 Task: Find connections with filter location Petroúpolis with filter topic #brandingwith filter profile language Spanish with filter current company Ease My Job Search with filter school College of Commerce with filter industry Computer Hardware Manufacturing with filter service category Negotiation with filter keywords title Doctor
Action: Mouse moved to (354, 267)
Screenshot: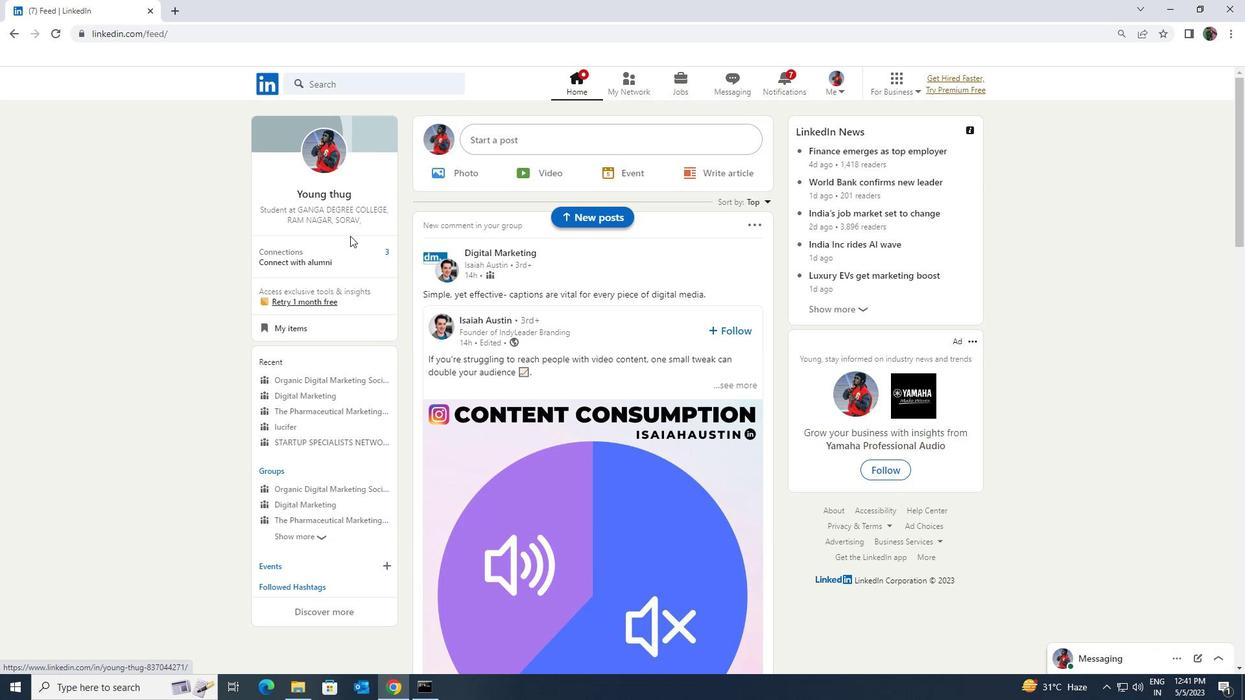 
Action: Mouse pressed left at (354, 267)
Screenshot: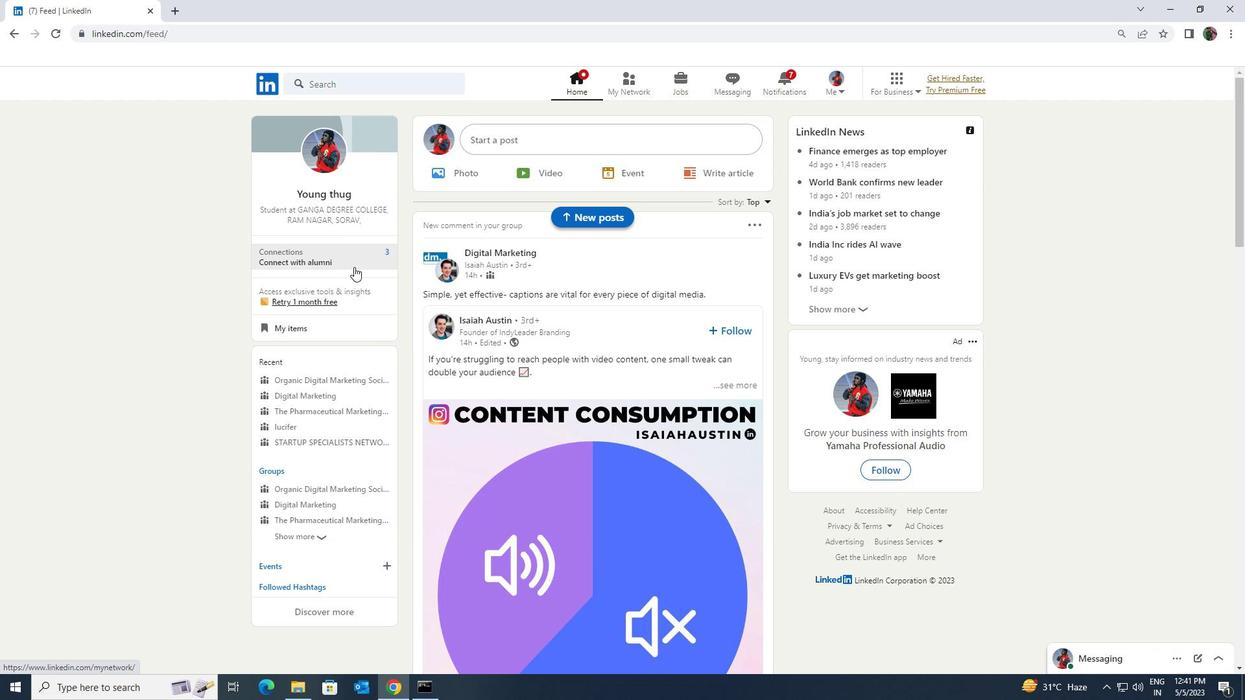 
Action: Mouse moved to (360, 160)
Screenshot: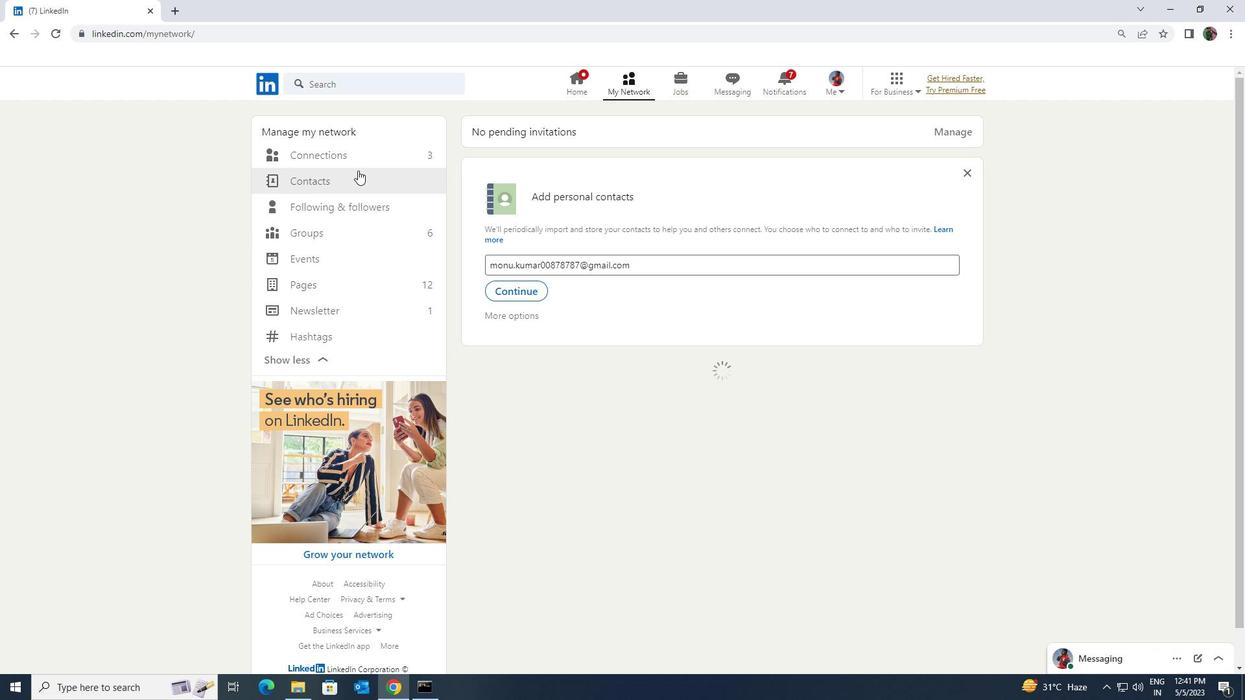 
Action: Mouse pressed left at (360, 160)
Screenshot: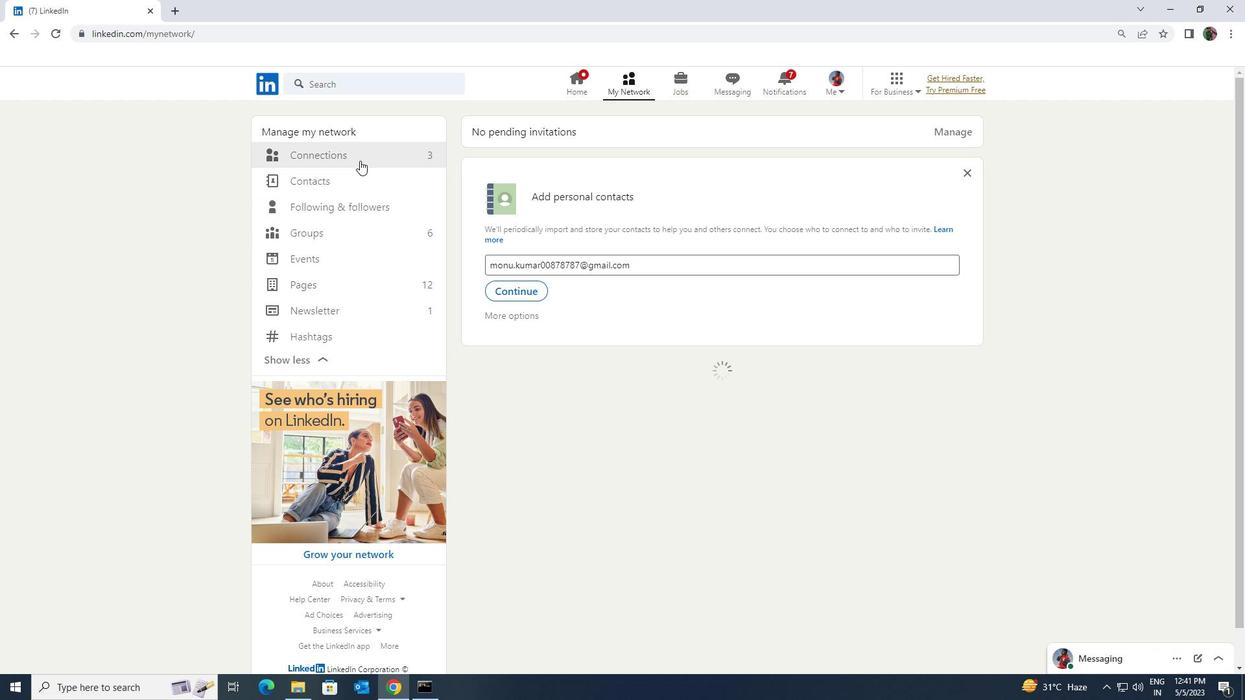 
Action: Mouse moved to (691, 156)
Screenshot: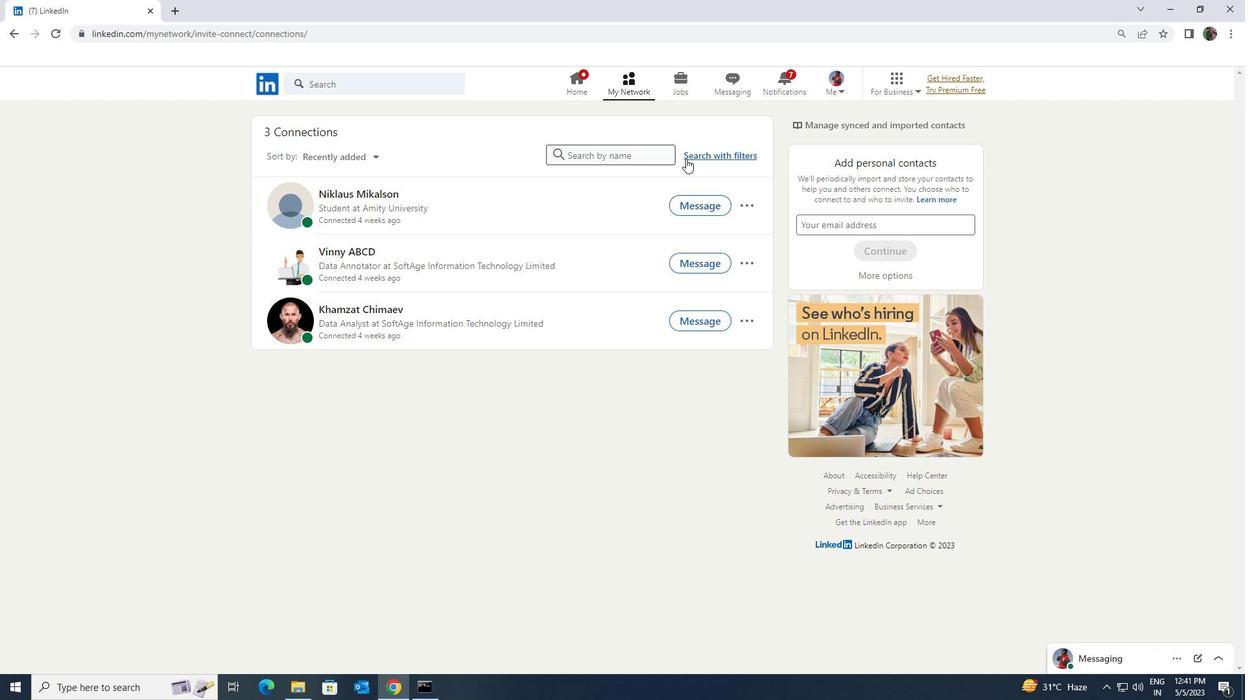 
Action: Mouse pressed left at (691, 156)
Screenshot: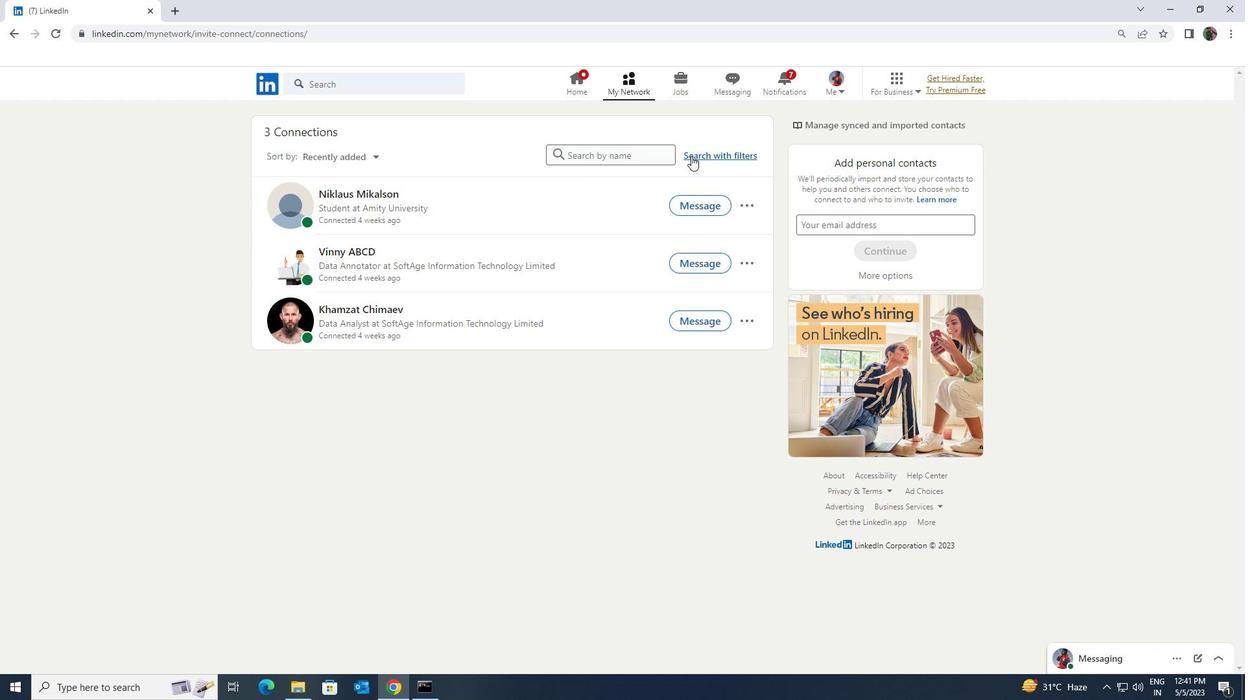 
Action: Mouse moved to (651, 115)
Screenshot: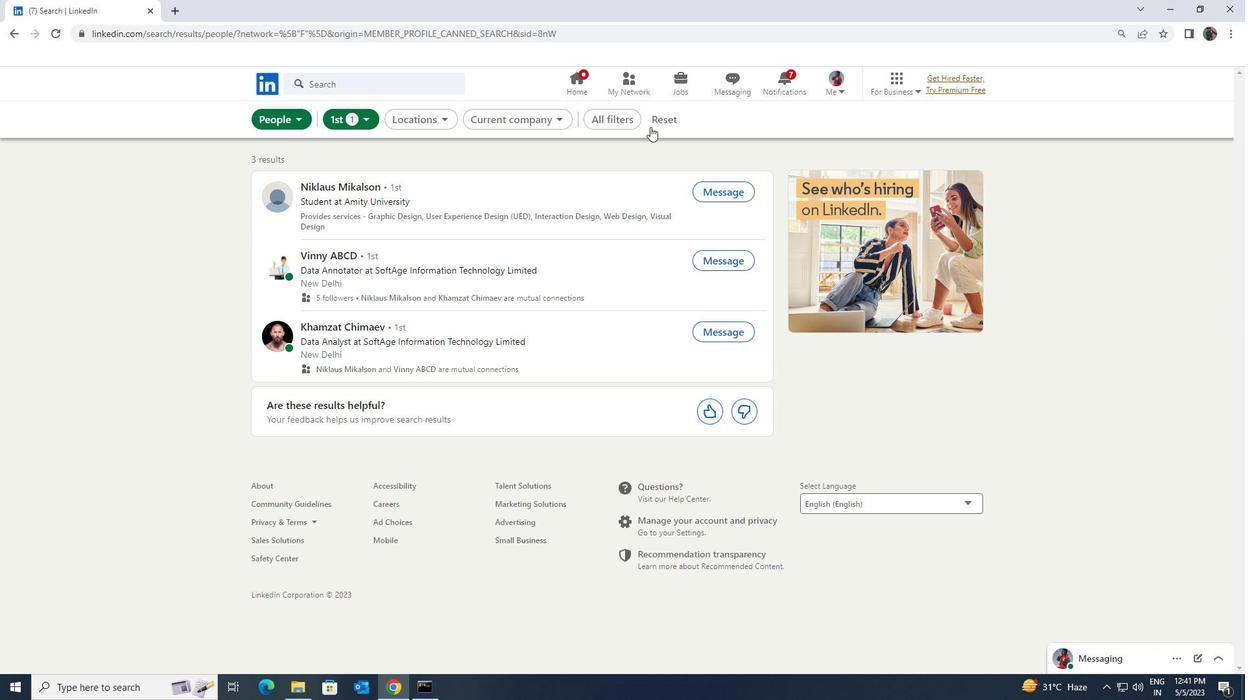 
Action: Mouse pressed left at (651, 115)
Screenshot: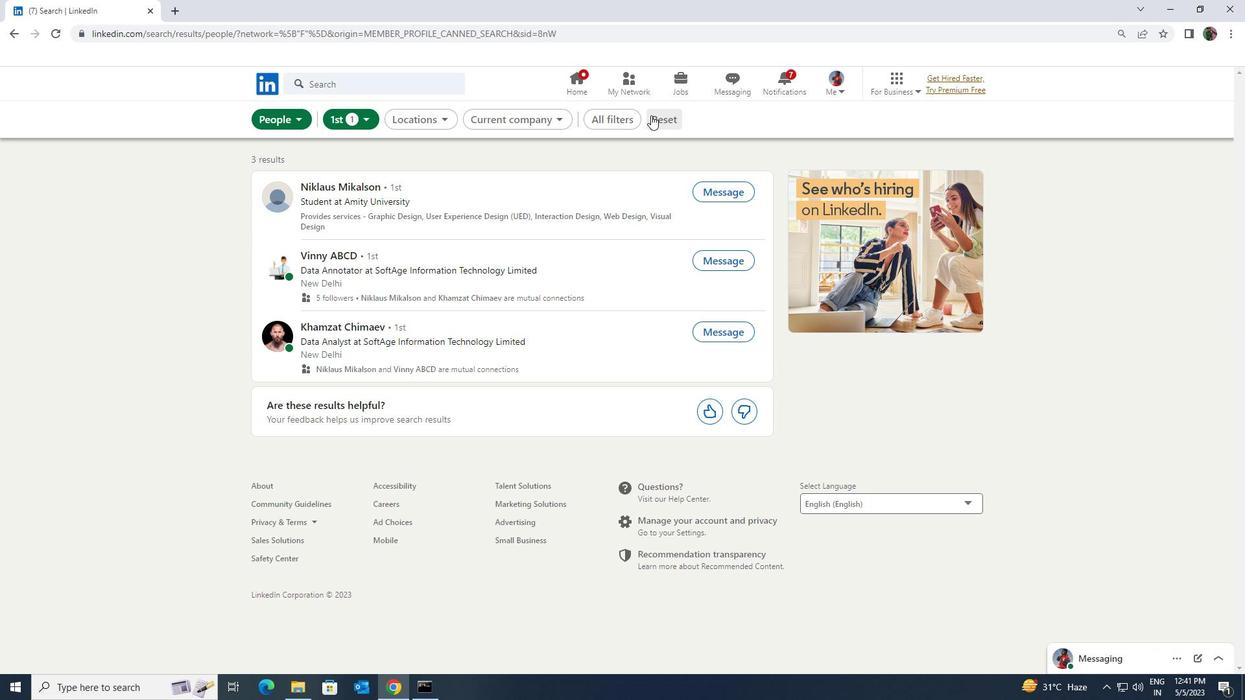 
Action: Mouse moved to (649, 114)
Screenshot: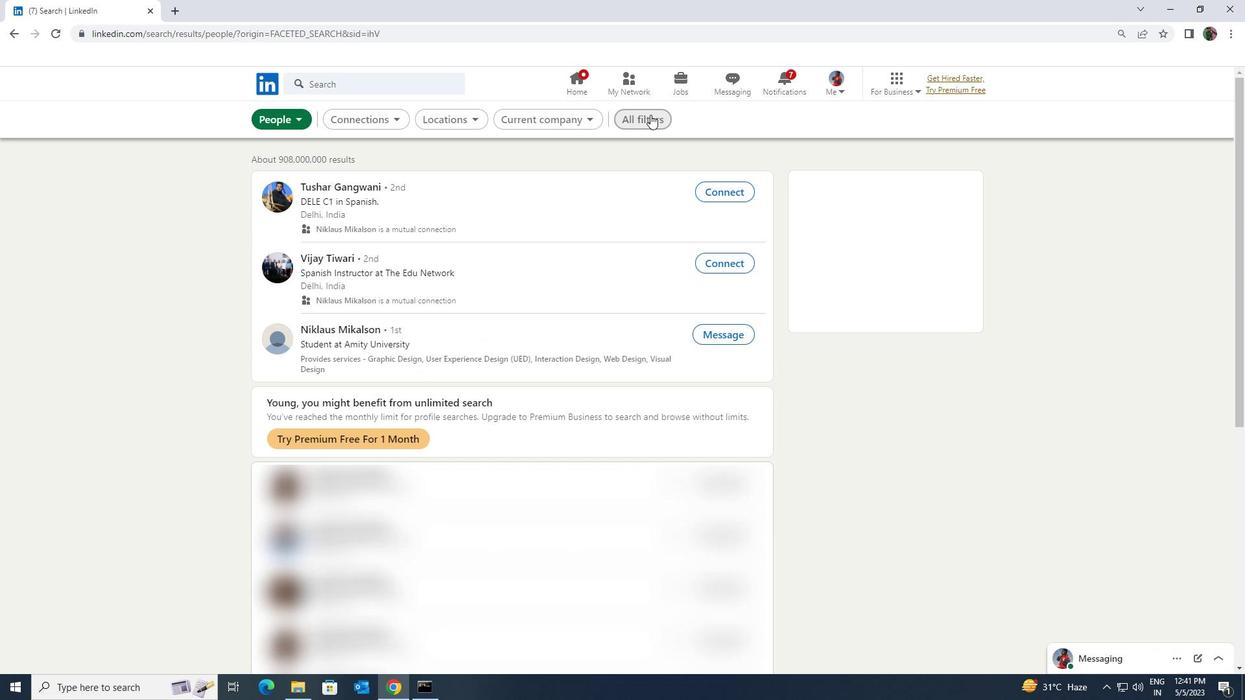 
Action: Mouse pressed left at (649, 114)
Screenshot: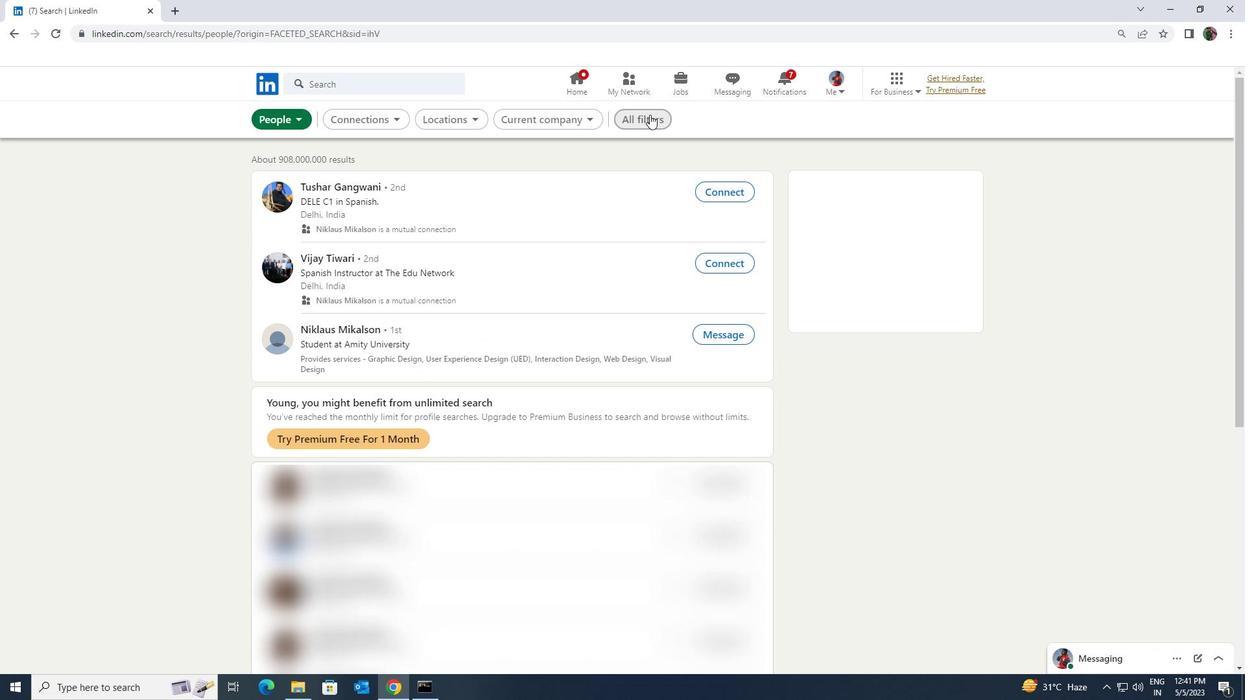
Action: Mouse moved to (1084, 500)
Screenshot: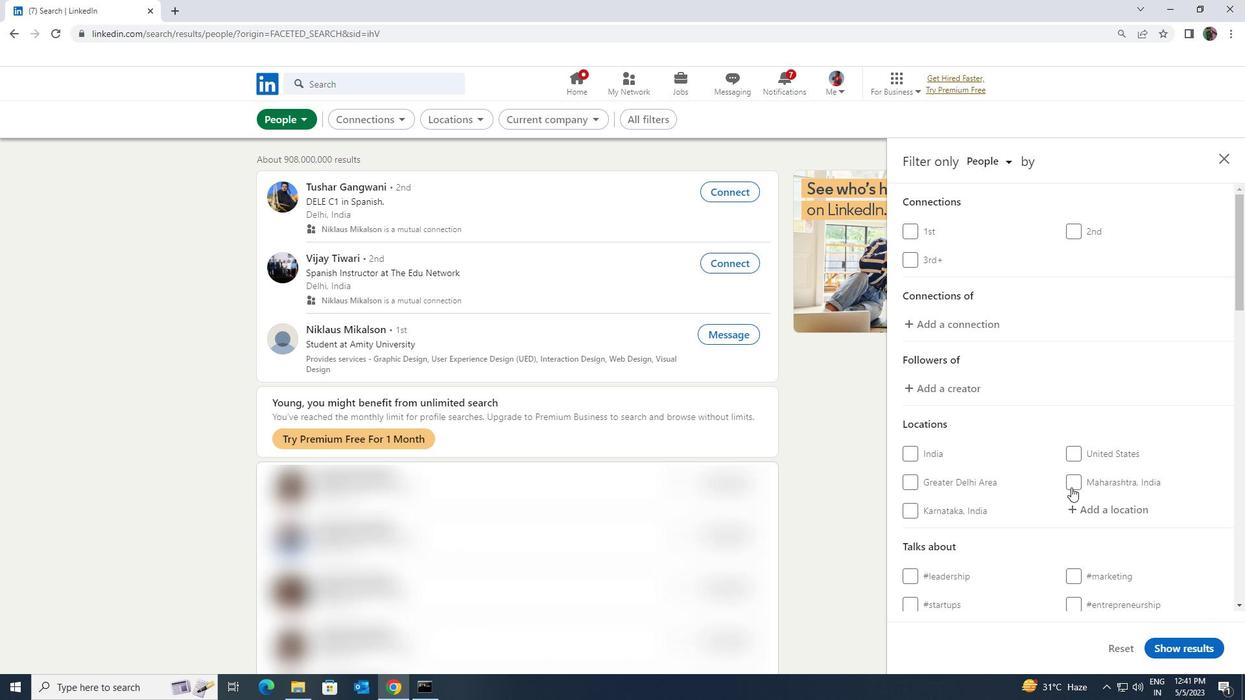 
Action: Mouse pressed left at (1084, 500)
Screenshot: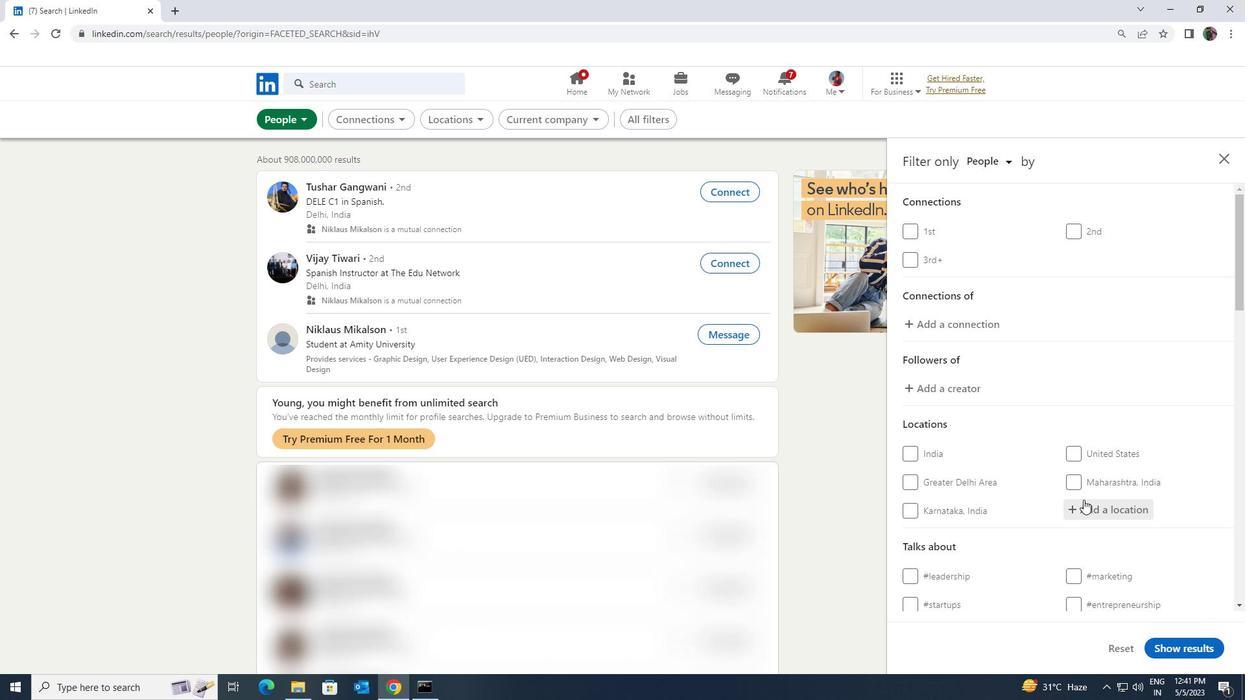 
Action: Key pressed <Key.shift><Key.shift><Key.shift><Key.shift><Key.shift><Key.shift><Key.shift>PR<Key.backspace>ETROUPOL
Screenshot: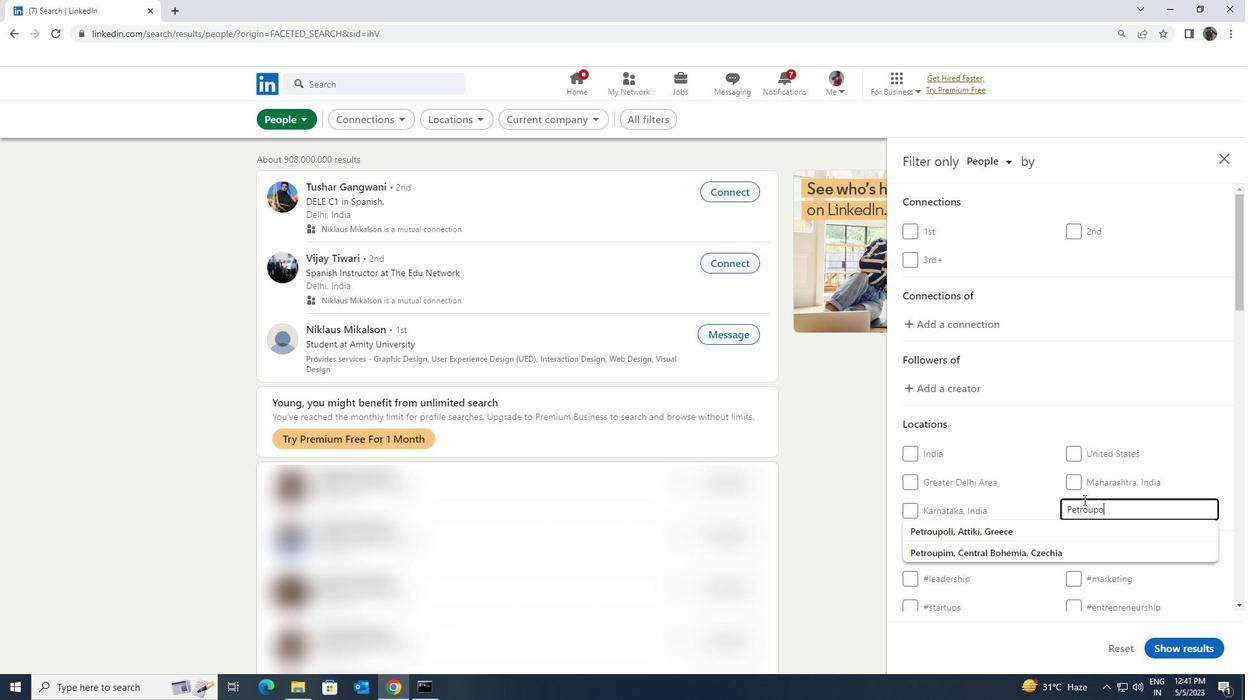 
Action: Mouse moved to (1084, 528)
Screenshot: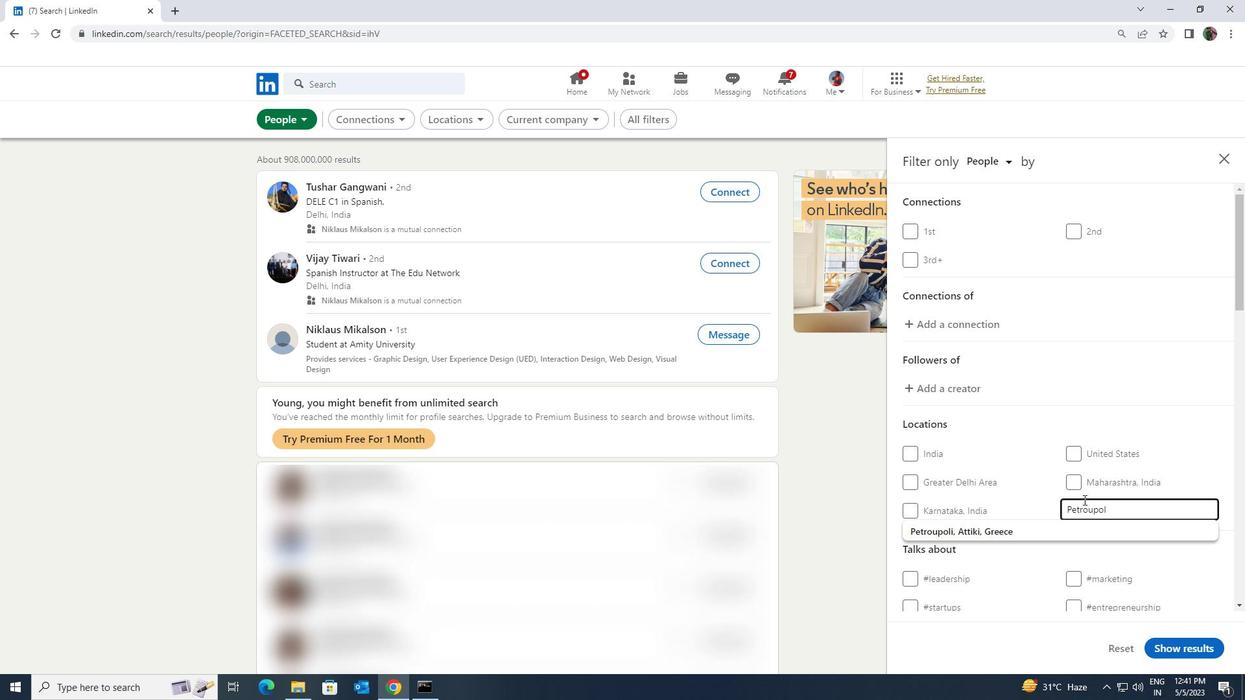 
Action: Mouse pressed left at (1084, 528)
Screenshot: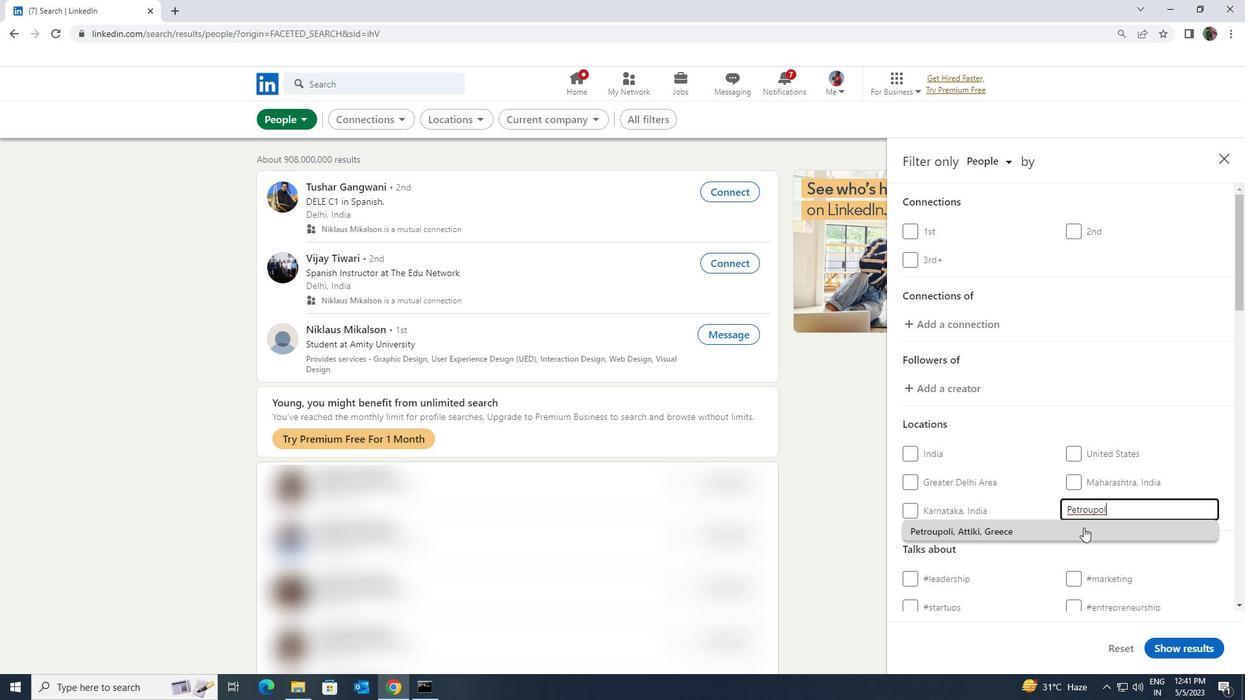 
Action: Mouse scrolled (1084, 527) with delta (0, 0)
Screenshot: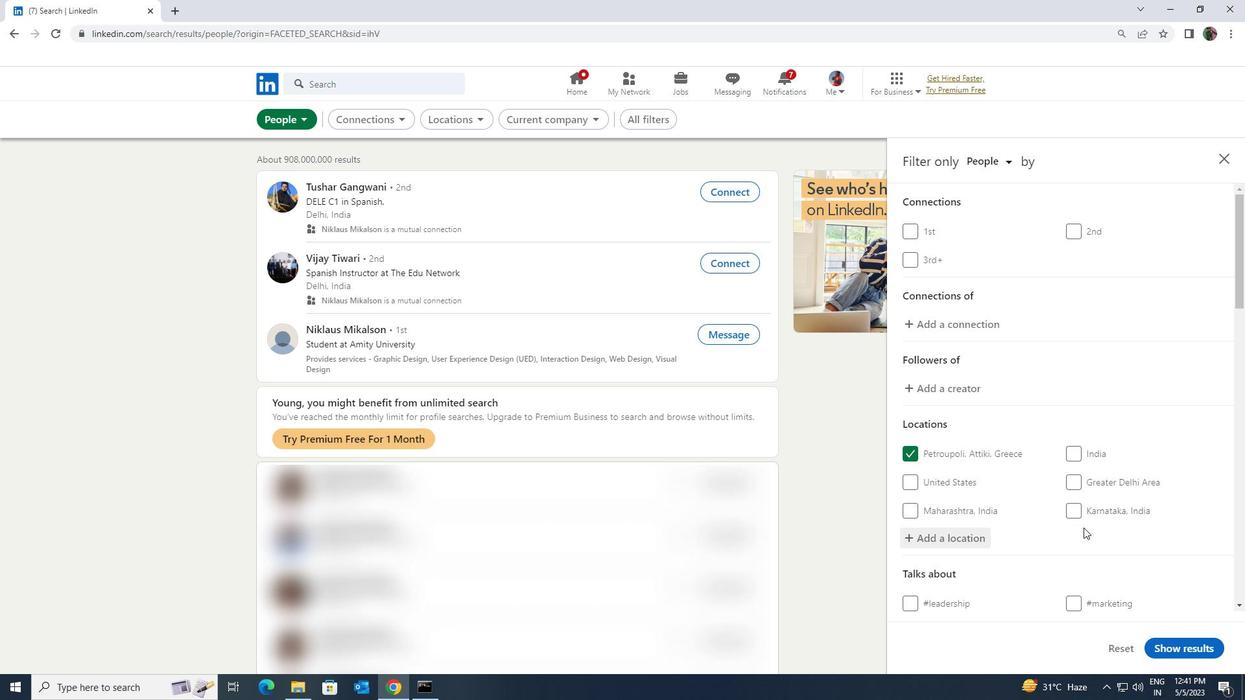 
Action: Mouse scrolled (1084, 527) with delta (0, 0)
Screenshot: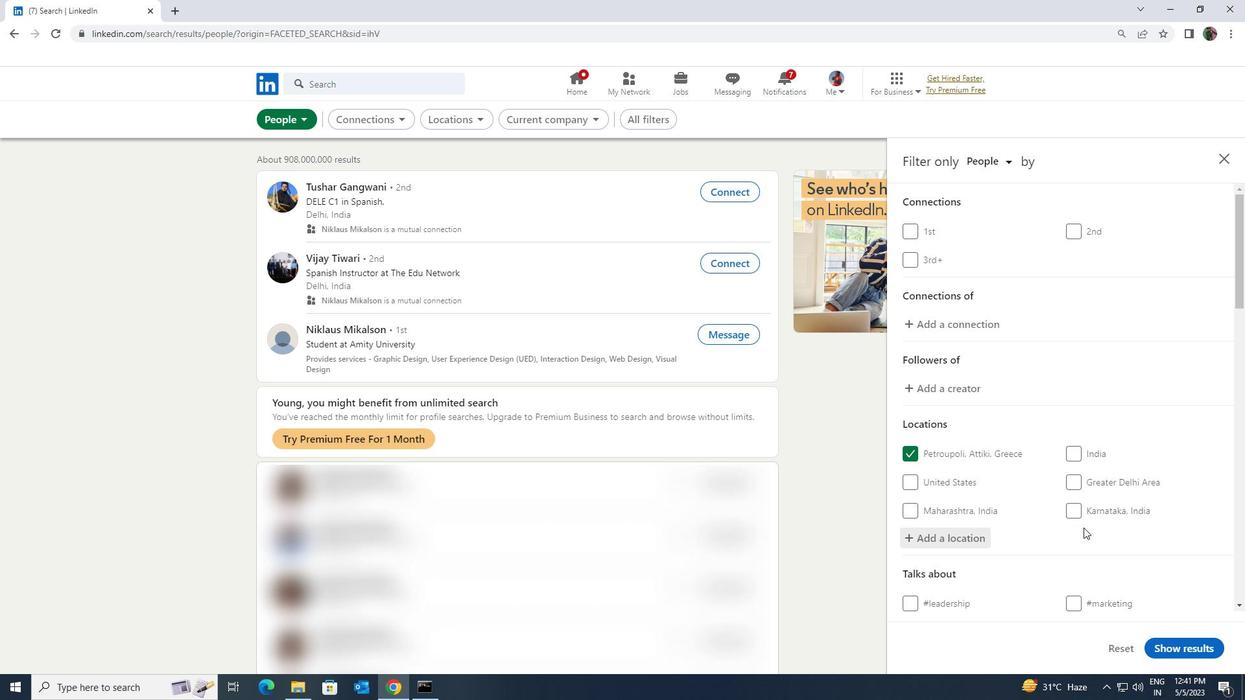 
Action: Mouse moved to (1087, 522)
Screenshot: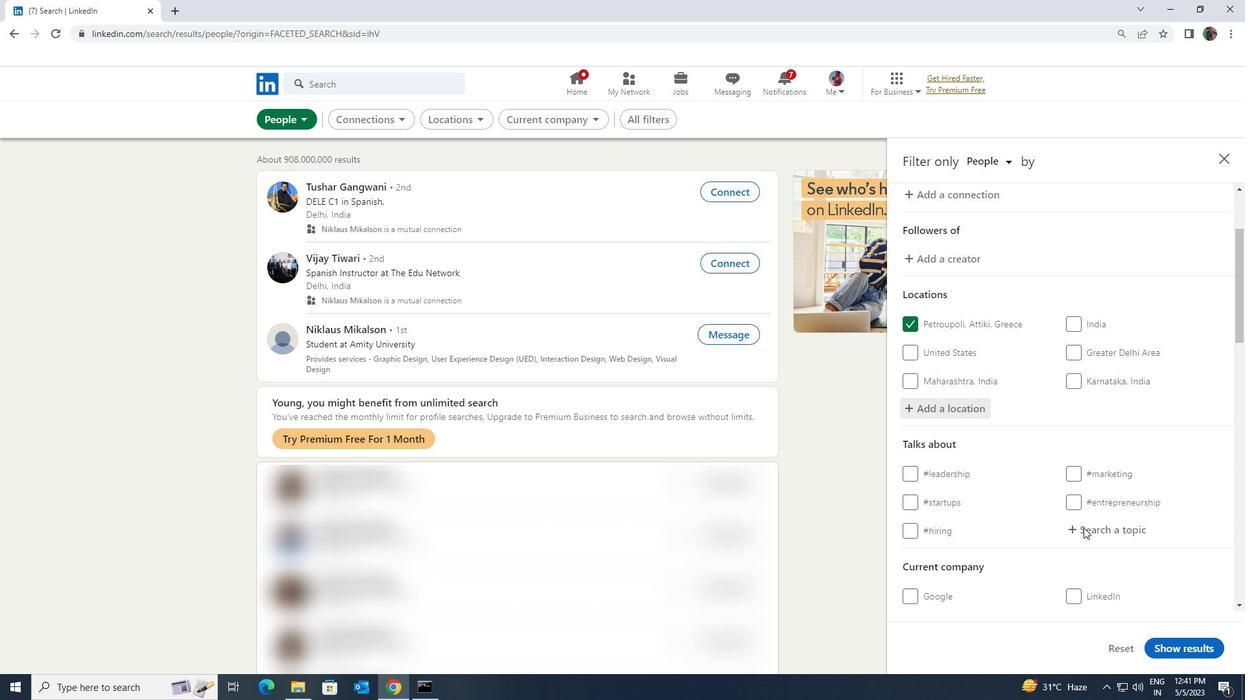 
Action: Mouse pressed left at (1087, 522)
Screenshot: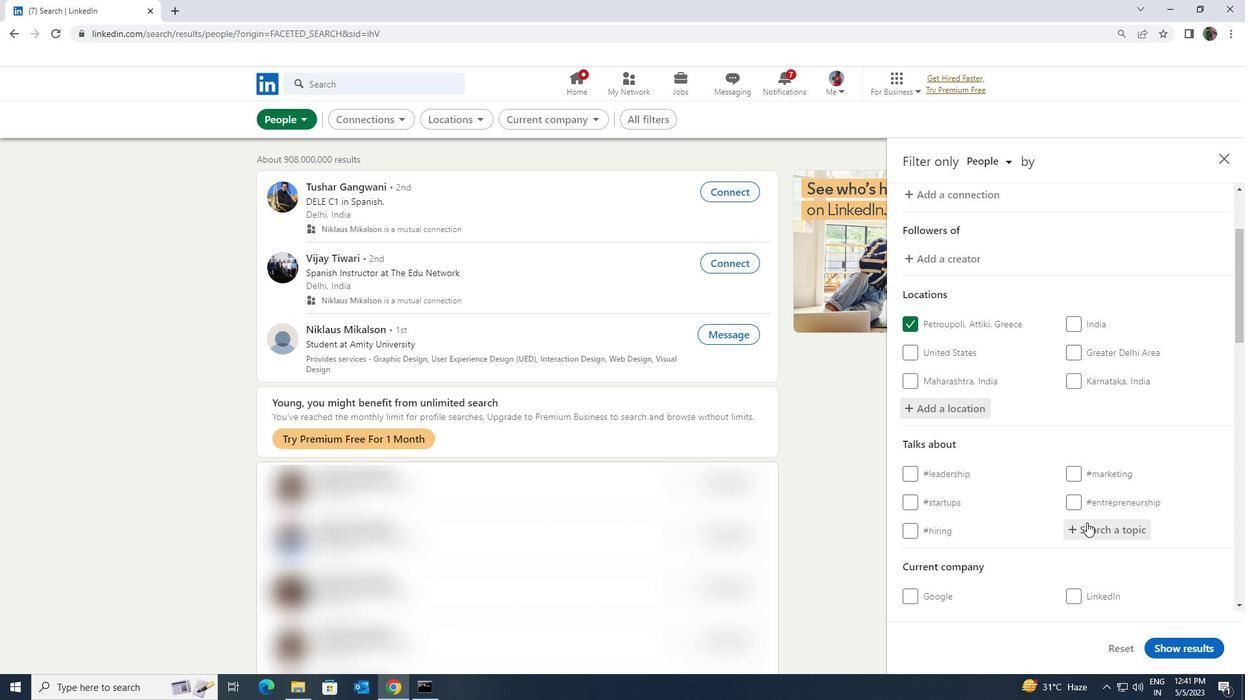 
Action: Key pressed <Key.shift><Key.shift><Key.shift><Key.shift>BRANDING
Screenshot: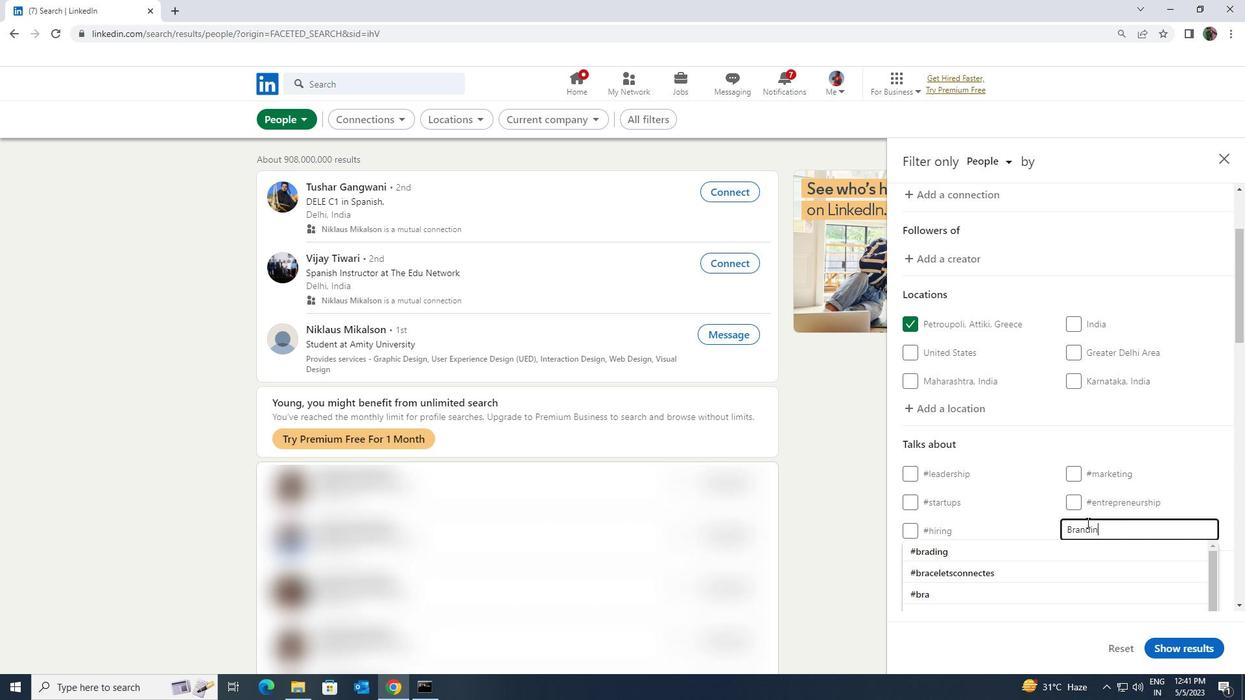 
Action: Mouse moved to (1084, 541)
Screenshot: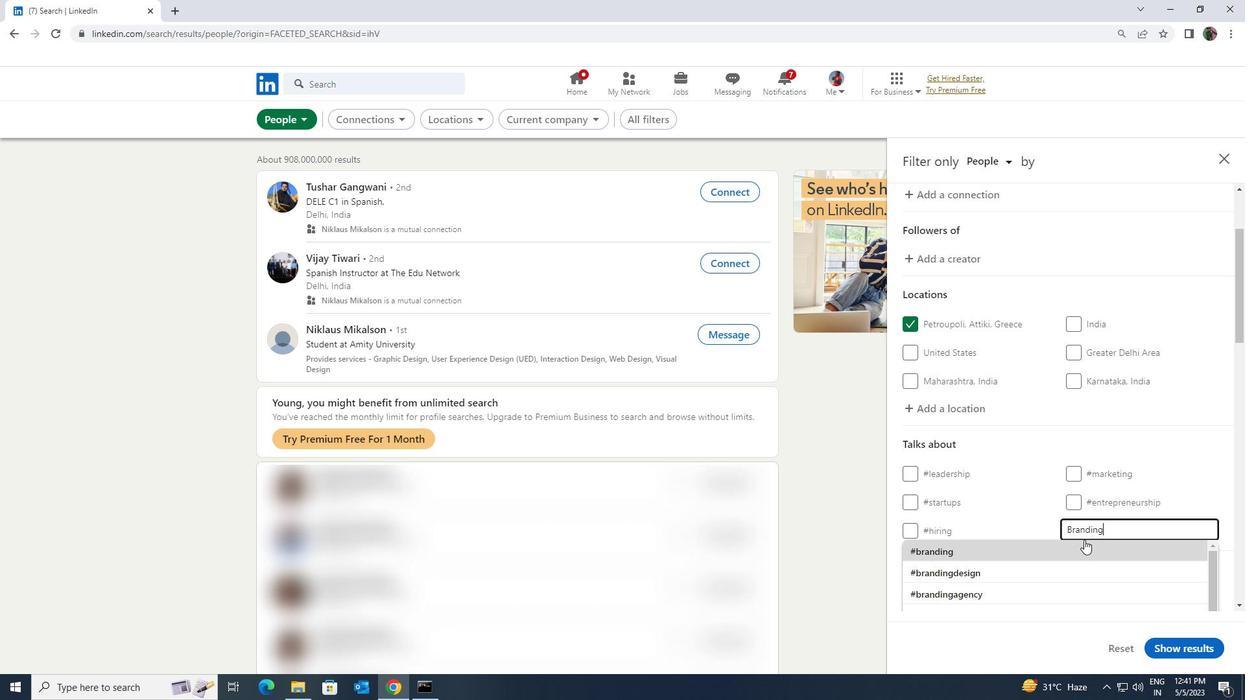 
Action: Mouse pressed left at (1084, 541)
Screenshot: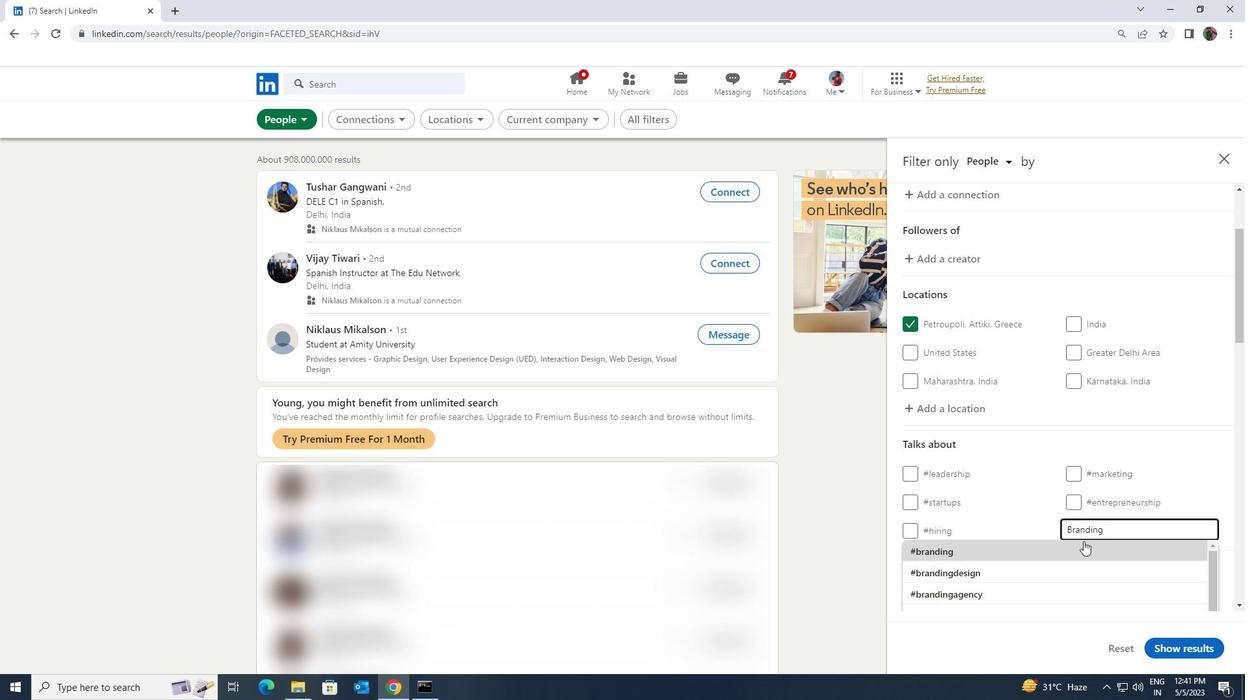 
Action: Mouse moved to (1087, 536)
Screenshot: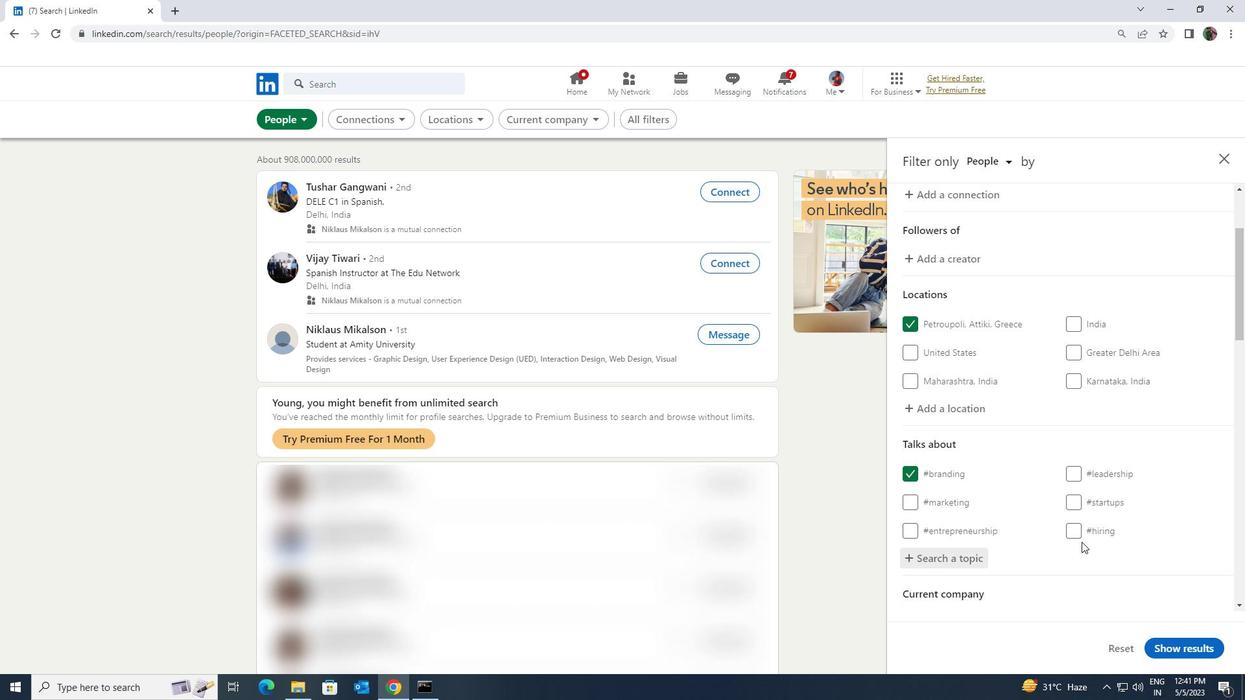 
Action: Mouse scrolled (1087, 535) with delta (0, 0)
Screenshot: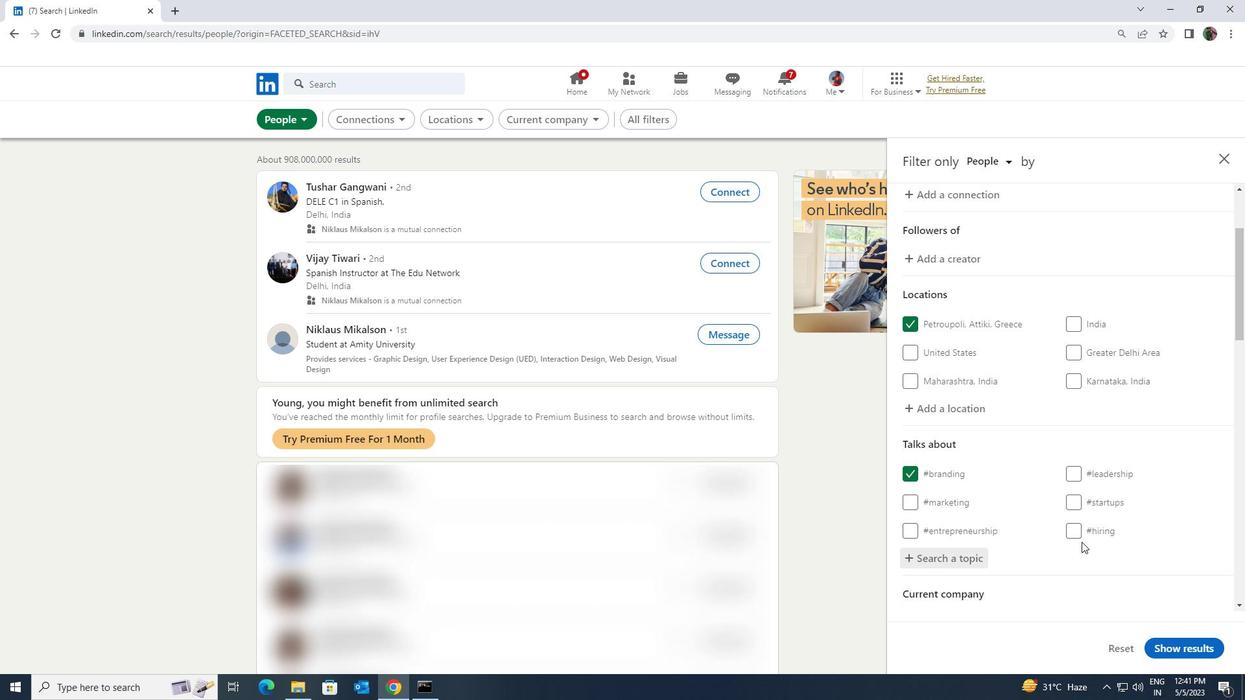 
Action: Mouse scrolled (1087, 535) with delta (0, 0)
Screenshot: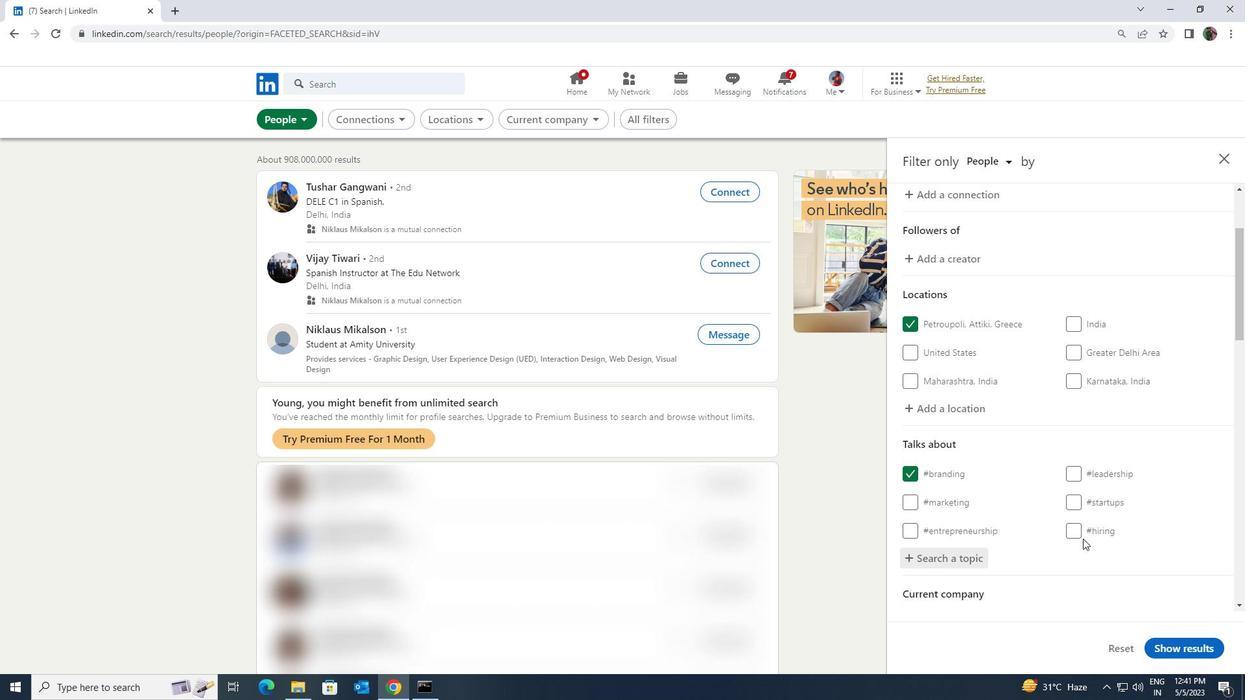
Action: Mouse scrolled (1087, 535) with delta (0, 0)
Screenshot: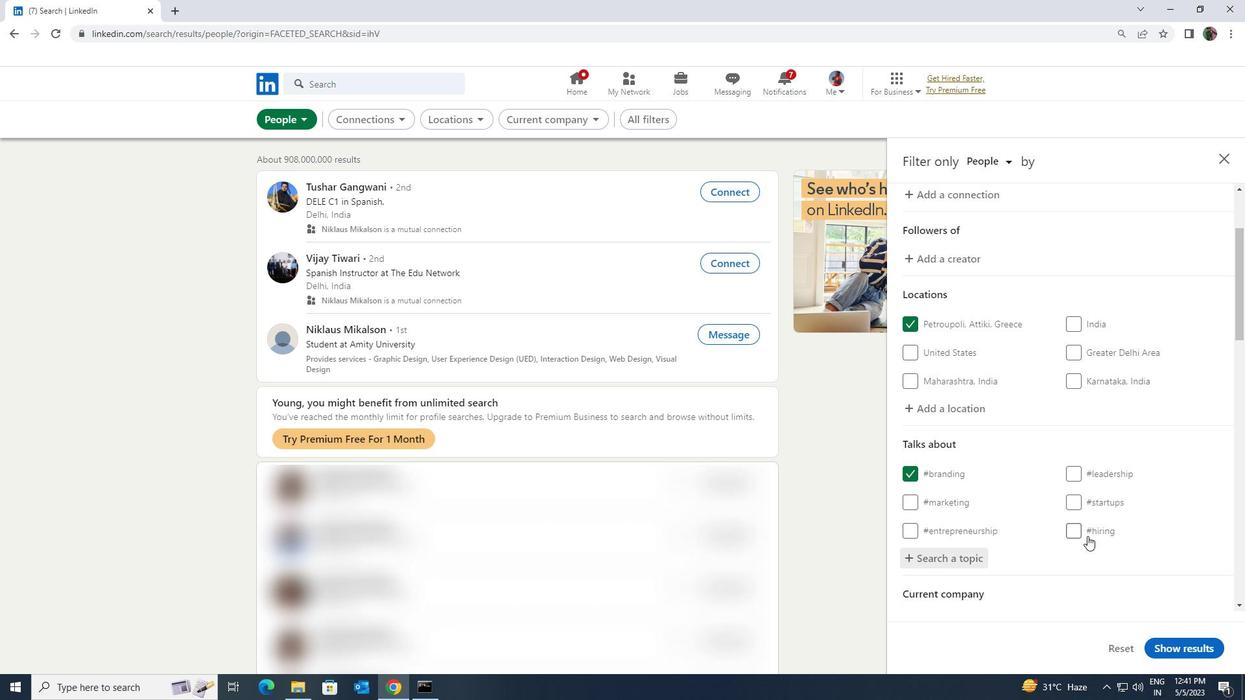 
Action: Mouse moved to (1089, 535)
Screenshot: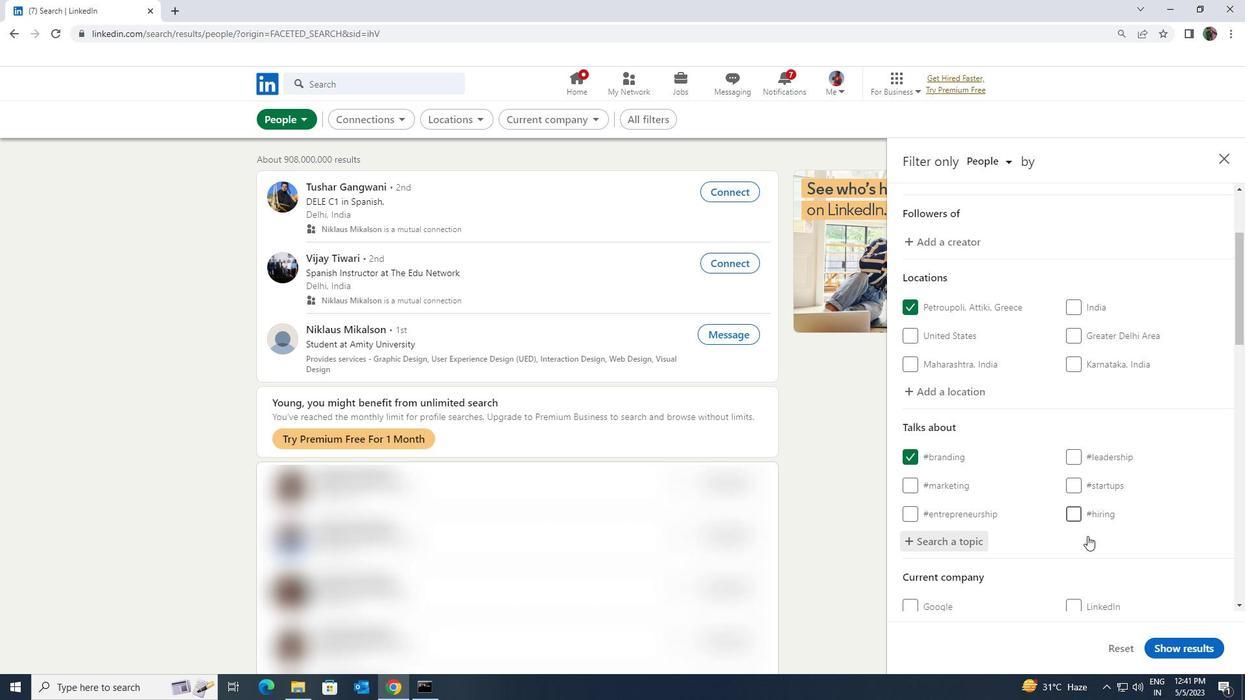 
Action: Mouse scrolled (1089, 535) with delta (0, 0)
Screenshot: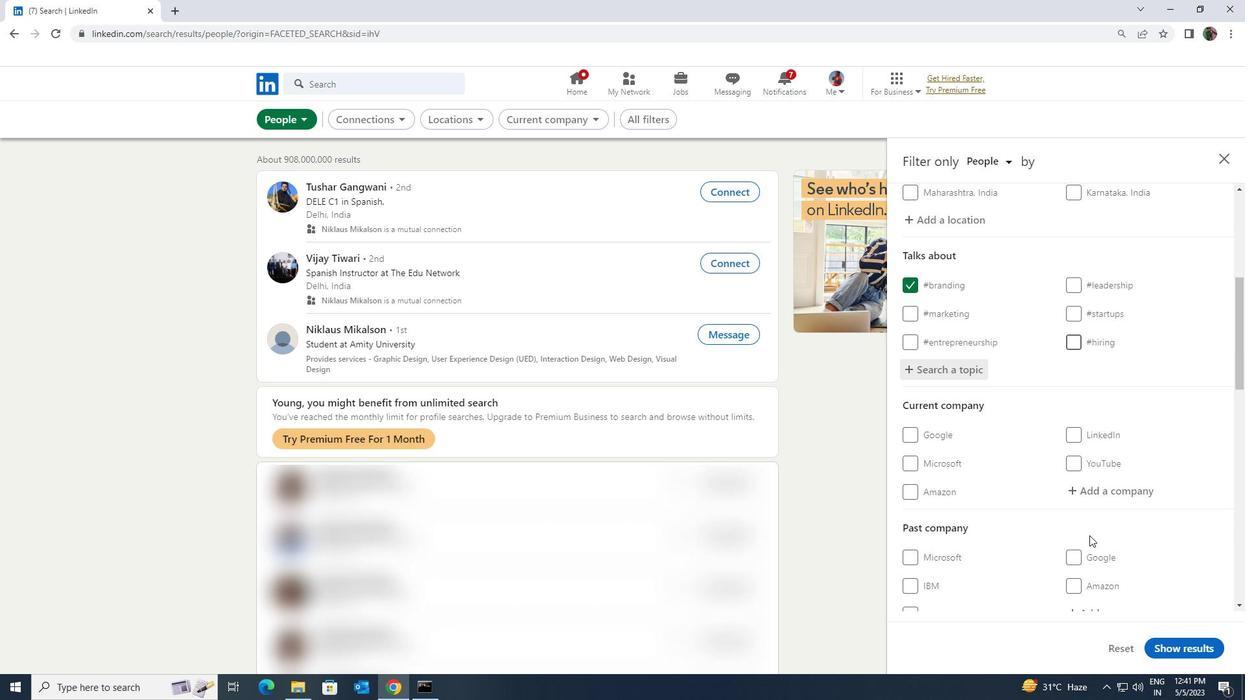 
Action: Mouse scrolled (1089, 535) with delta (0, 0)
Screenshot: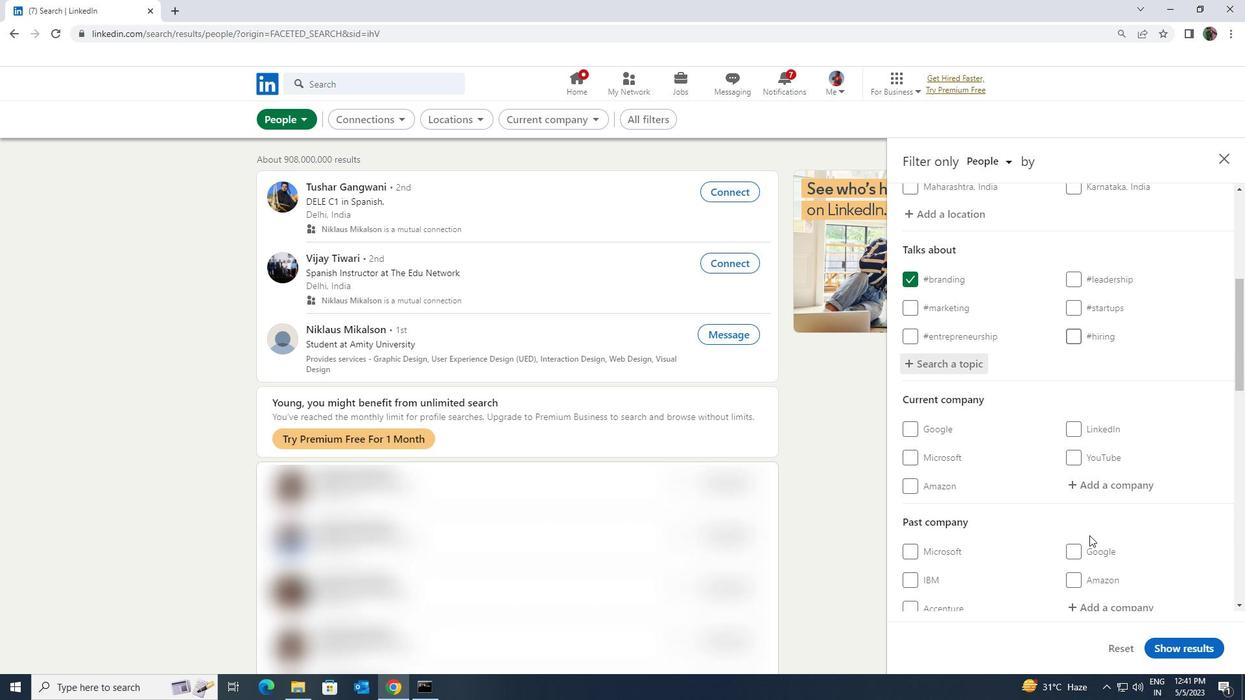 
Action: Mouse moved to (1089, 535)
Screenshot: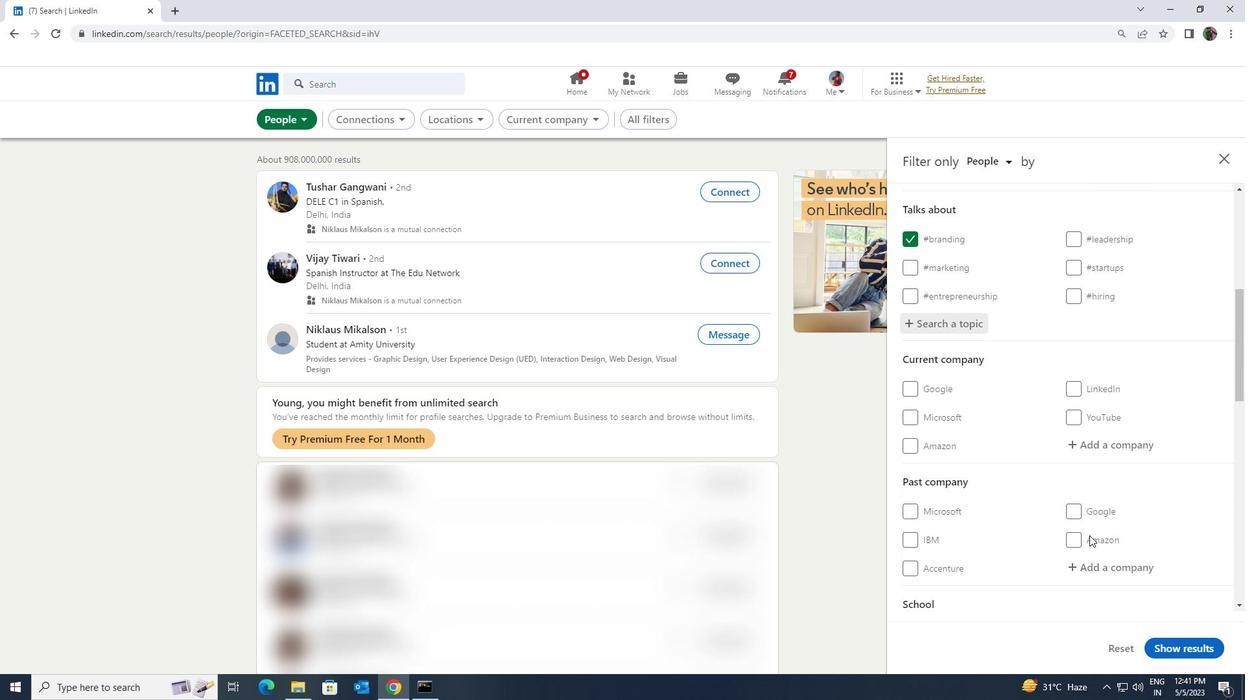 
Action: Mouse scrolled (1089, 534) with delta (0, 0)
Screenshot: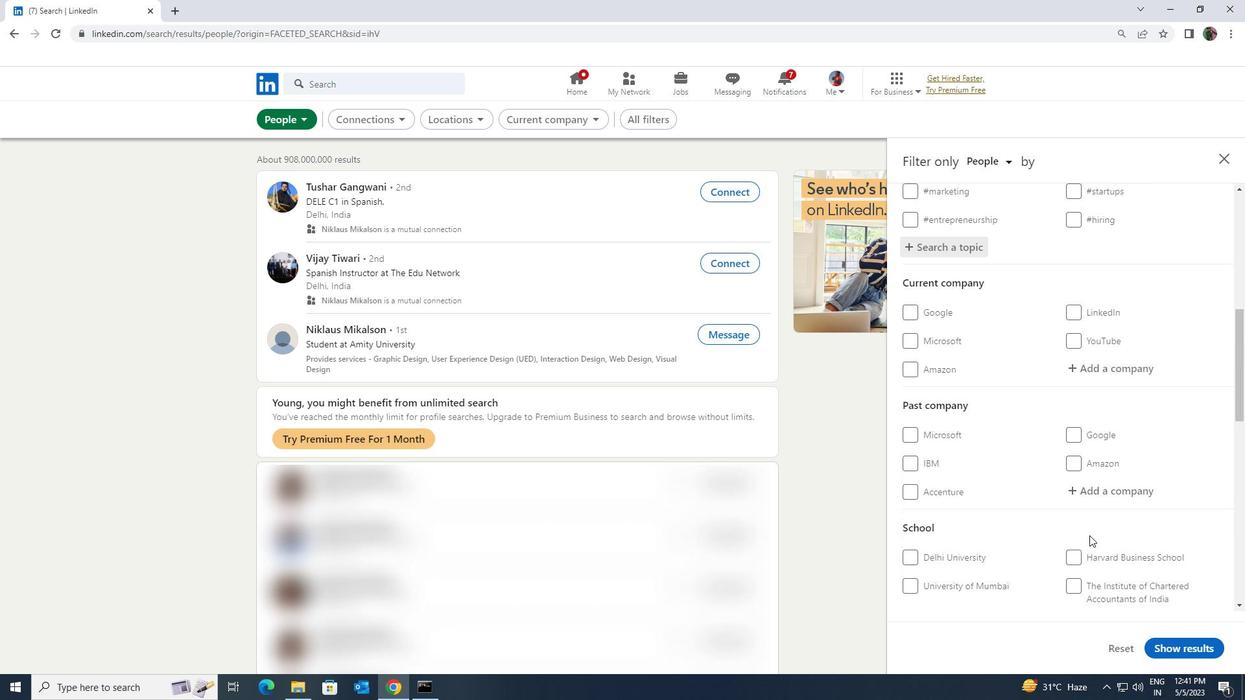 
Action: Mouse scrolled (1089, 534) with delta (0, 0)
Screenshot: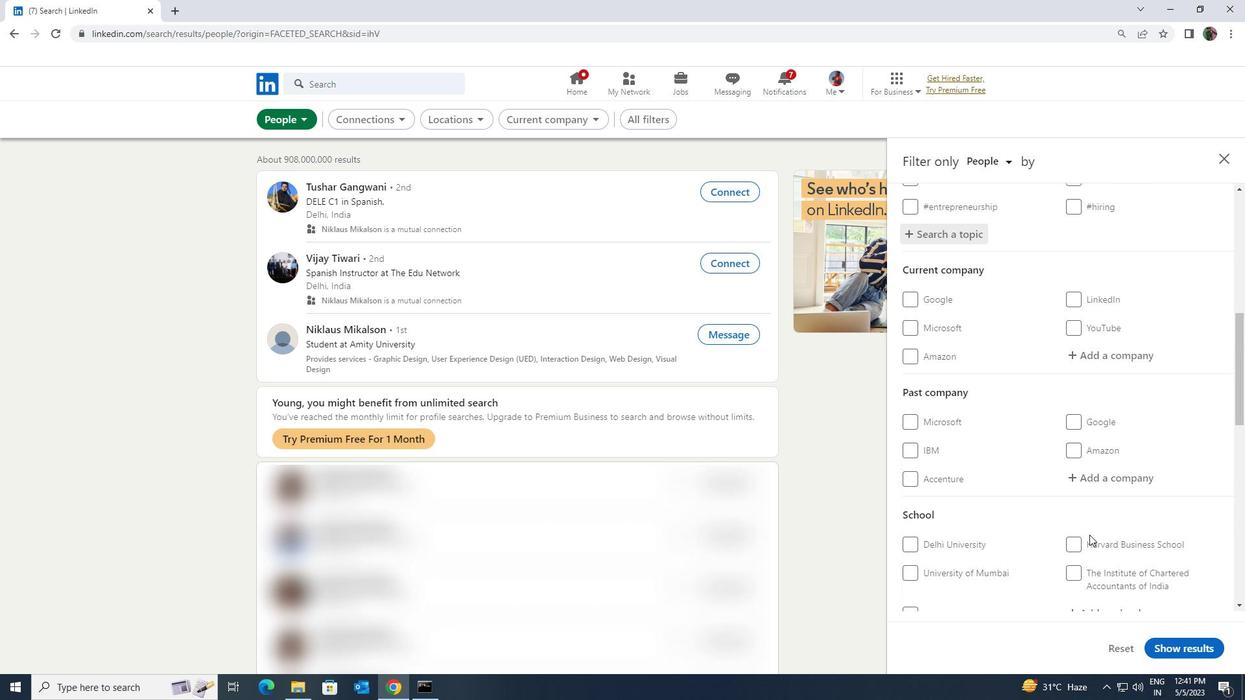
Action: Mouse scrolled (1089, 534) with delta (0, 0)
Screenshot: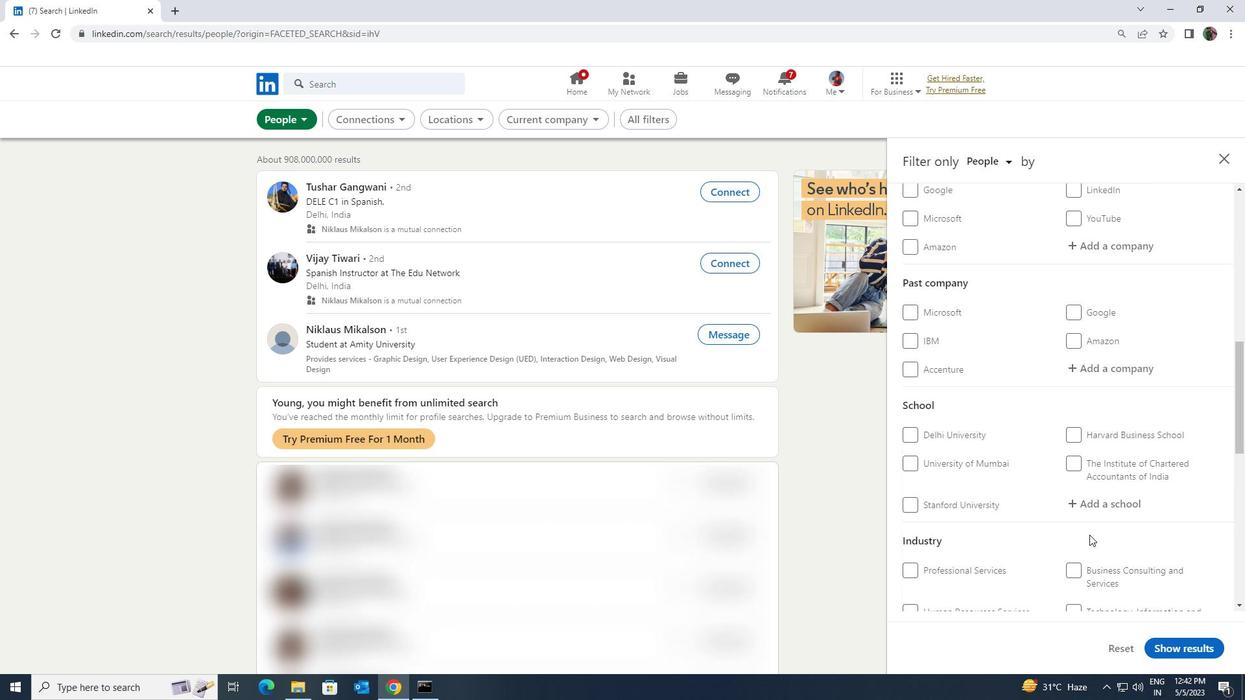 
Action: Mouse scrolled (1089, 534) with delta (0, 0)
Screenshot: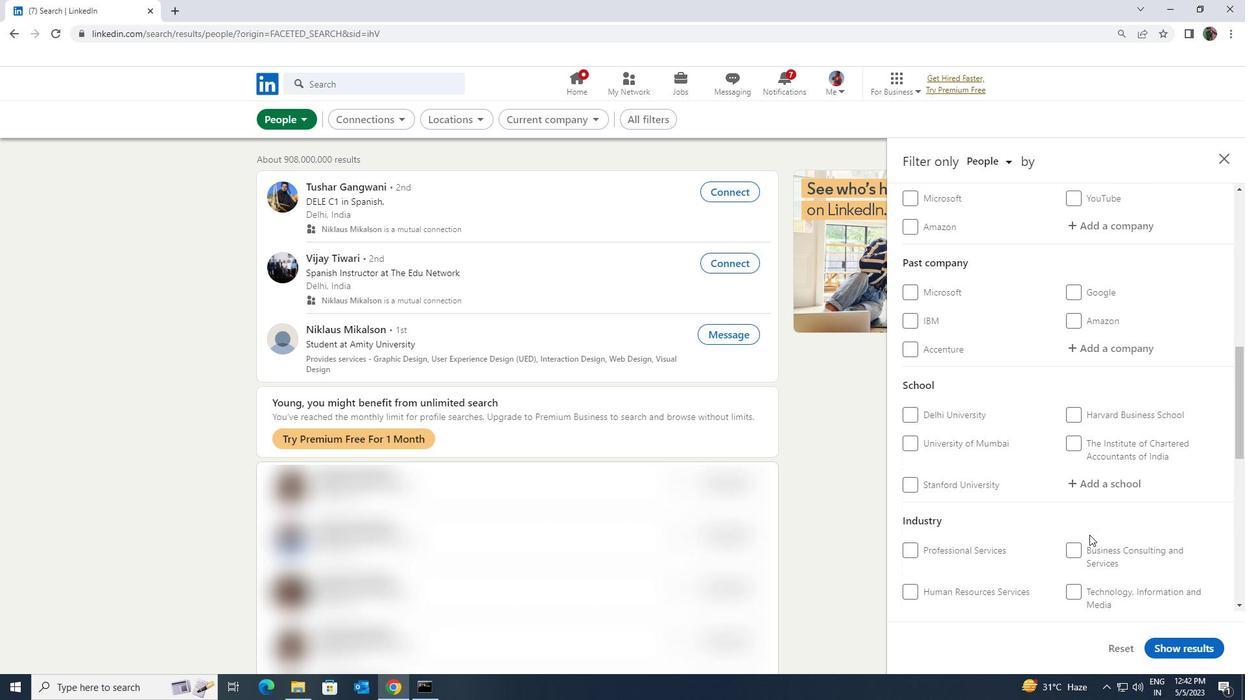 
Action: Mouse scrolled (1089, 534) with delta (0, 0)
Screenshot: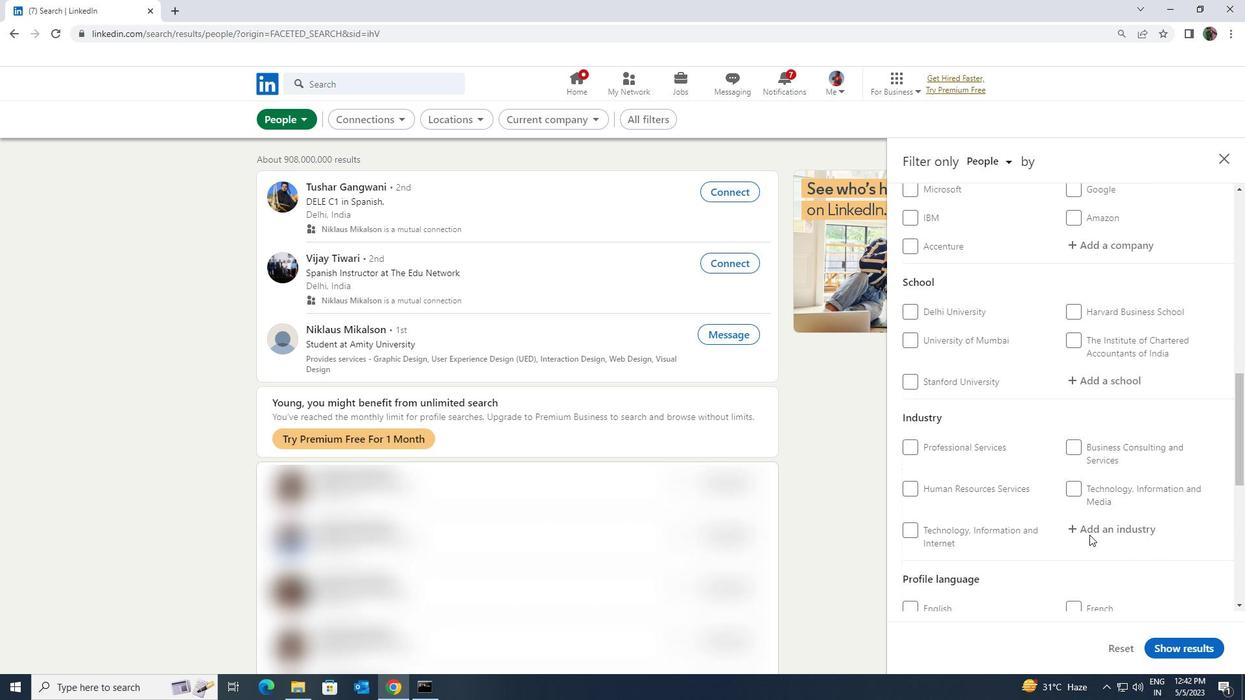 
Action: Mouse scrolled (1089, 534) with delta (0, 0)
Screenshot: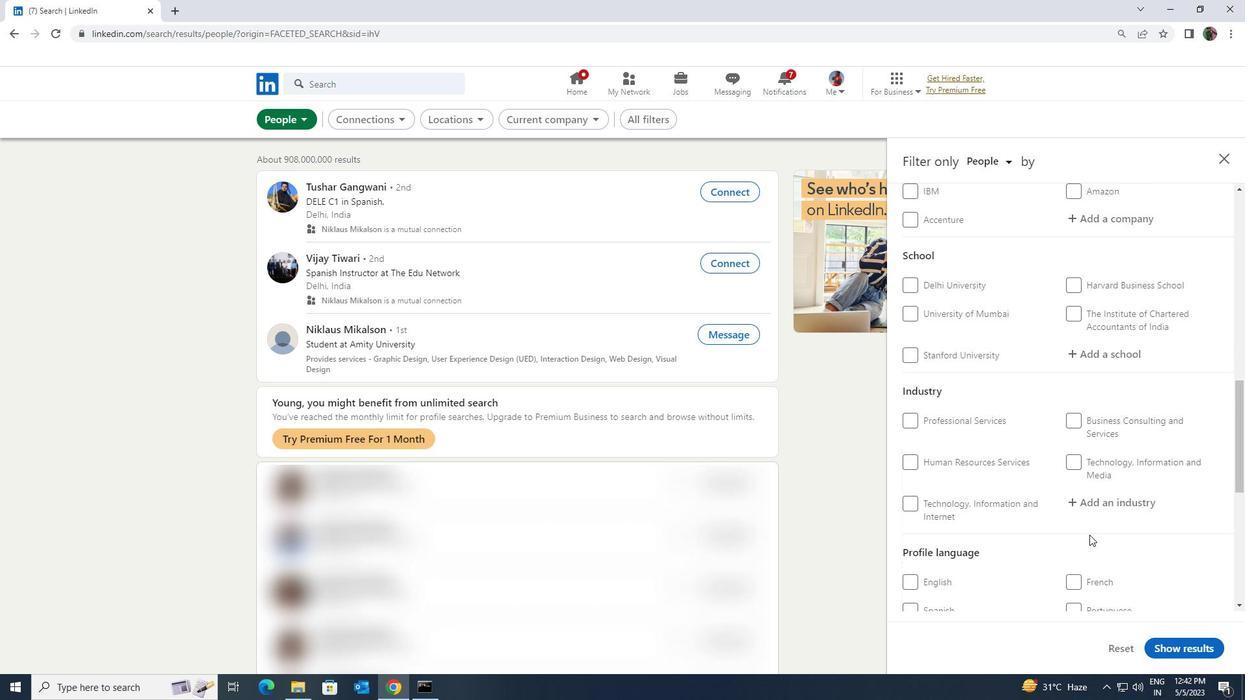 
Action: Mouse scrolled (1089, 534) with delta (0, 0)
Screenshot: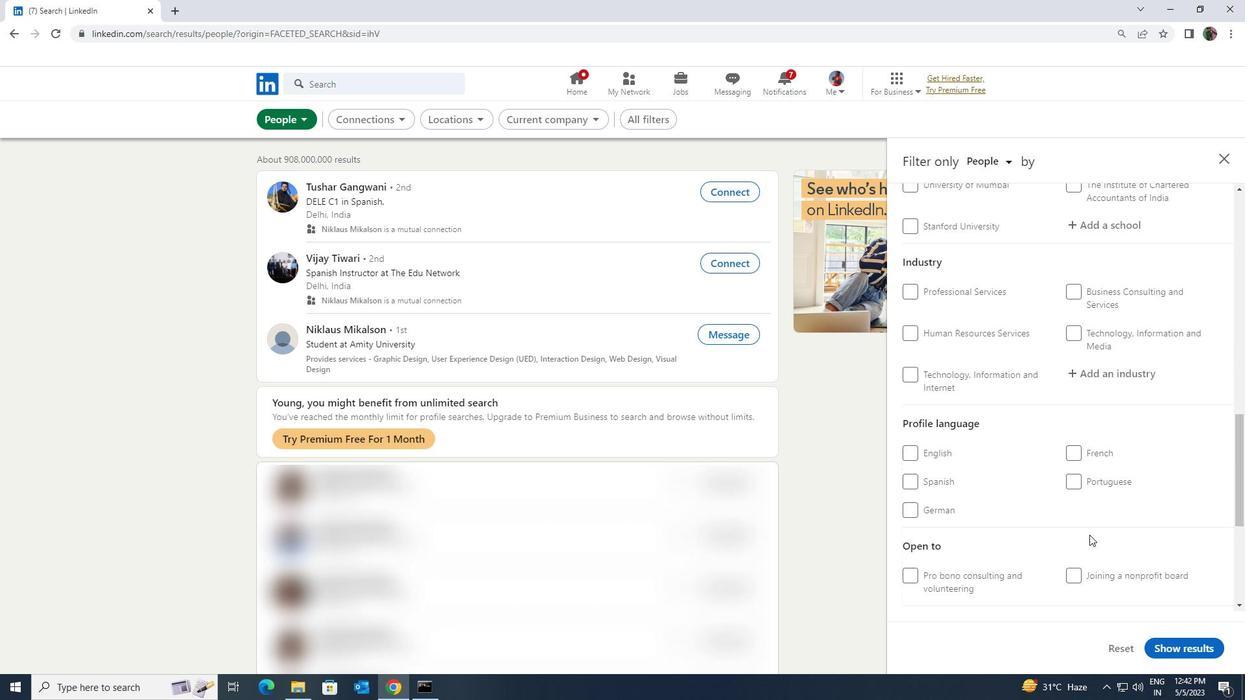
Action: Mouse scrolled (1089, 534) with delta (0, 0)
Screenshot: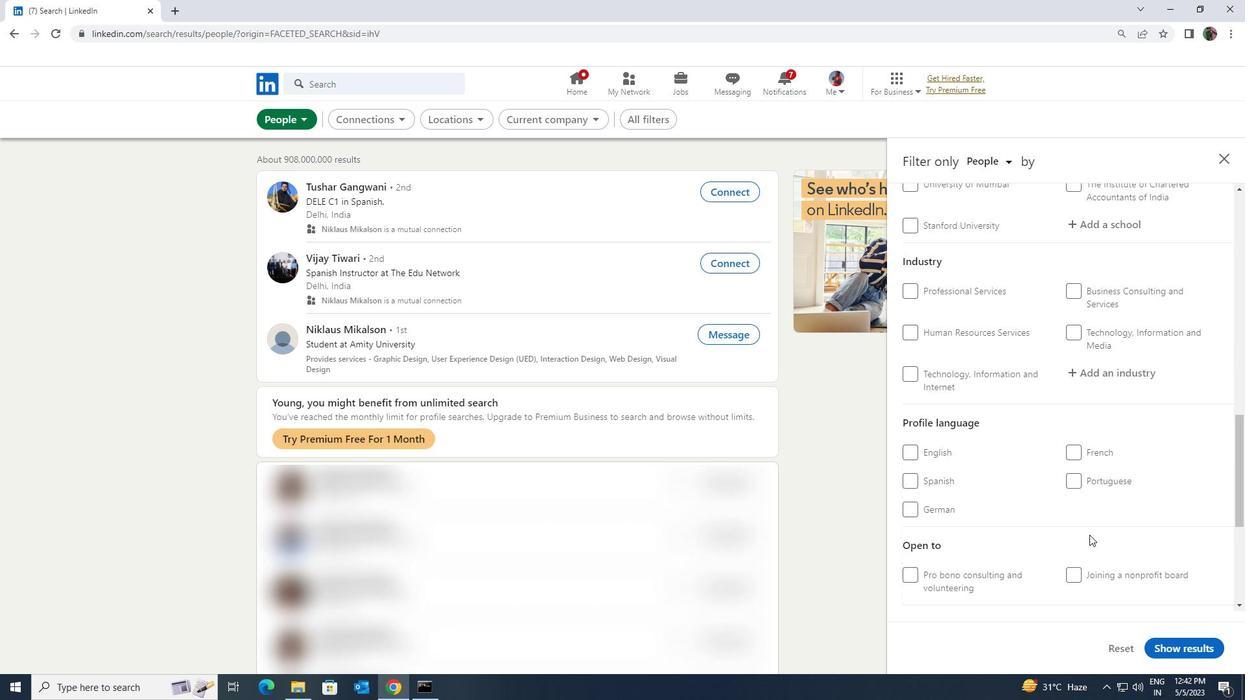 
Action: Mouse moved to (948, 352)
Screenshot: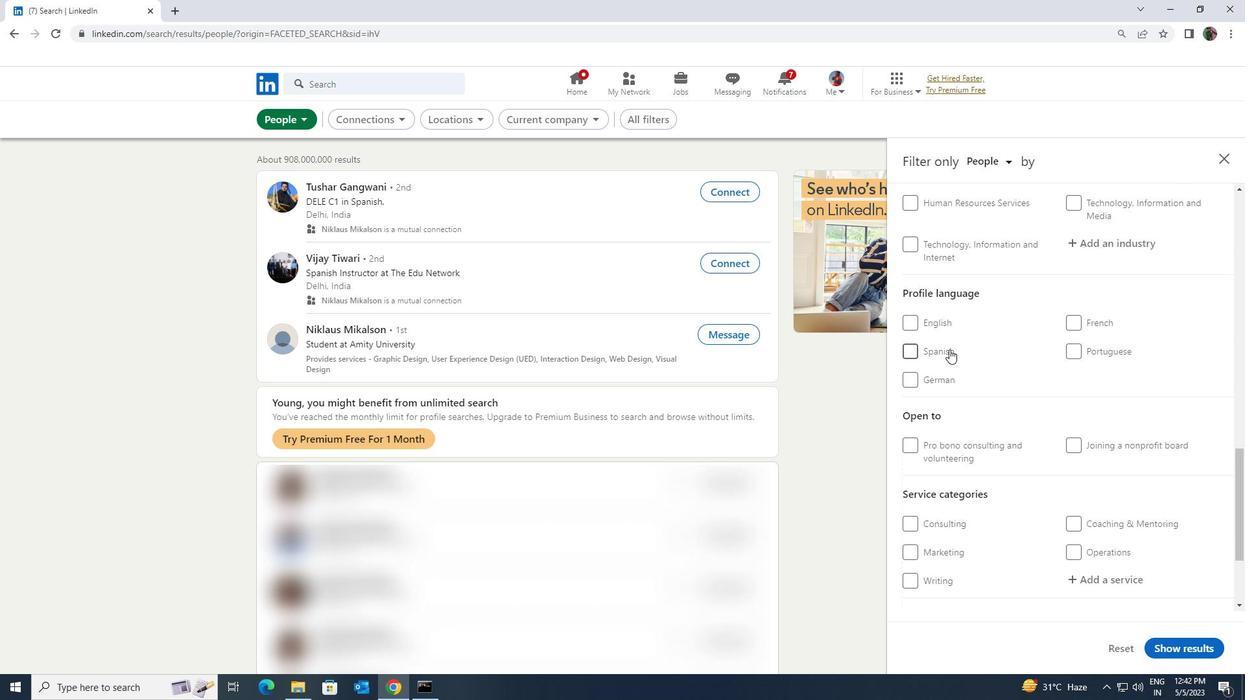 
Action: Mouse pressed left at (948, 352)
Screenshot: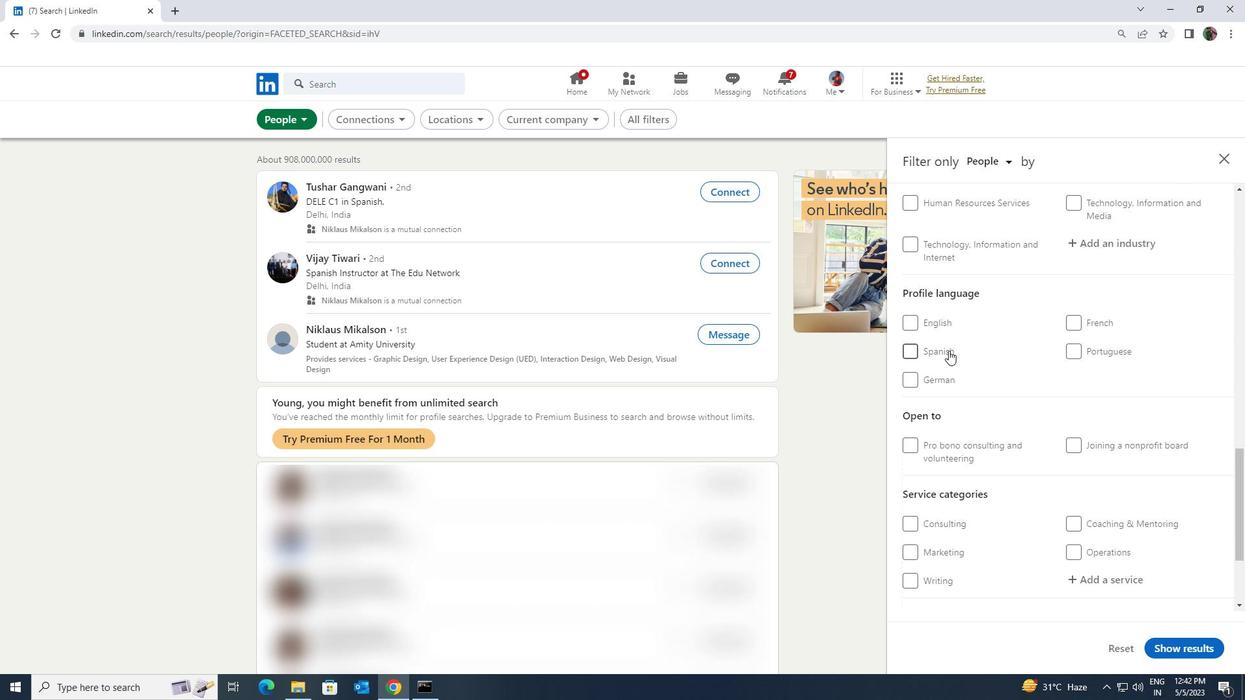 
Action: Mouse moved to (1038, 385)
Screenshot: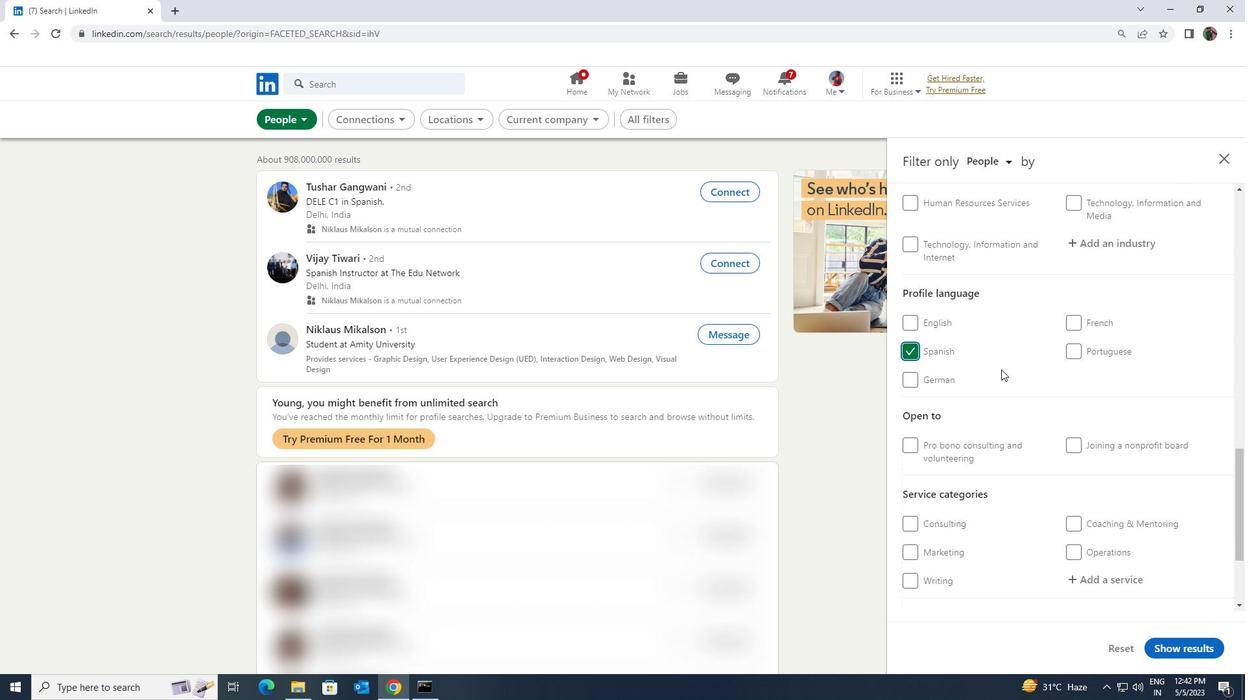 
Action: Mouse scrolled (1038, 386) with delta (0, 0)
Screenshot: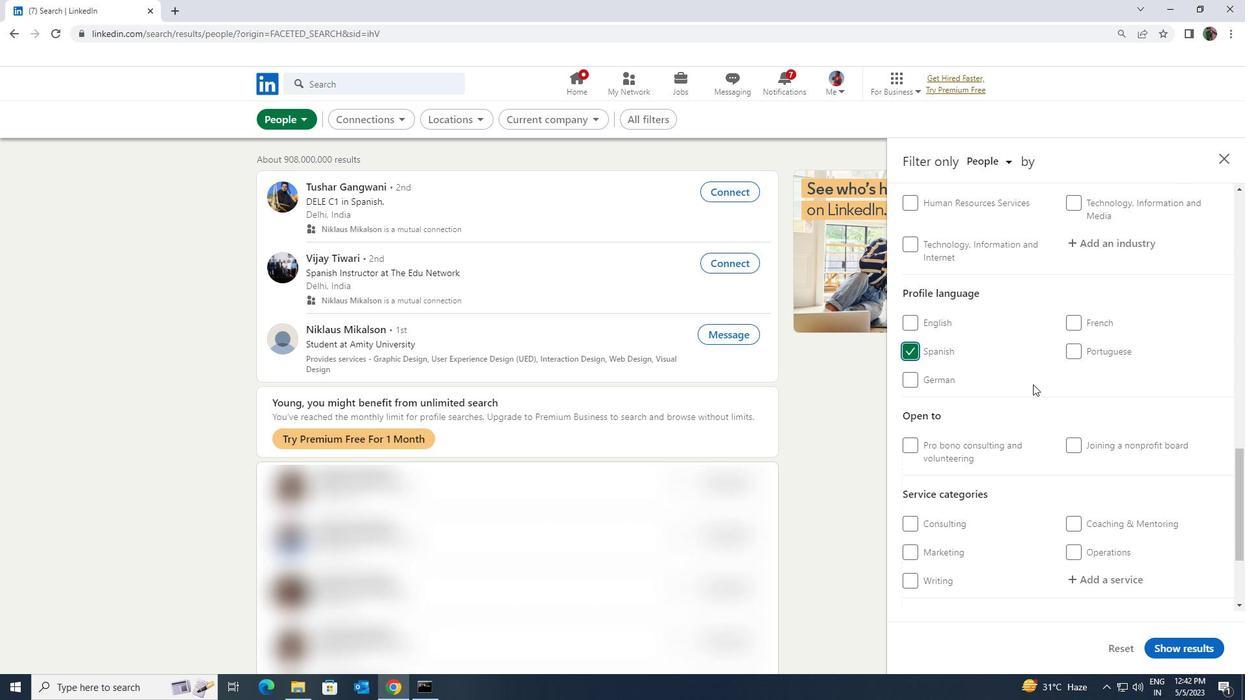 
Action: Mouse scrolled (1038, 386) with delta (0, 0)
Screenshot: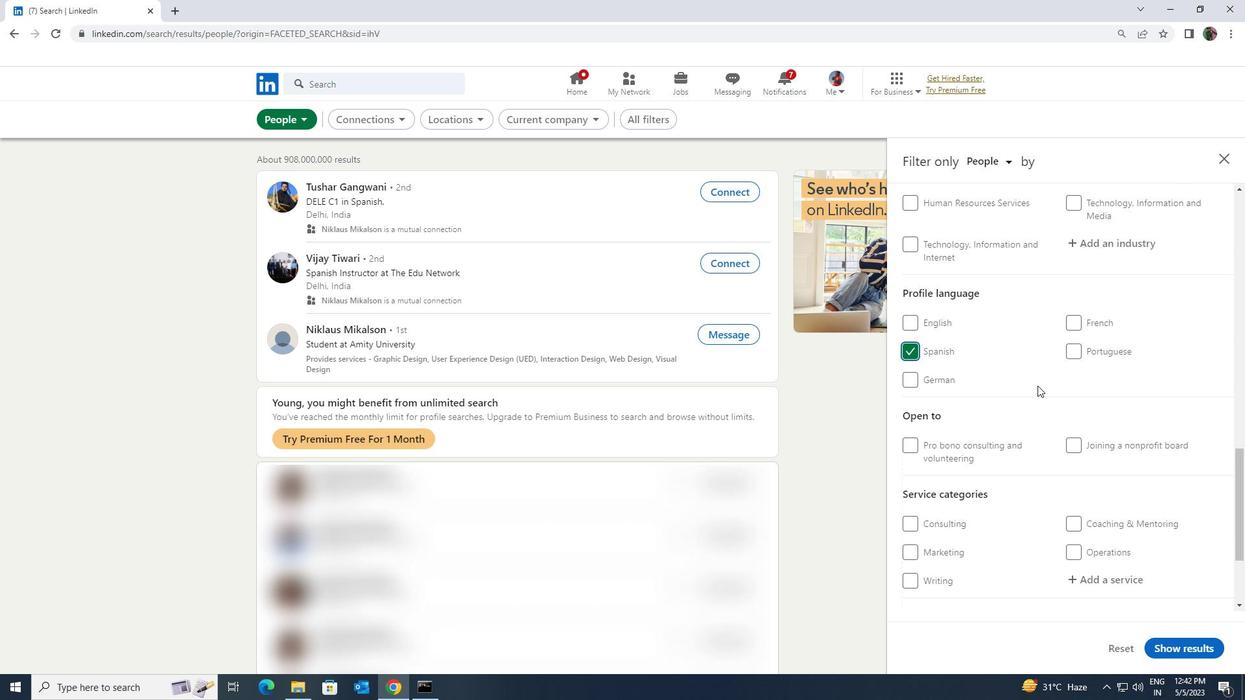 
Action: Mouse moved to (1039, 387)
Screenshot: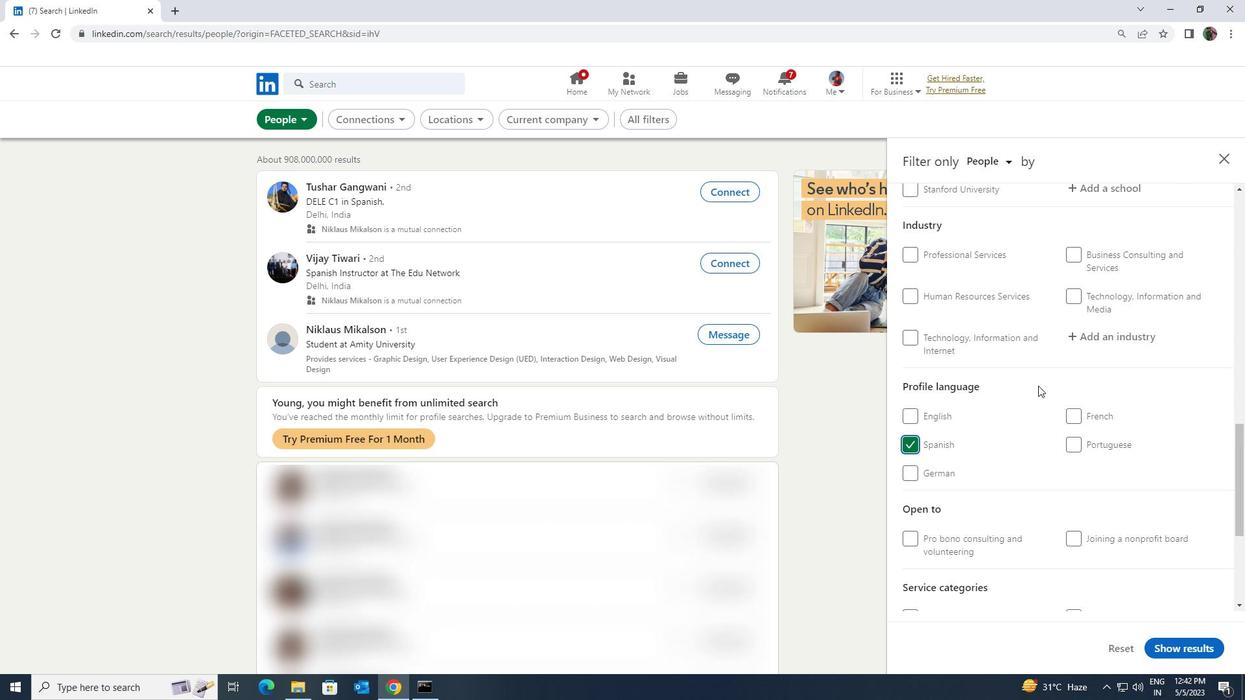 
Action: Mouse scrolled (1039, 388) with delta (0, 0)
Screenshot: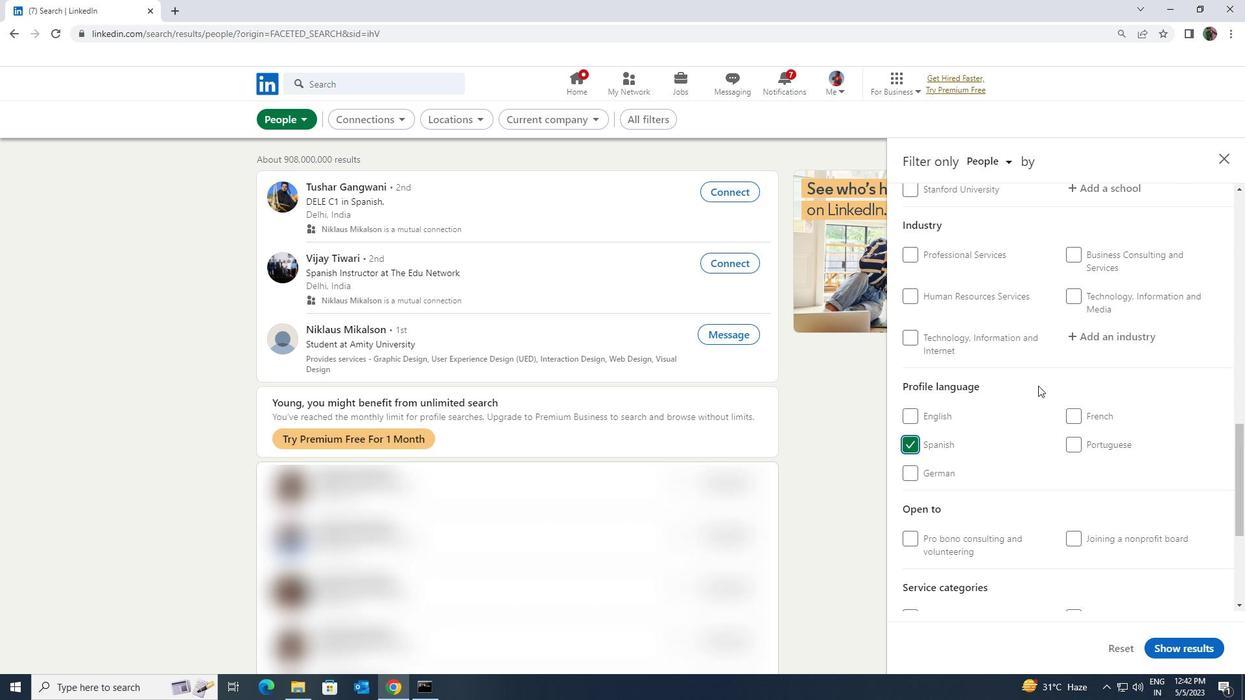 
Action: Mouse moved to (1039, 388)
Screenshot: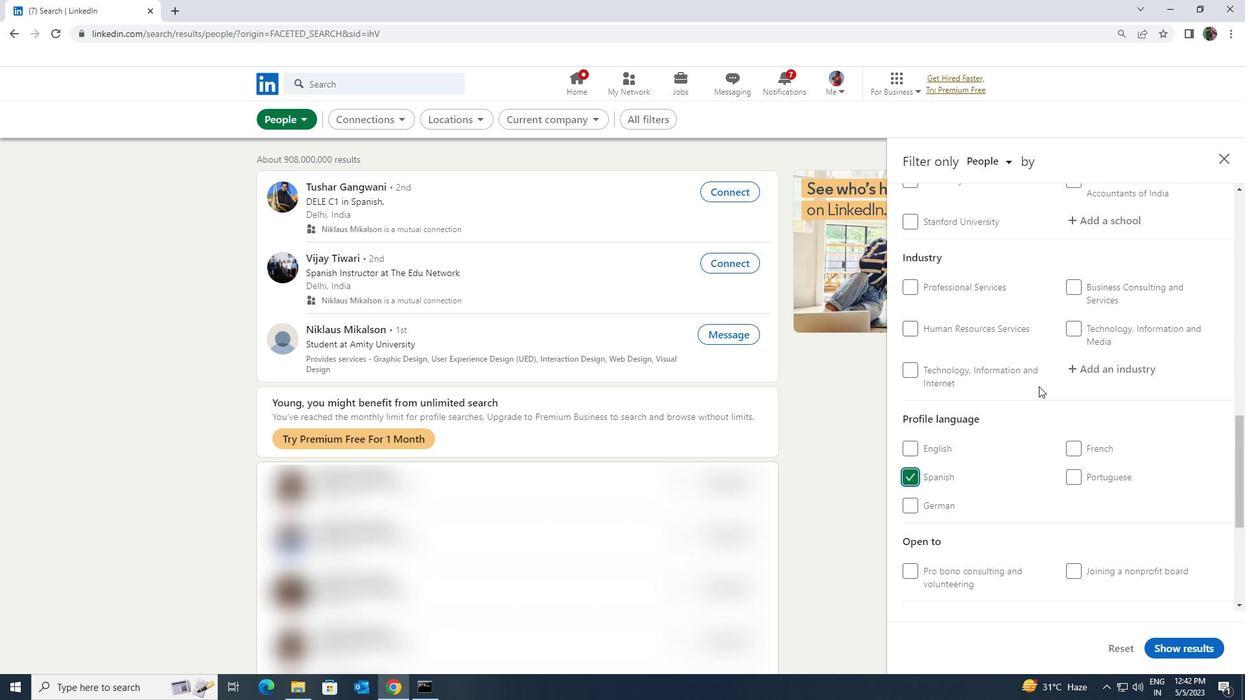 
Action: Mouse scrolled (1039, 389) with delta (0, 0)
Screenshot: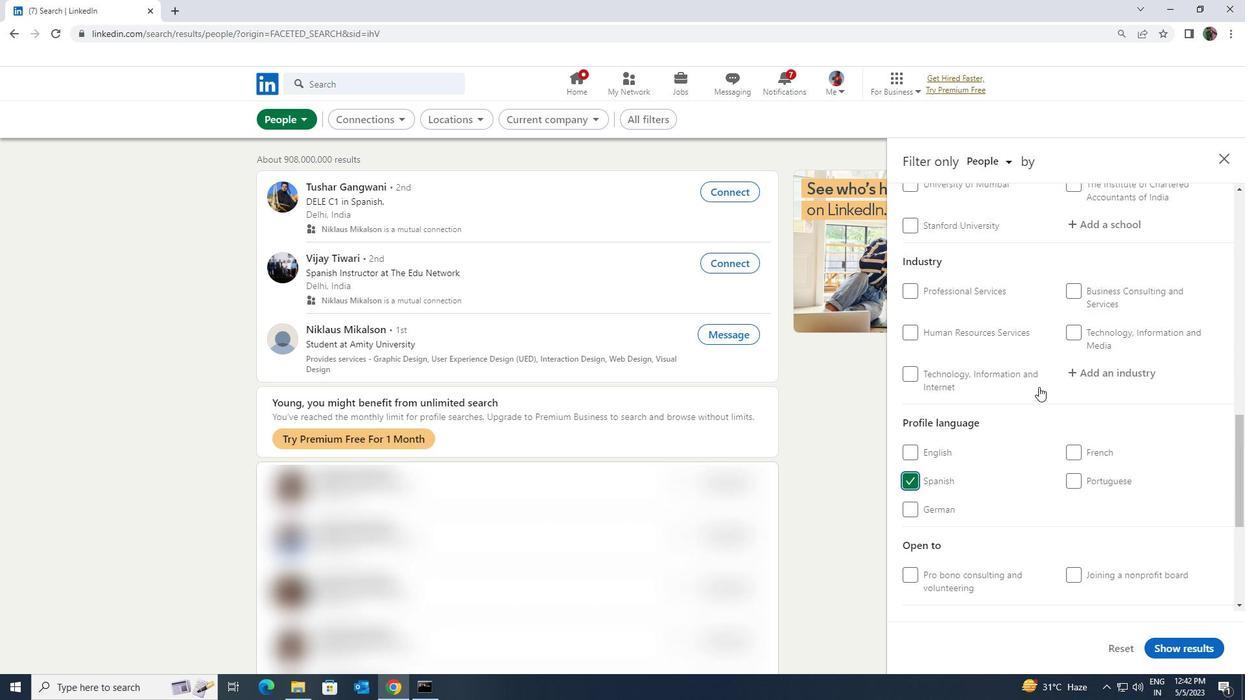 
Action: Mouse moved to (1036, 394)
Screenshot: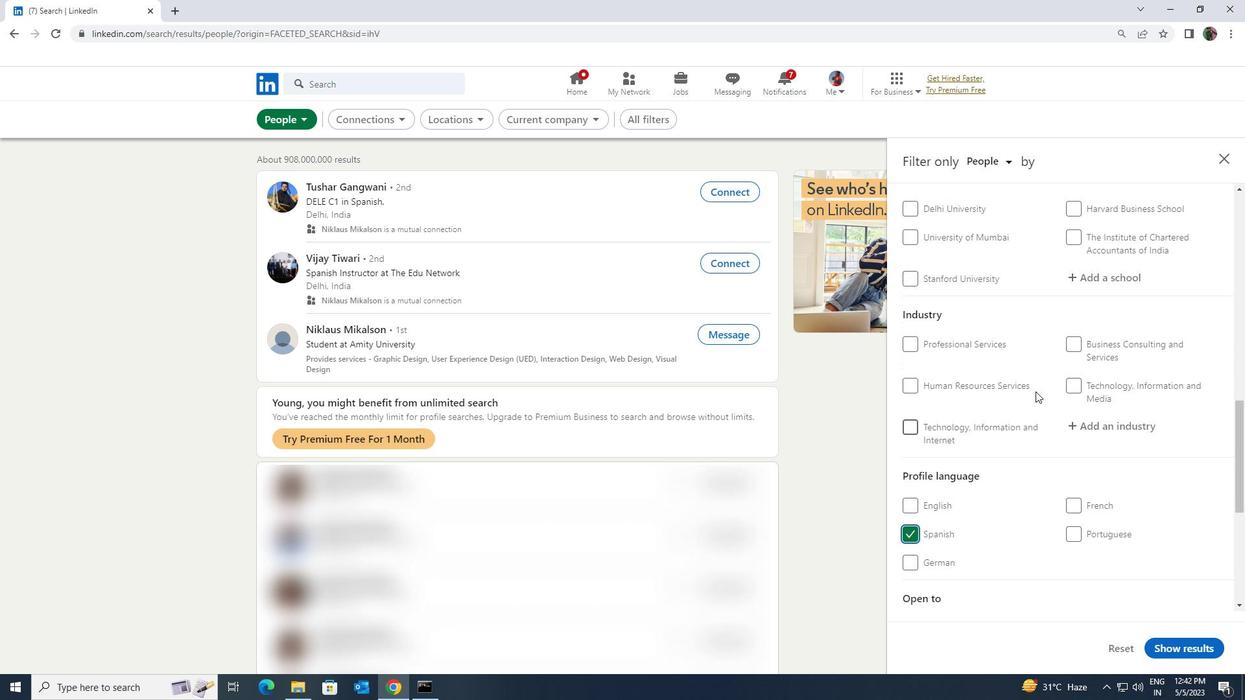 
Action: Mouse scrolled (1036, 395) with delta (0, 0)
Screenshot: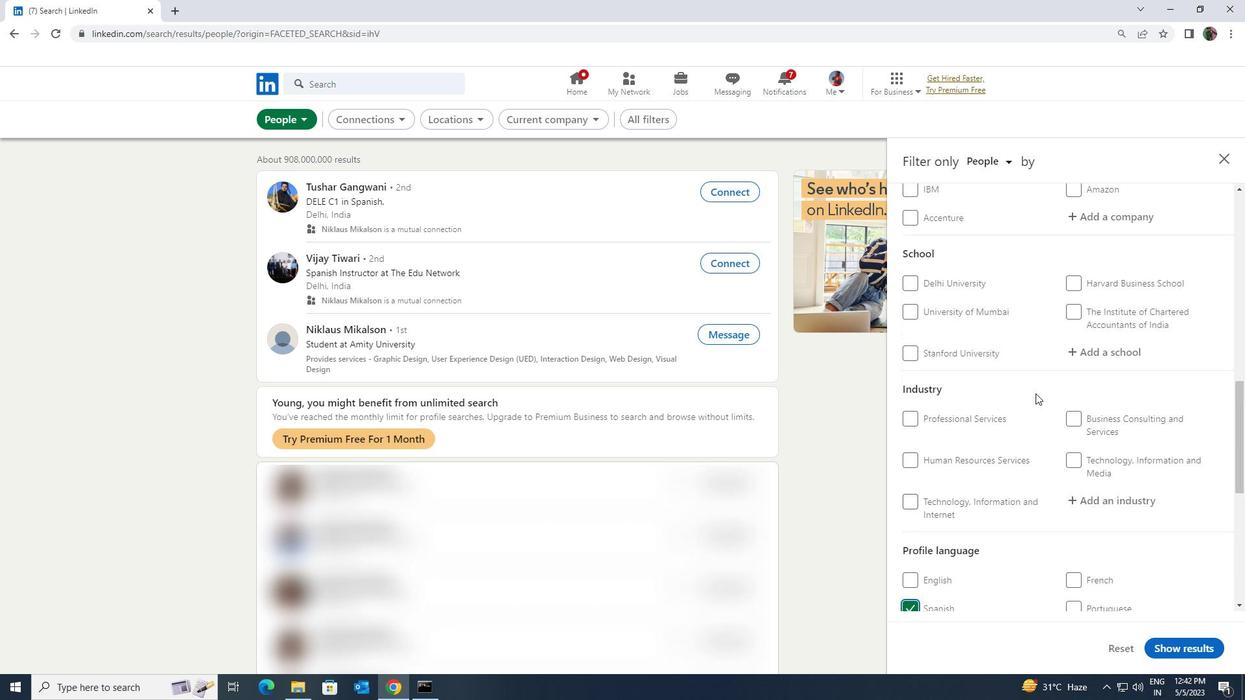
Action: Mouse scrolled (1036, 395) with delta (0, 0)
Screenshot: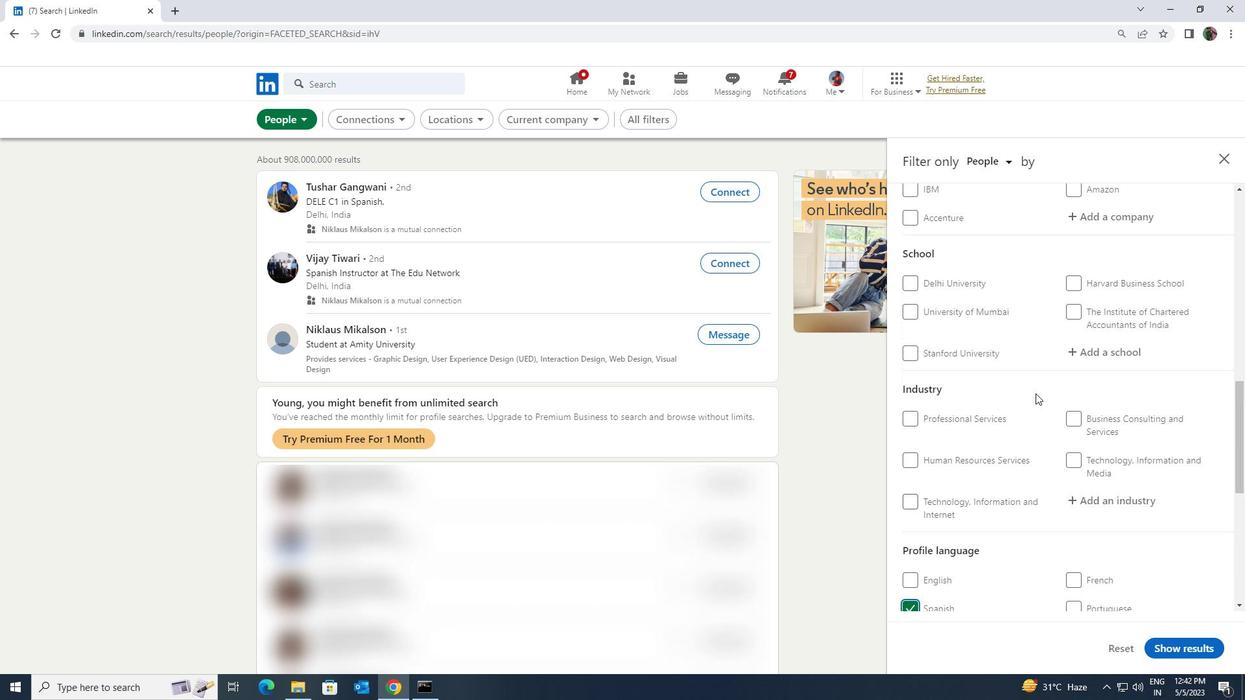 
Action: Mouse moved to (1037, 399)
Screenshot: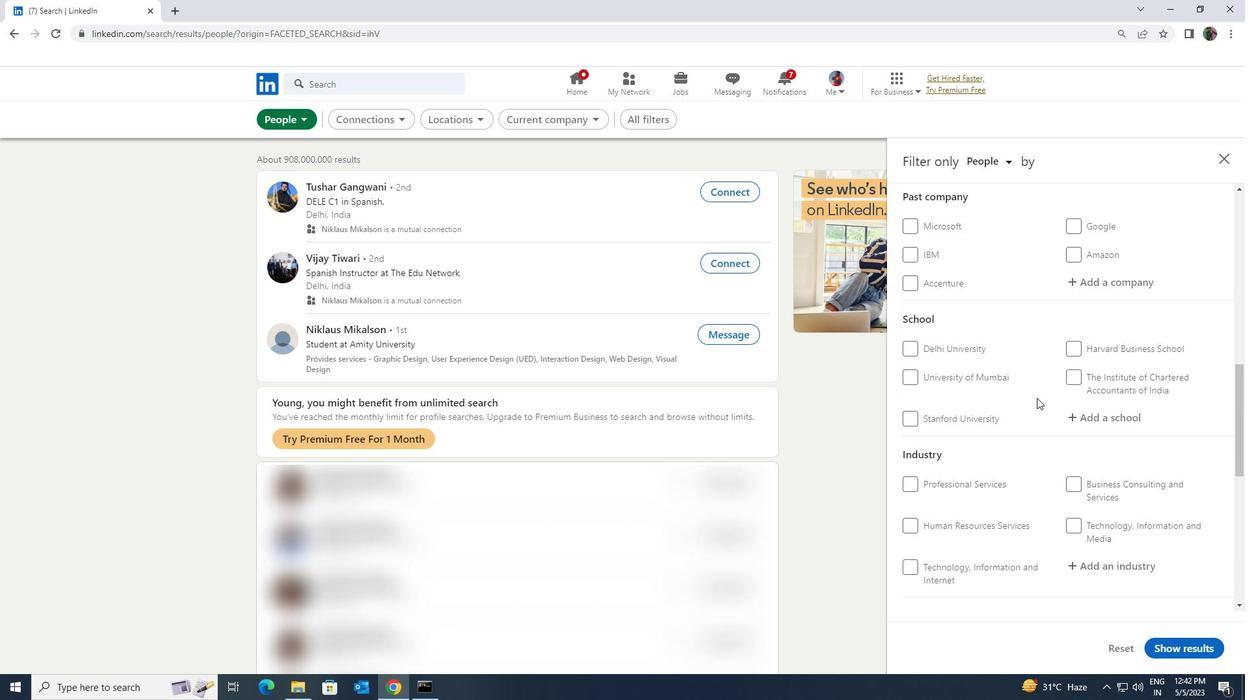 
Action: Mouse scrolled (1037, 400) with delta (0, 0)
Screenshot: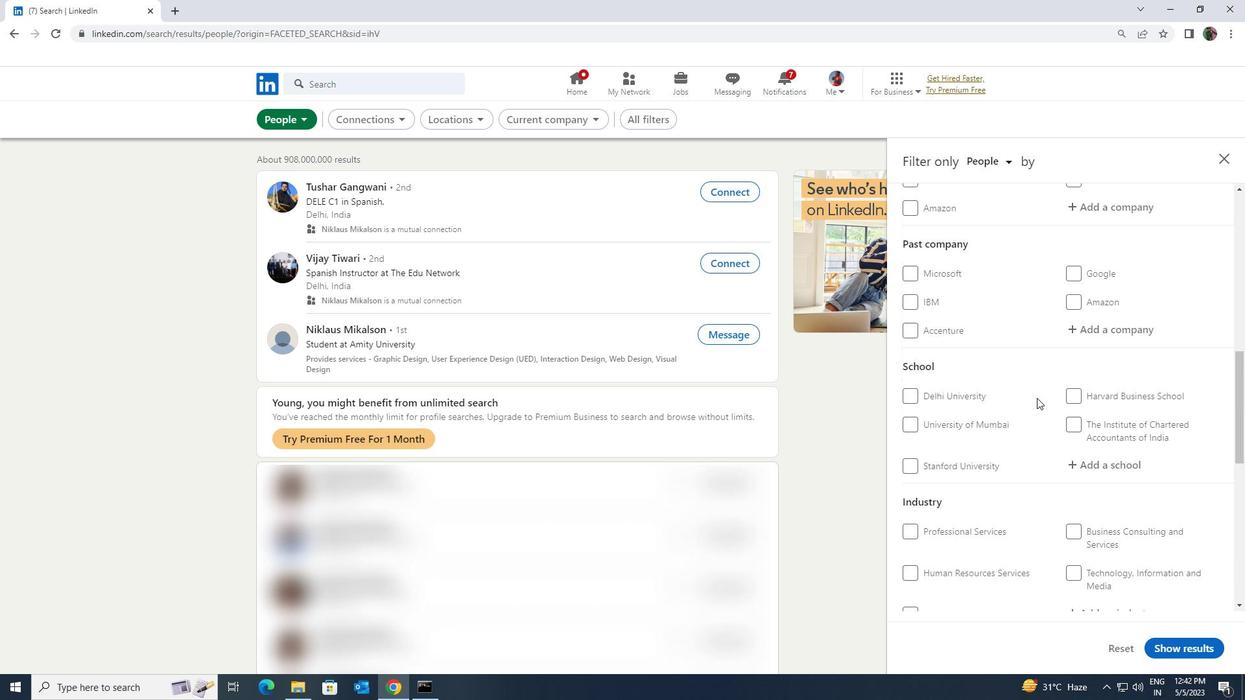 
Action: Mouse scrolled (1037, 400) with delta (0, 0)
Screenshot: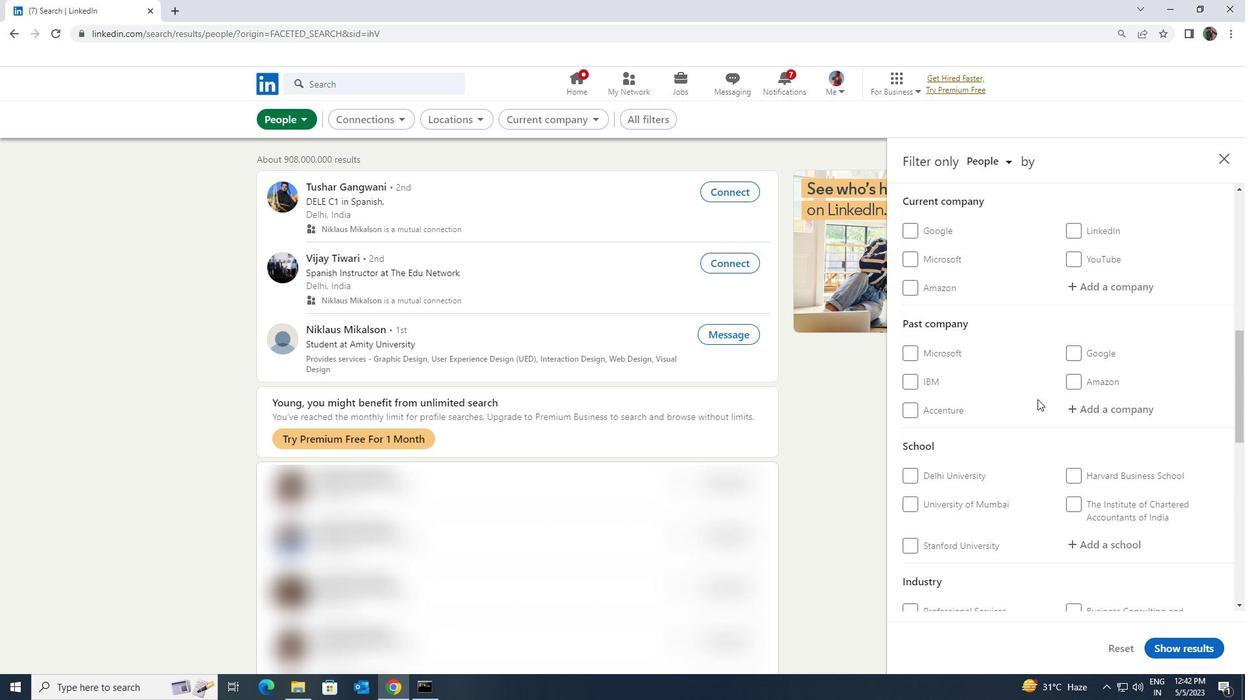 
Action: Mouse moved to (1067, 357)
Screenshot: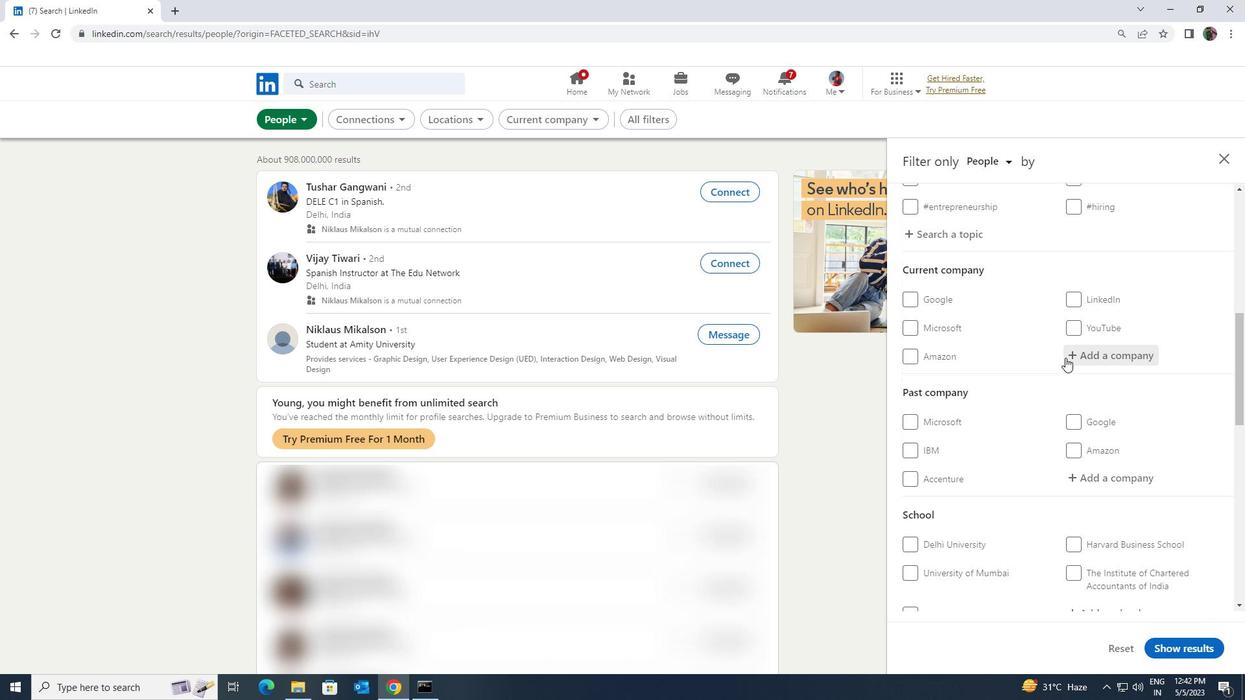 
Action: Mouse pressed left at (1067, 357)
Screenshot: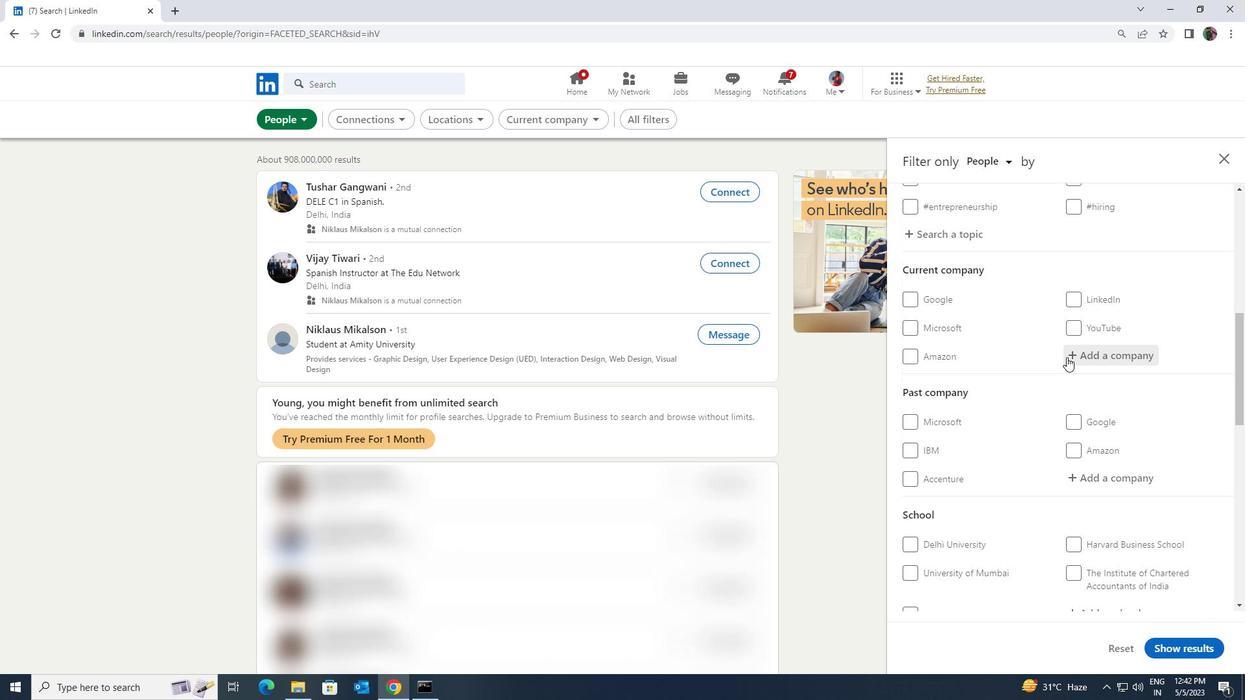 
Action: Mouse moved to (1067, 357)
Screenshot: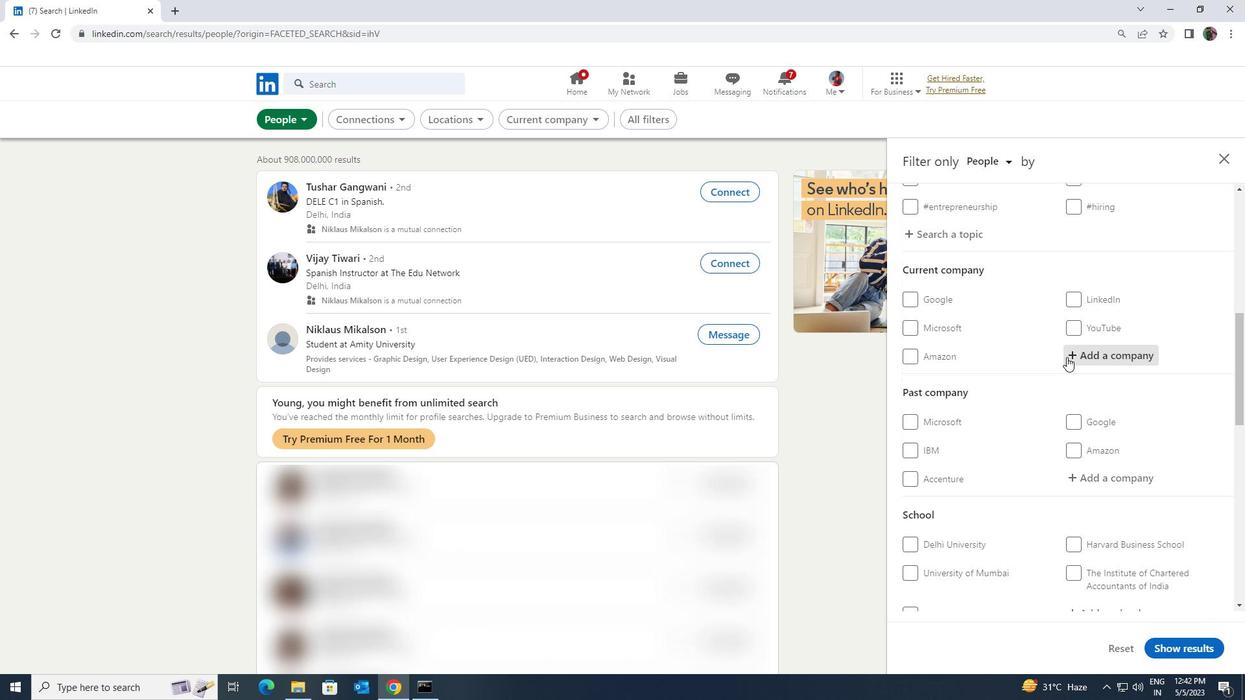 
Action: Key pressed <Key.shift><Key.shift><Key.shift><Key.shift><Key.shift><Key.shift><Key.shift>EASE<Key.space>MY<Key.space><Key.shift>JOBS
Screenshot: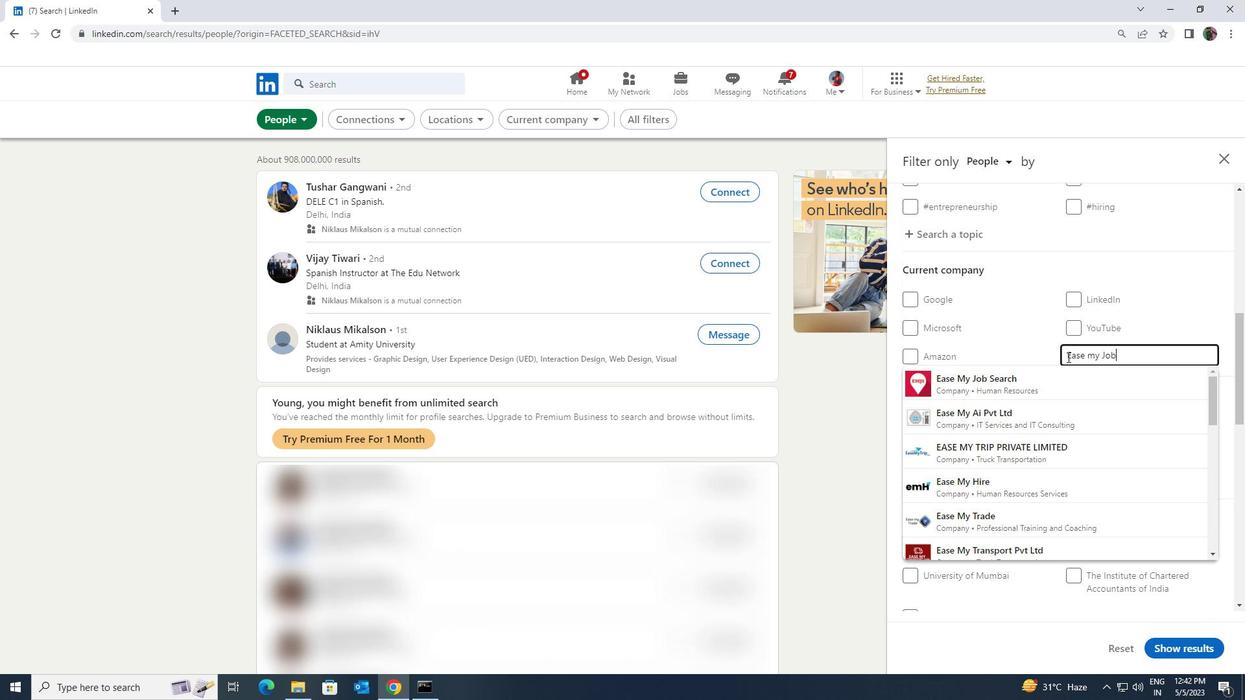 
Action: Mouse moved to (1067, 358)
Screenshot: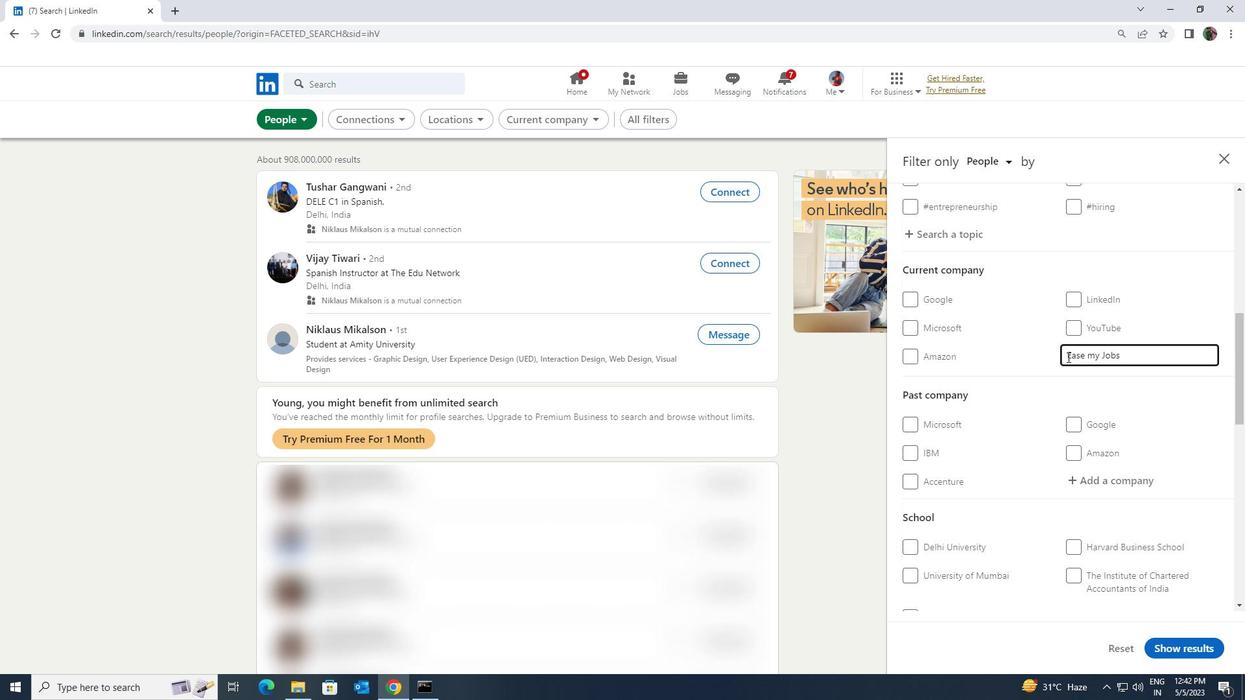 
Action: Key pressed <Key.backspace>
Screenshot: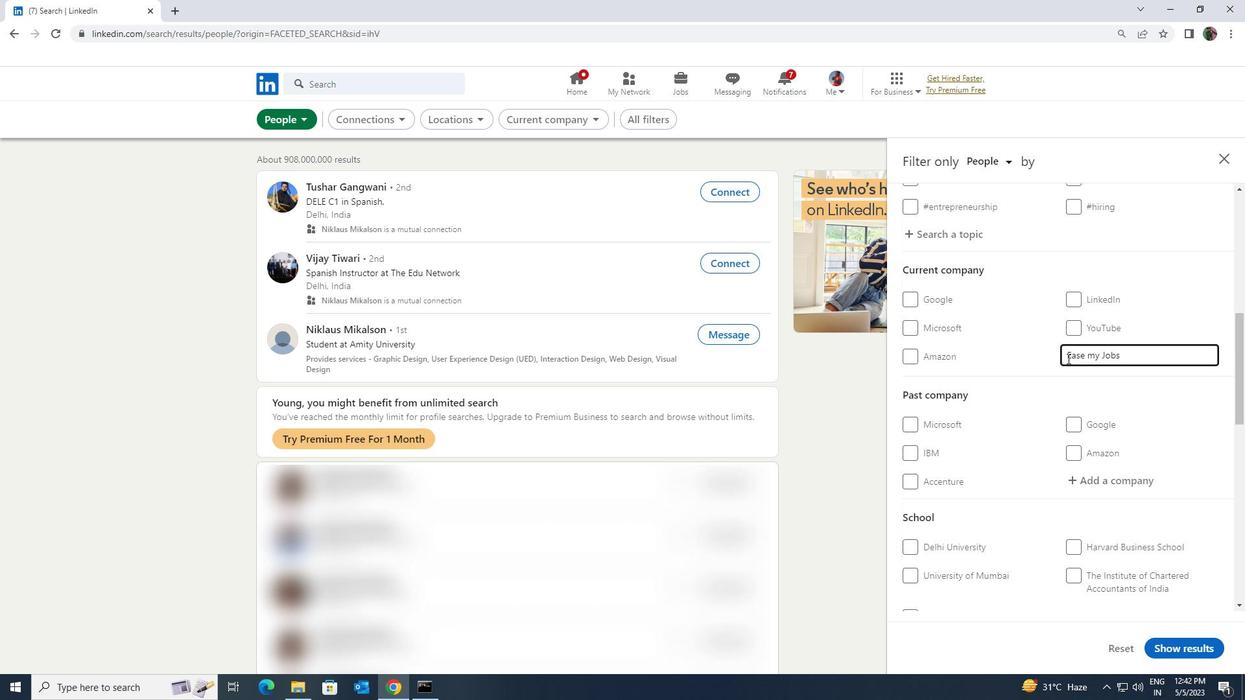 
Action: Mouse moved to (1055, 371)
Screenshot: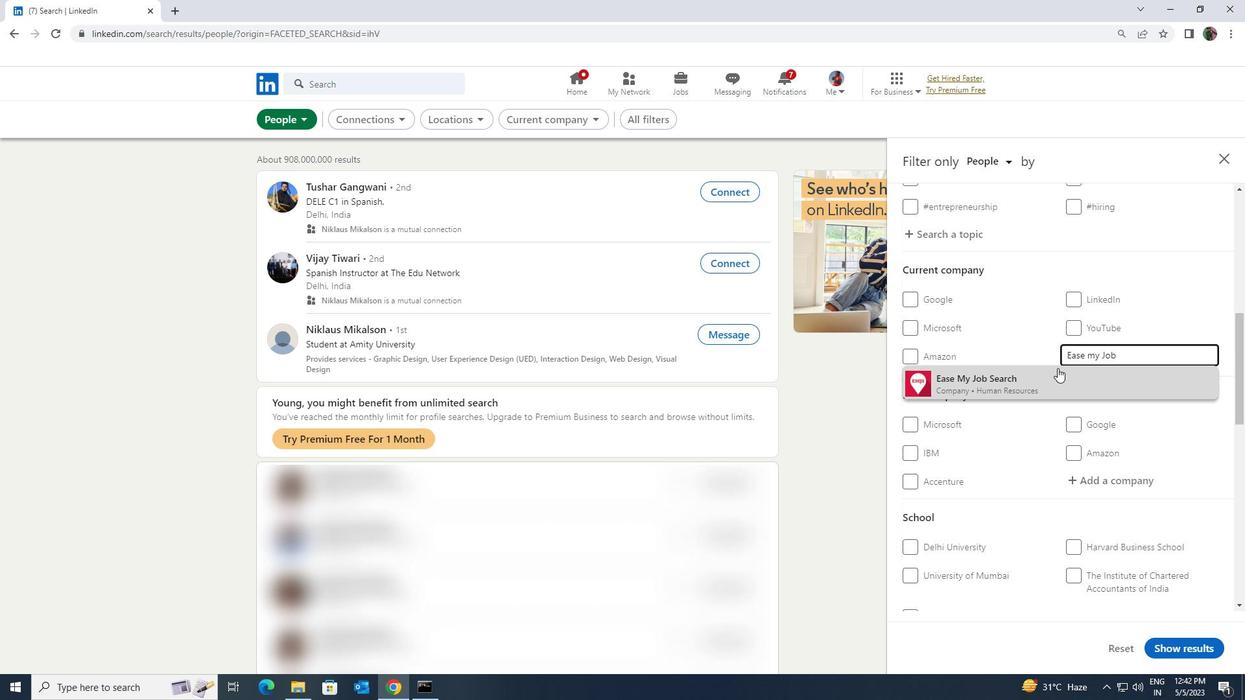 
Action: Mouse pressed left at (1055, 371)
Screenshot: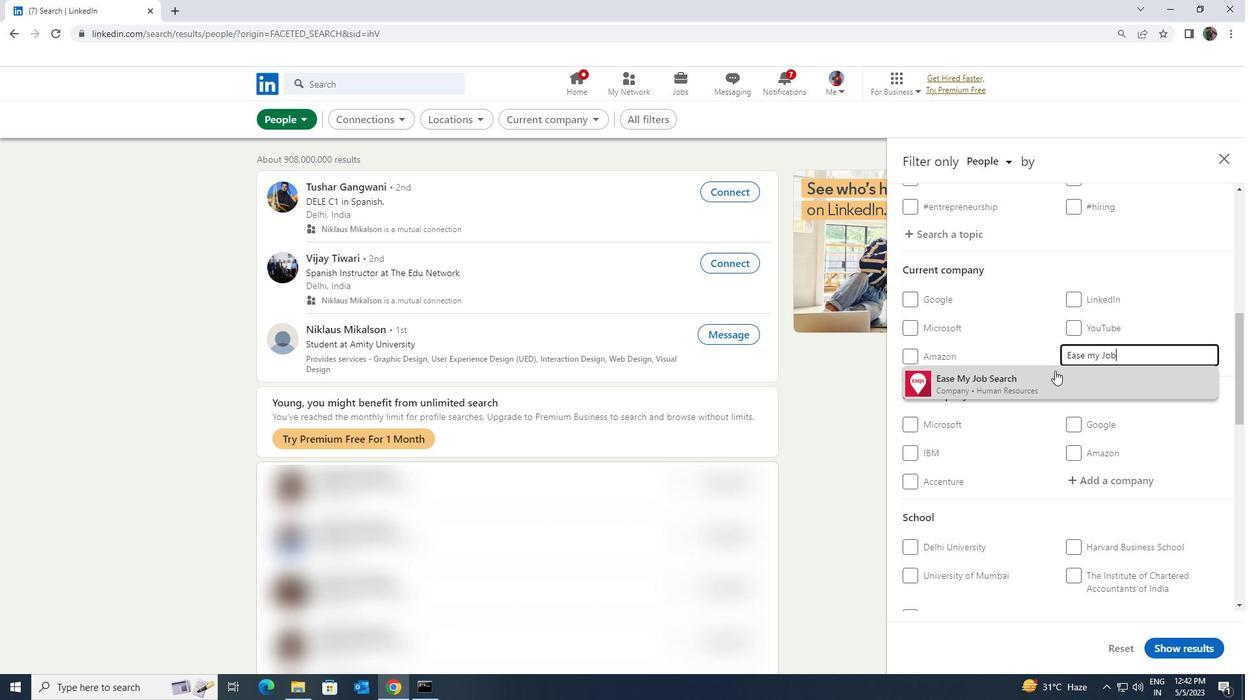 
Action: Mouse moved to (1055, 371)
Screenshot: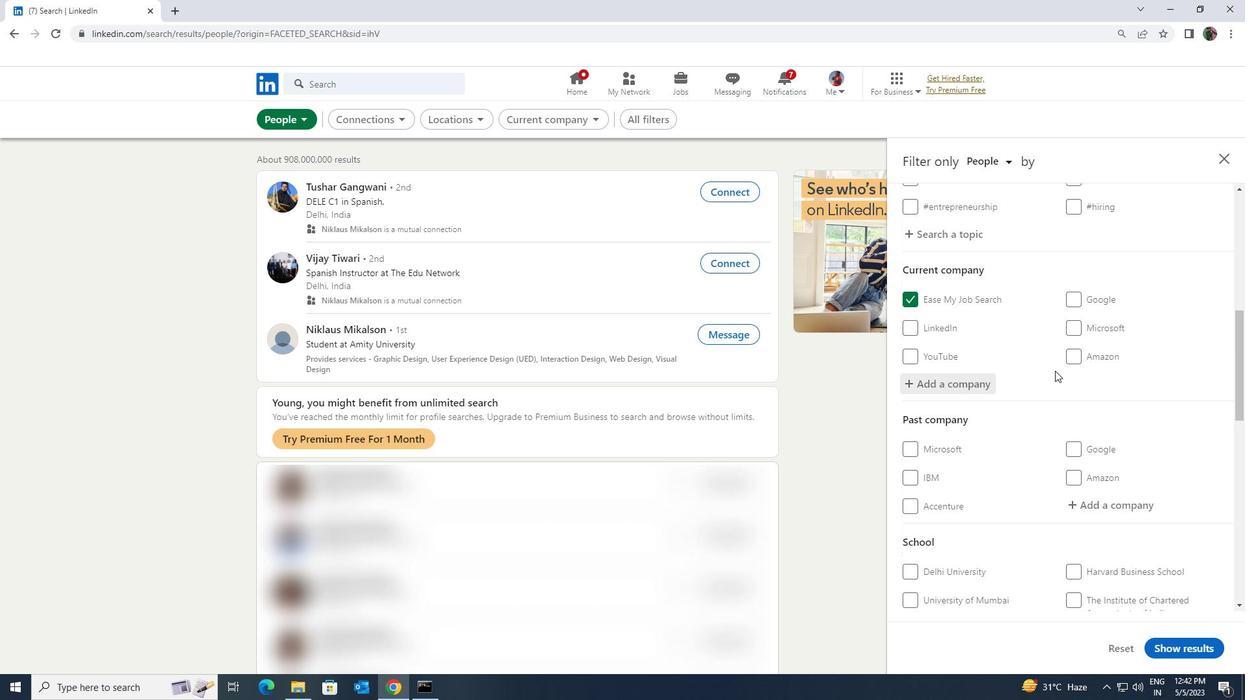 
Action: Mouse scrolled (1055, 370) with delta (0, 0)
Screenshot: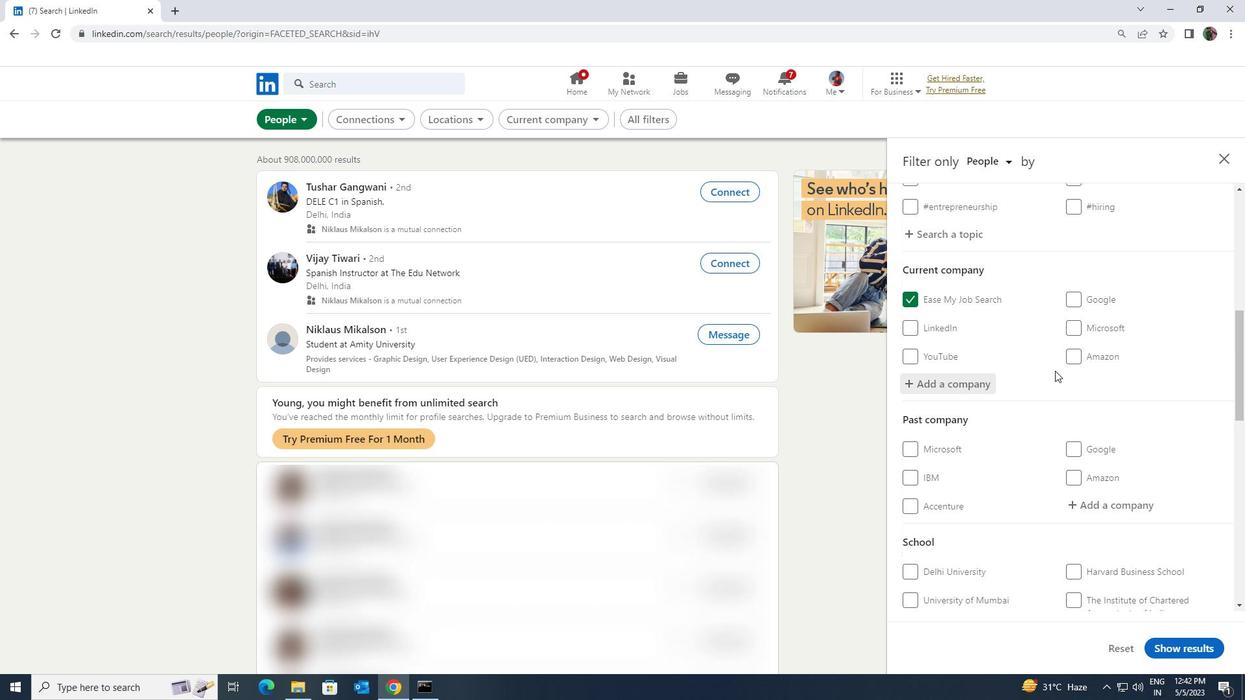 
Action: Mouse scrolled (1055, 370) with delta (0, 0)
Screenshot: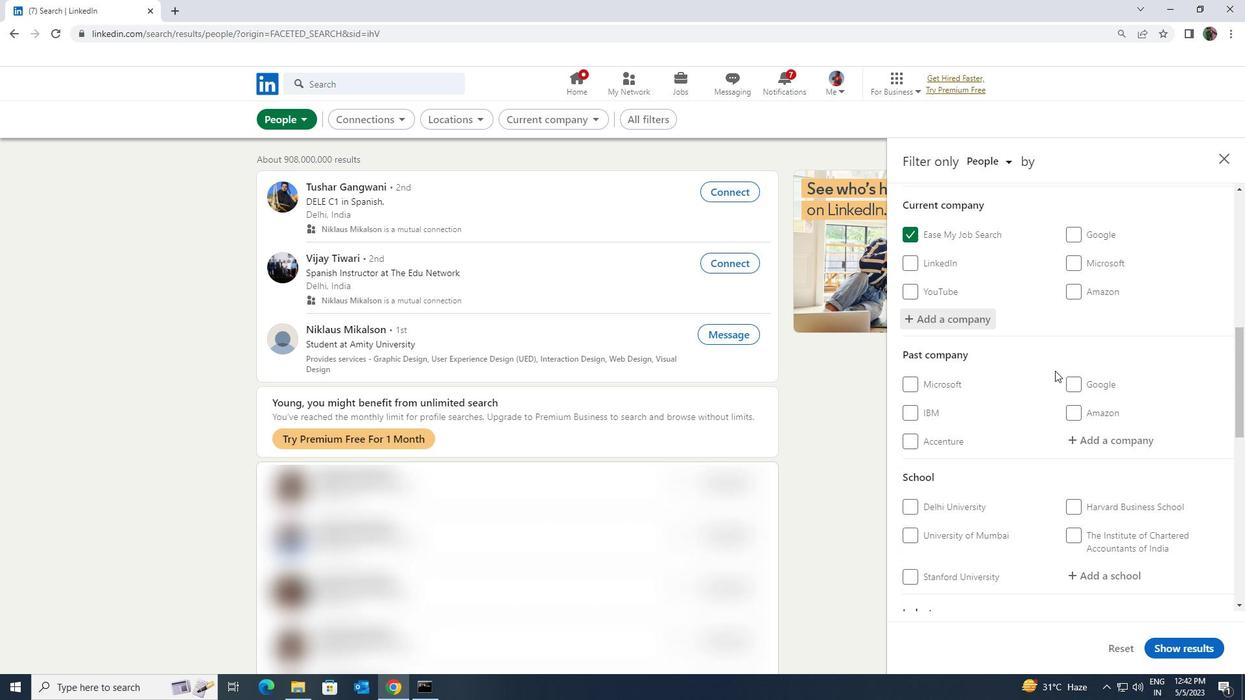 
Action: Mouse scrolled (1055, 370) with delta (0, 0)
Screenshot: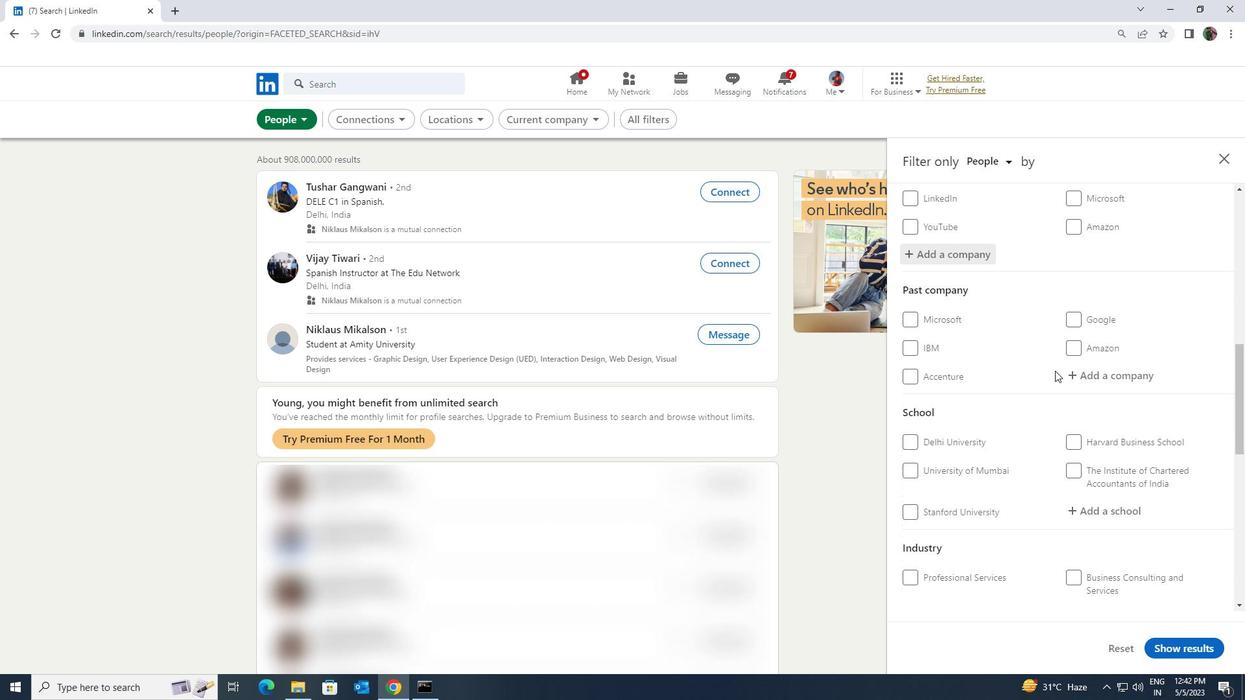 
Action: Mouse scrolled (1055, 370) with delta (0, 0)
Screenshot: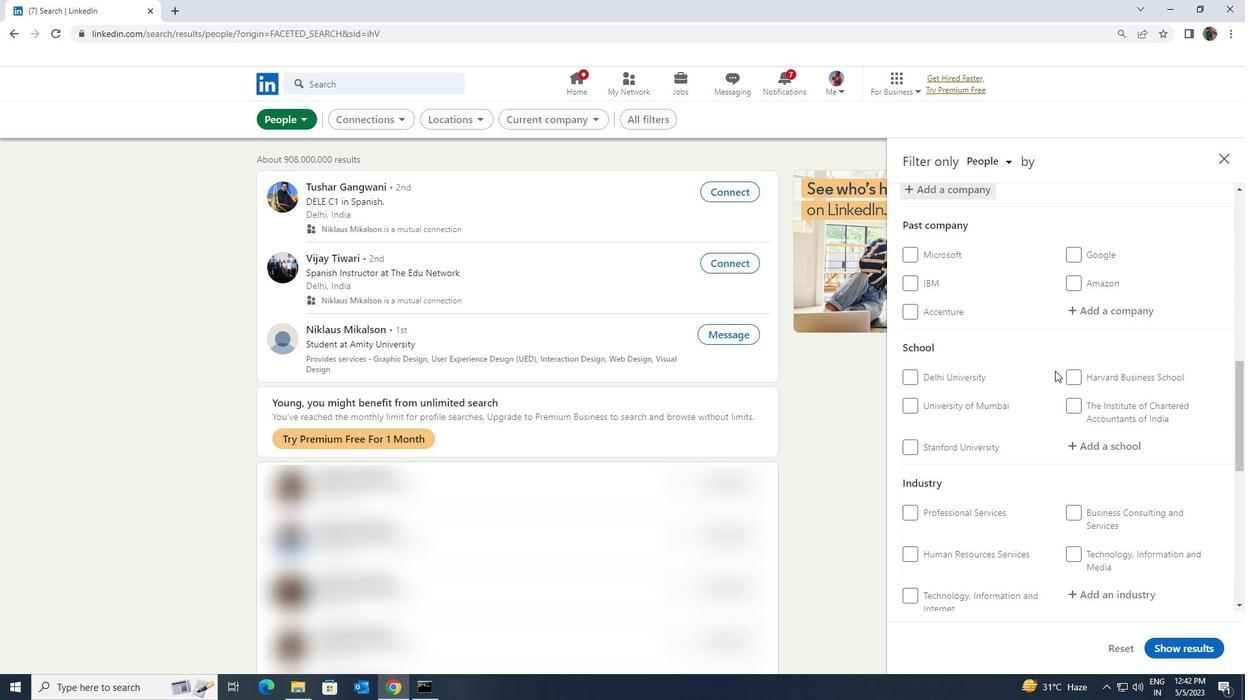 
Action: Mouse scrolled (1055, 370) with delta (0, 0)
Screenshot: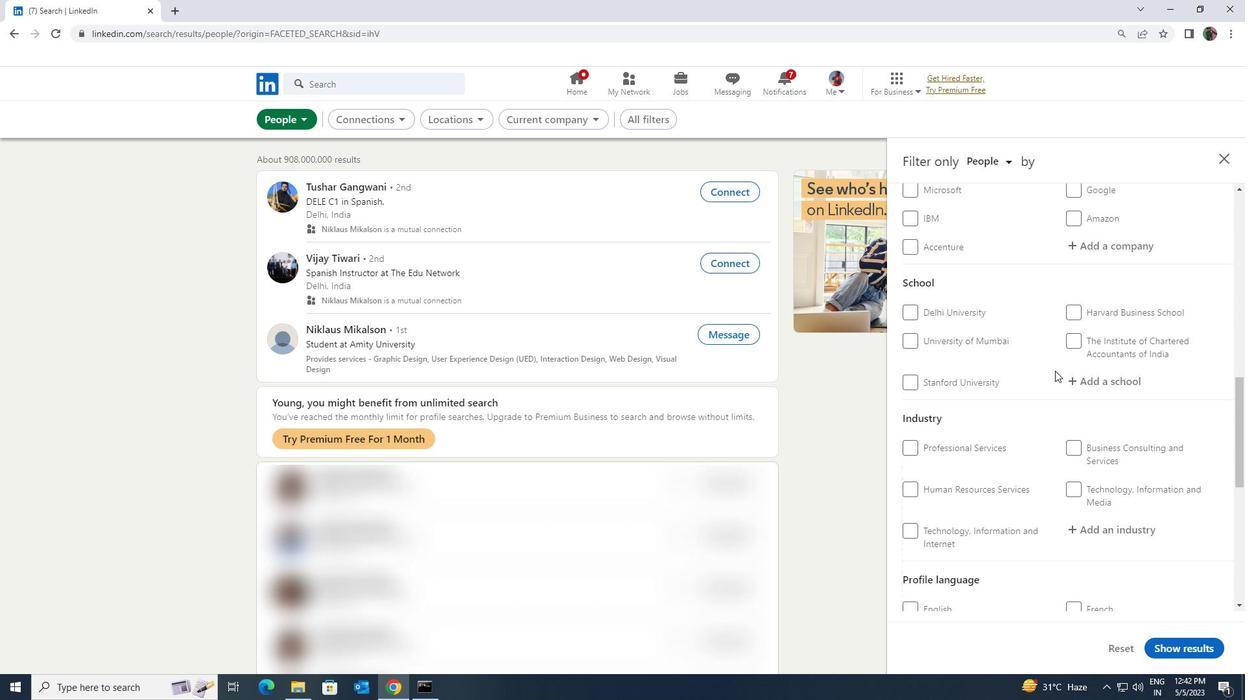 
Action: Mouse moved to (1074, 318)
Screenshot: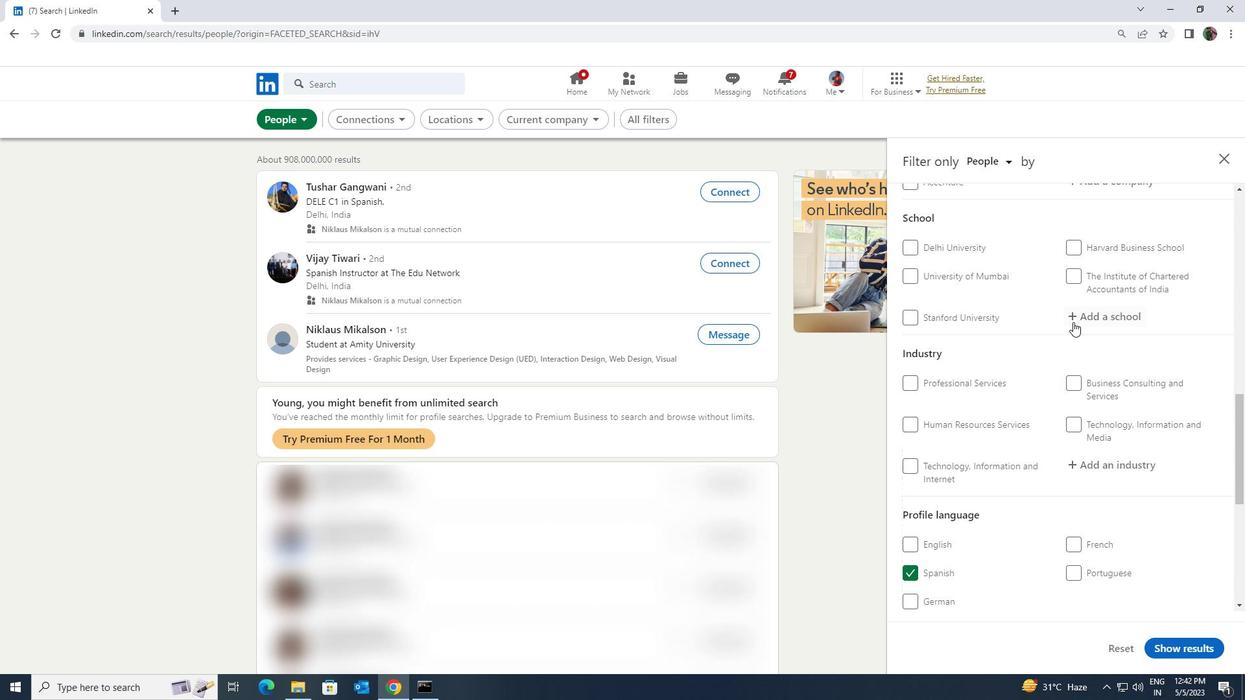 
Action: Mouse pressed left at (1074, 318)
Screenshot: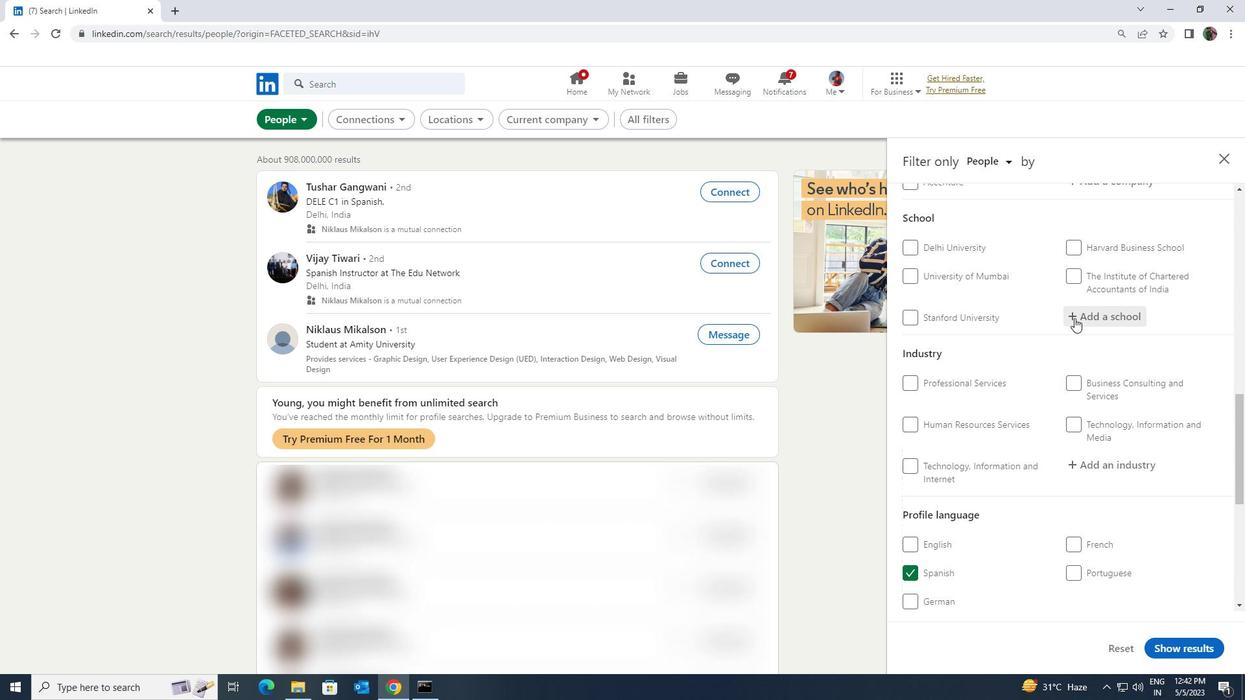 
Action: Key pressed <Key.shift><Key.shift><Key.shift><Key.shift><Key.shift><Key.shift><Key.shift><Key.shift><Key.shift><Key.shift><Key.shift>COLLEGE<Key.space><Key.shift>OF<Key.space><Key.shift>COMMERCE
Screenshot: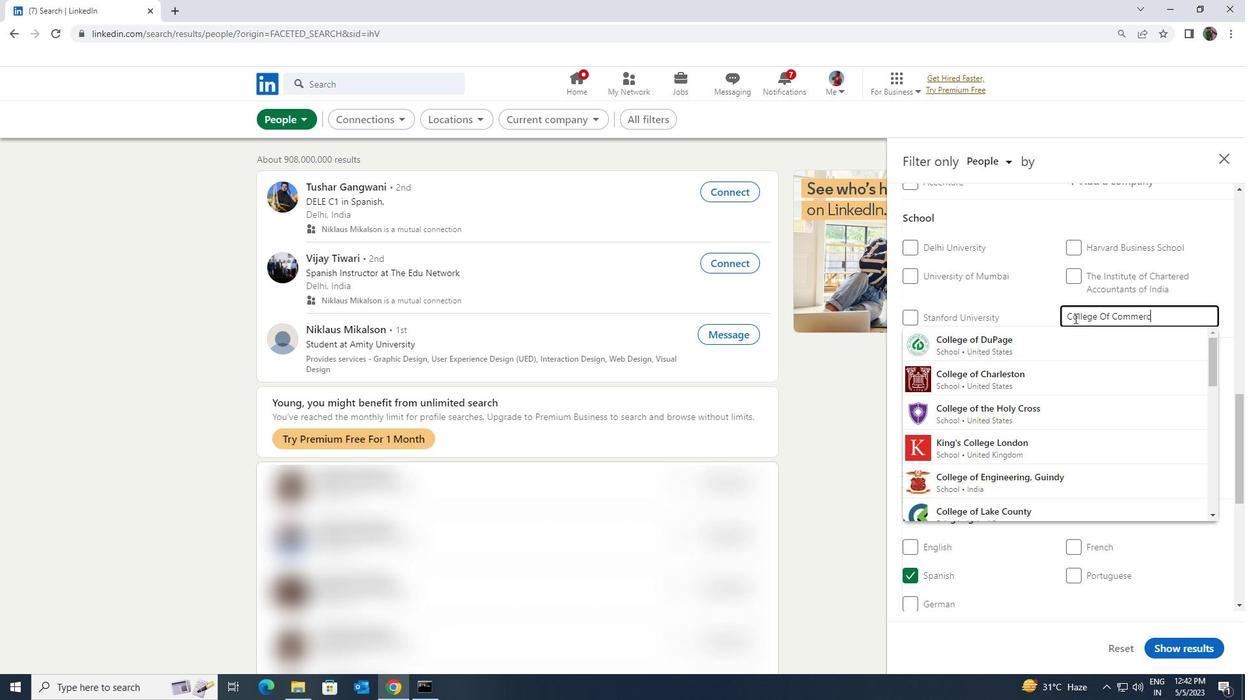 
Action: Mouse moved to (1071, 328)
Screenshot: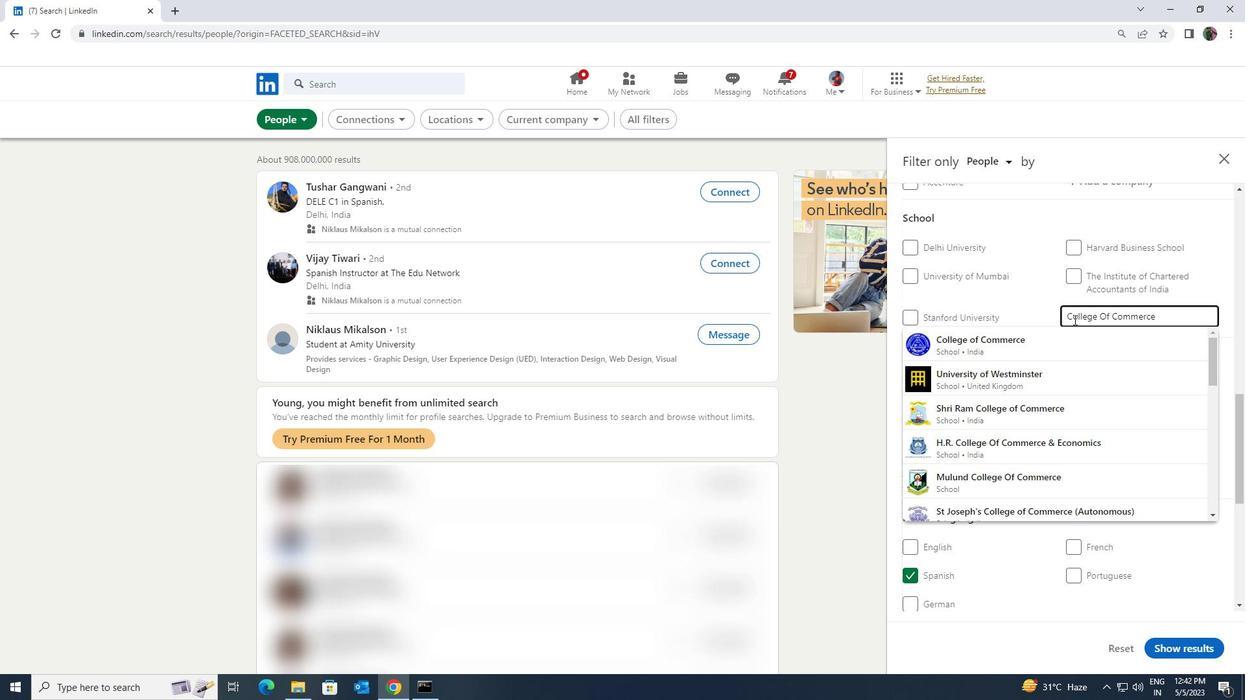 
Action: Mouse pressed left at (1071, 328)
Screenshot: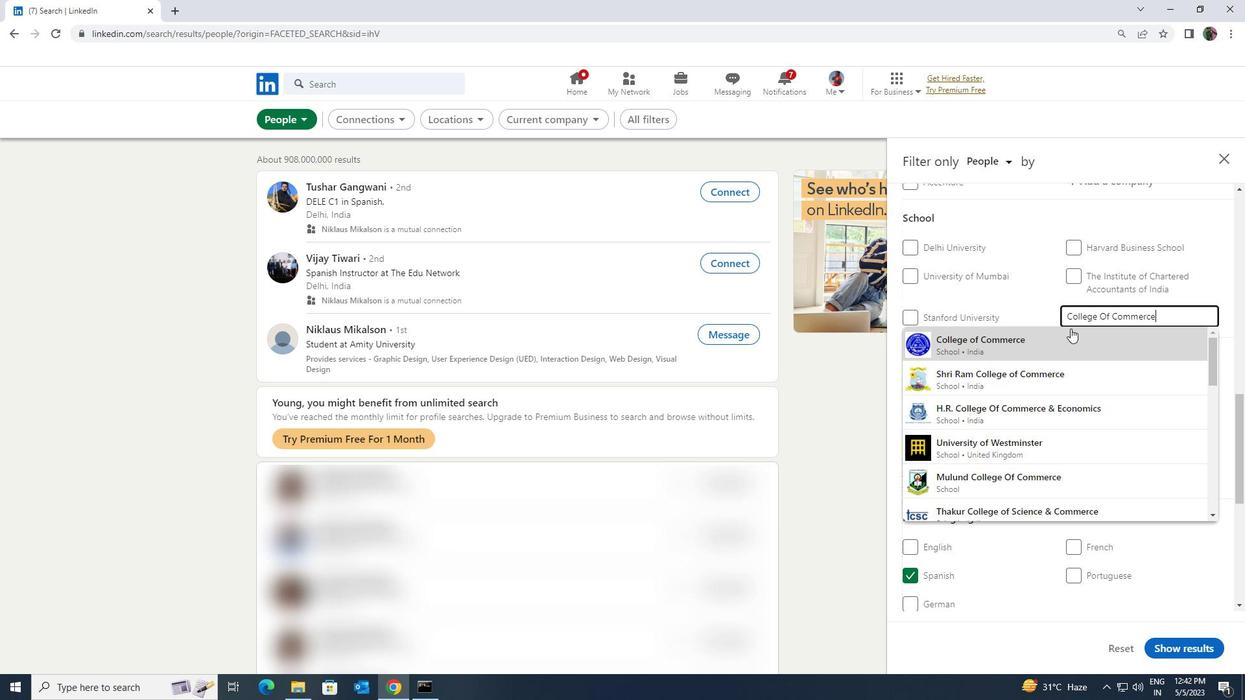 
Action: Mouse scrolled (1071, 328) with delta (0, 0)
Screenshot: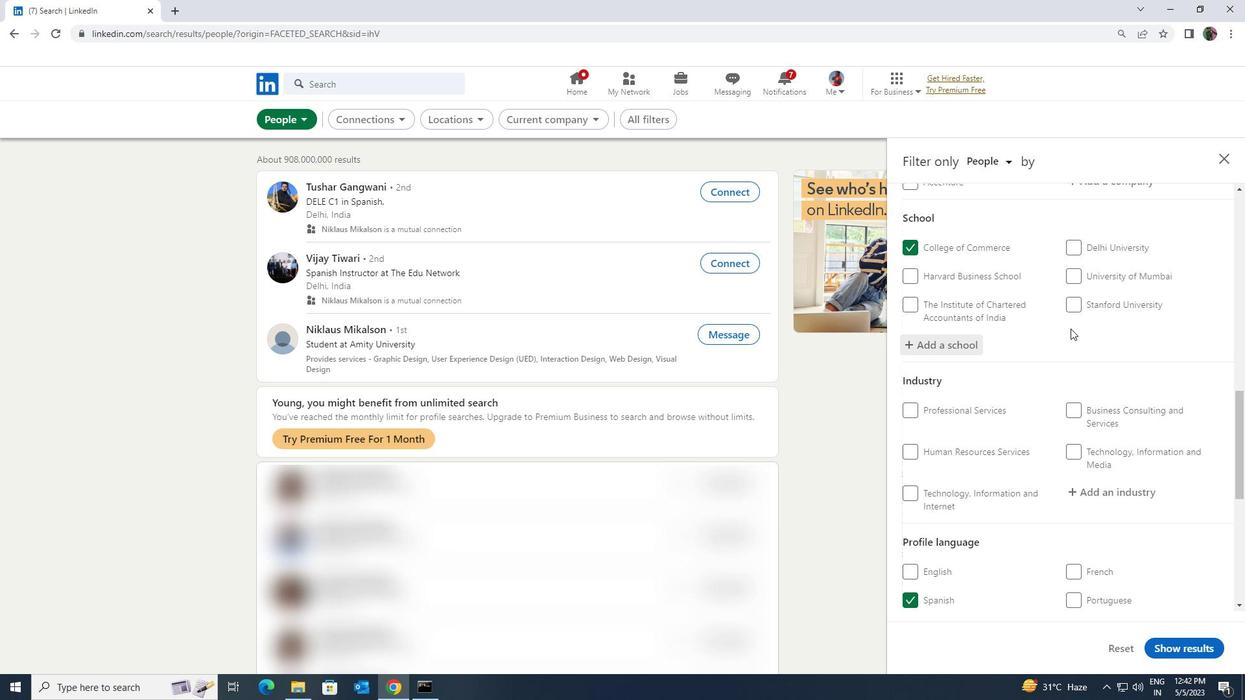 
Action: Mouse scrolled (1071, 328) with delta (0, 0)
Screenshot: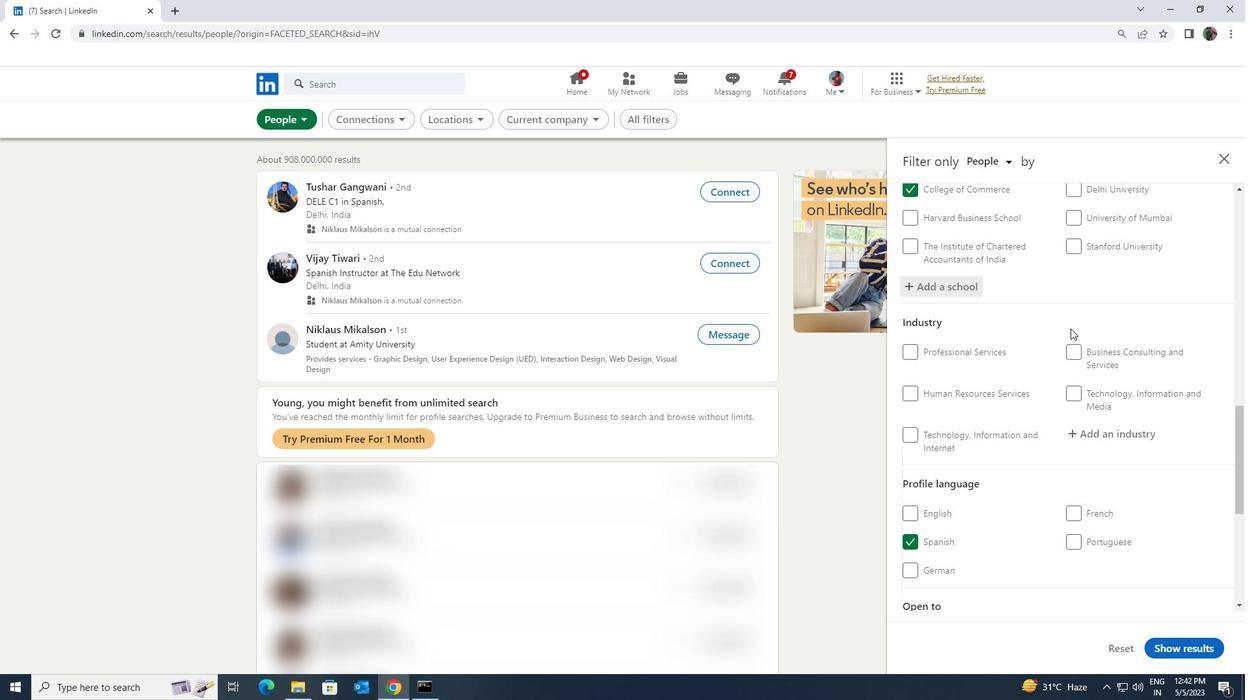 
Action: Mouse scrolled (1071, 328) with delta (0, 0)
Screenshot: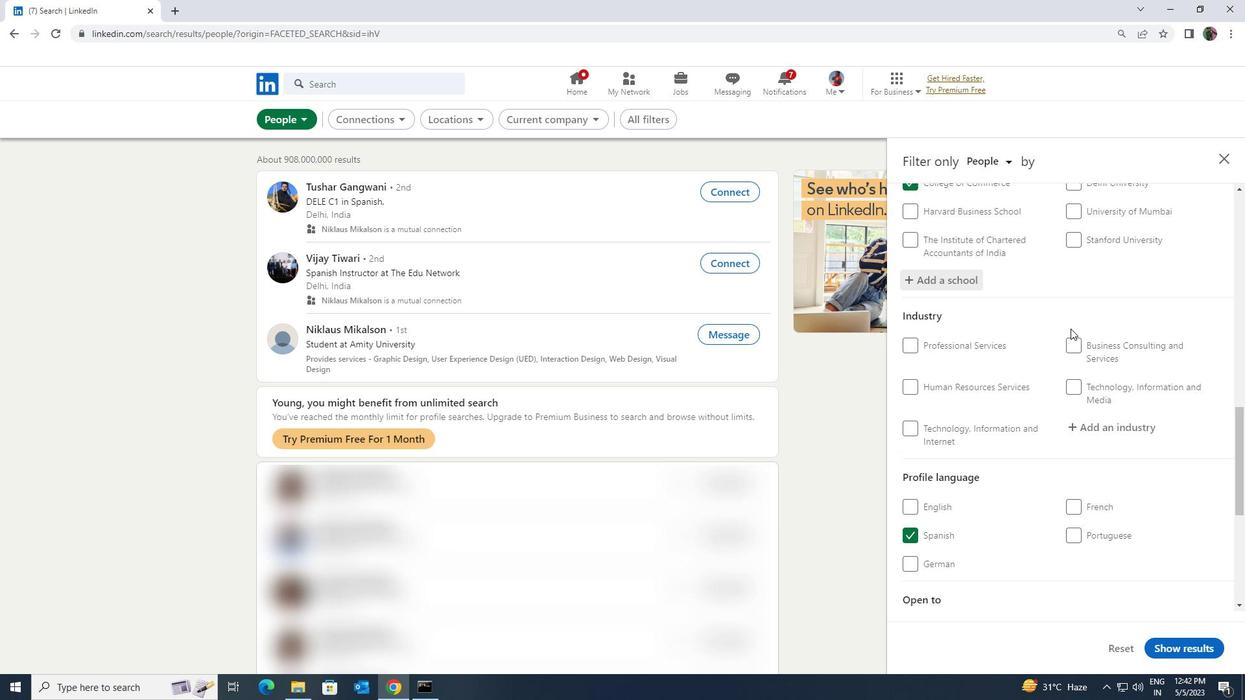 
Action: Mouse scrolled (1071, 328) with delta (0, 0)
Screenshot: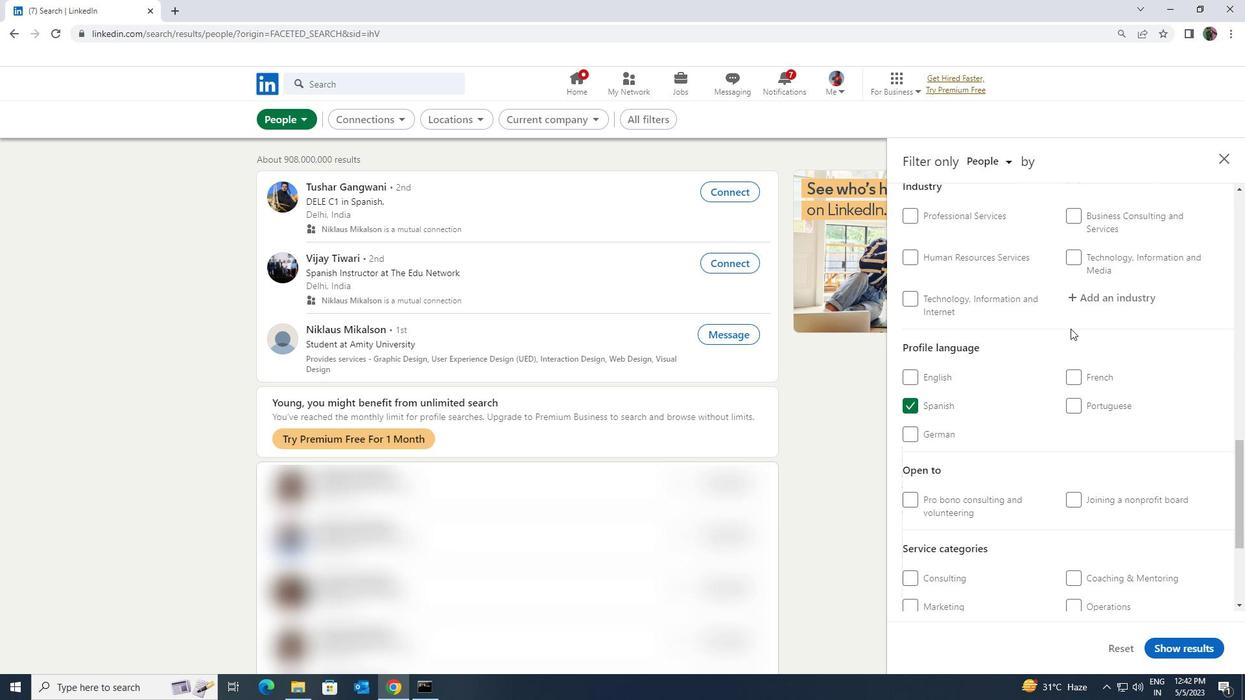 
Action: Mouse scrolled (1071, 328) with delta (0, 0)
Screenshot: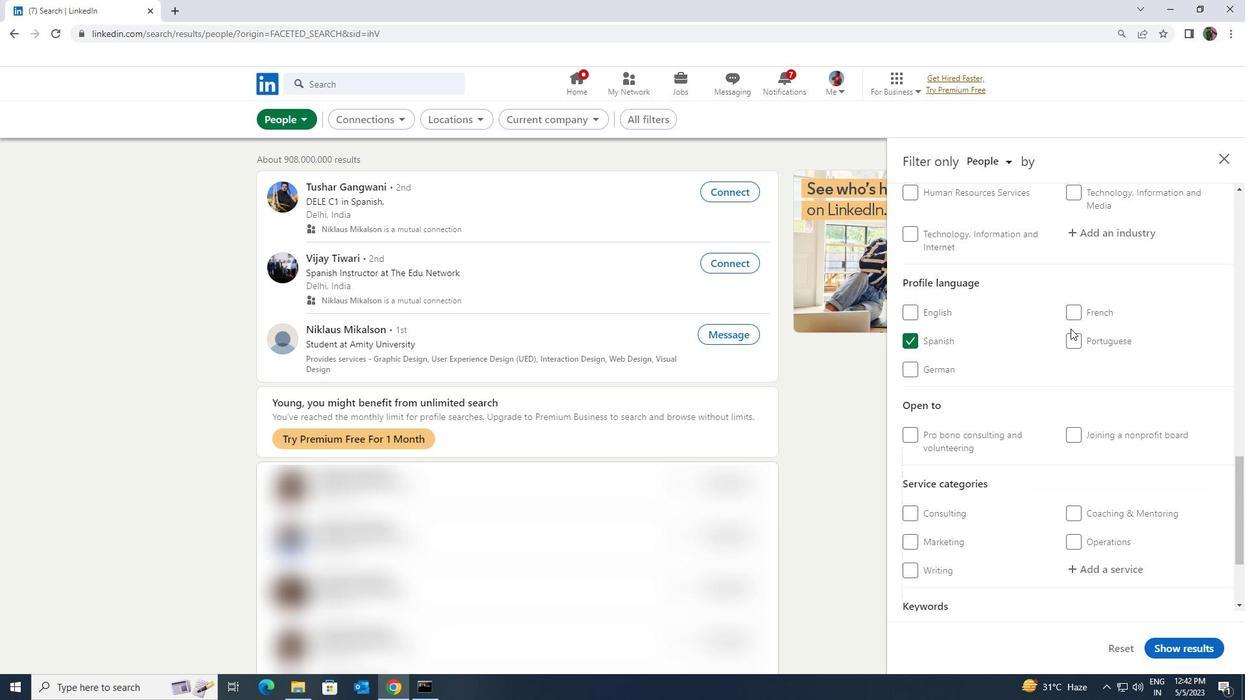 
Action: Mouse moved to (1085, 496)
Screenshot: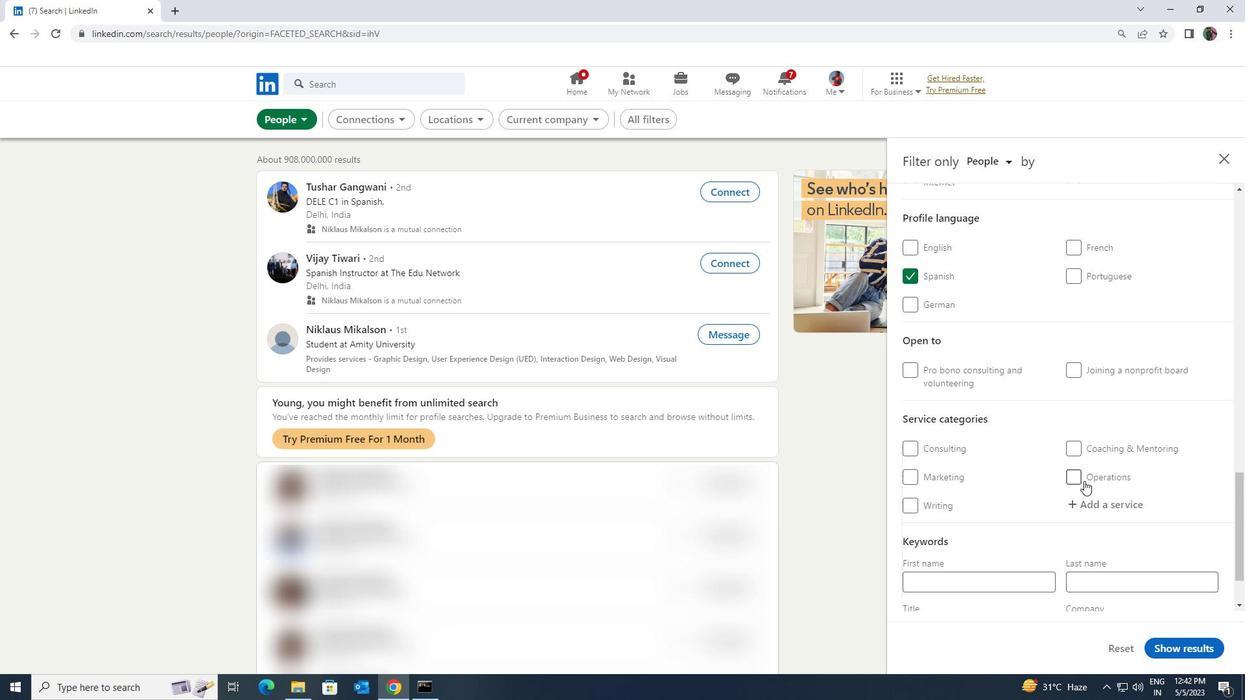 
Action: Mouse pressed left at (1085, 496)
Screenshot: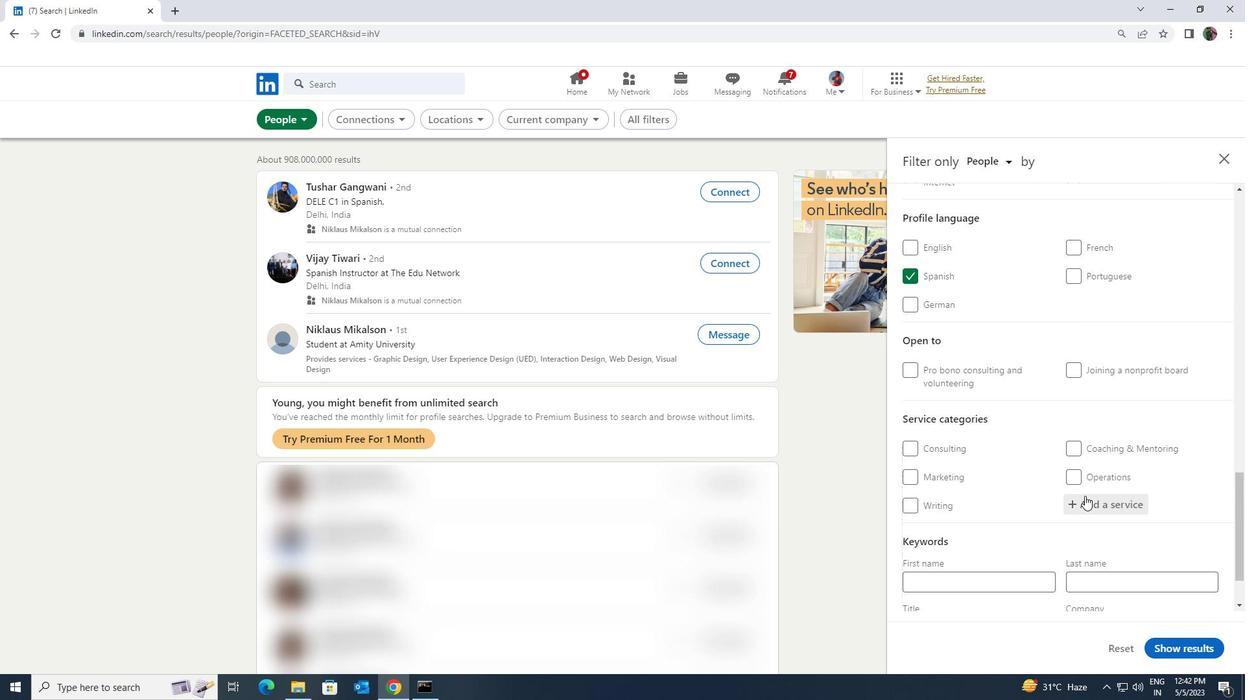 
Action: Mouse scrolled (1085, 496) with delta (0, 0)
Screenshot: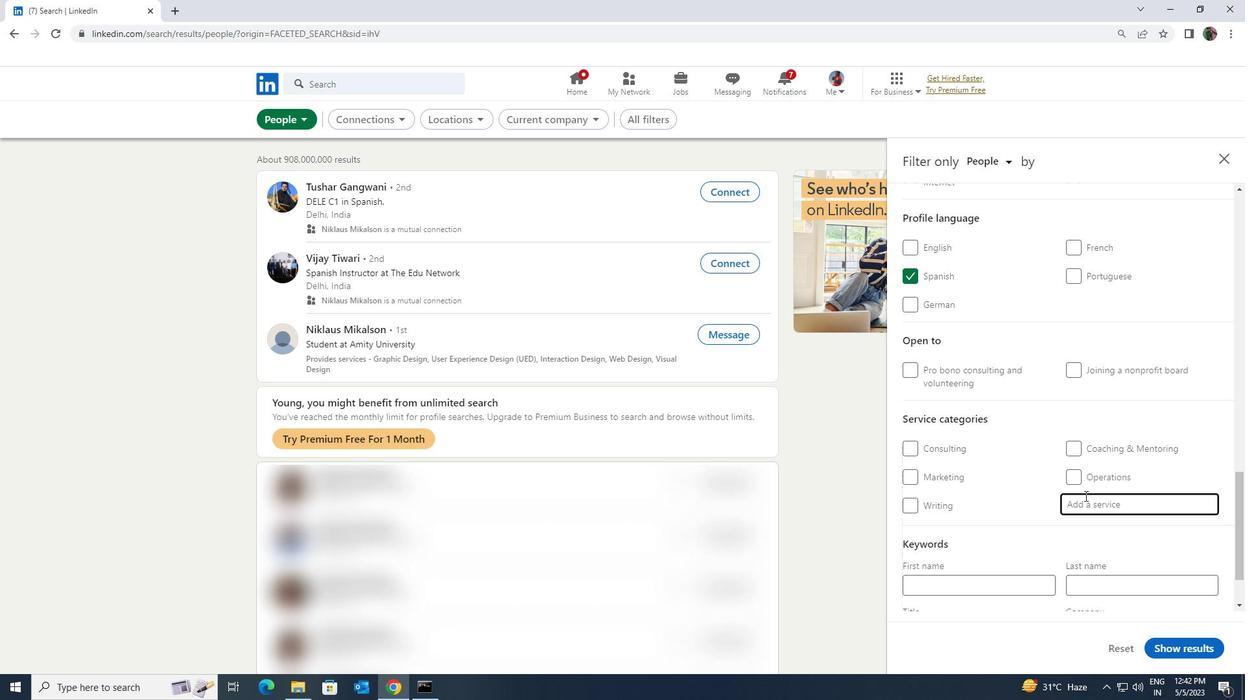 
Action: Mouse scrolled (1085, 496) with delta (0, 0)
Screenshot: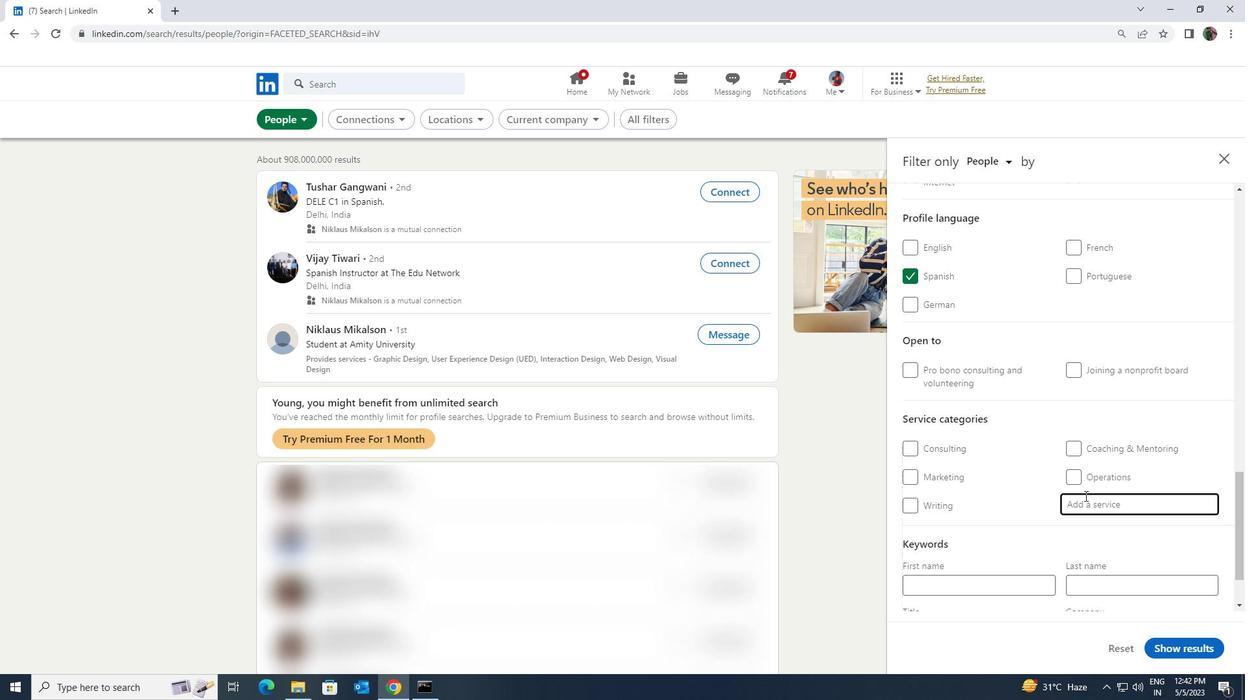 
Action: Mouse scrolled (1085, 496) with delta (0, 0)
Screenshot: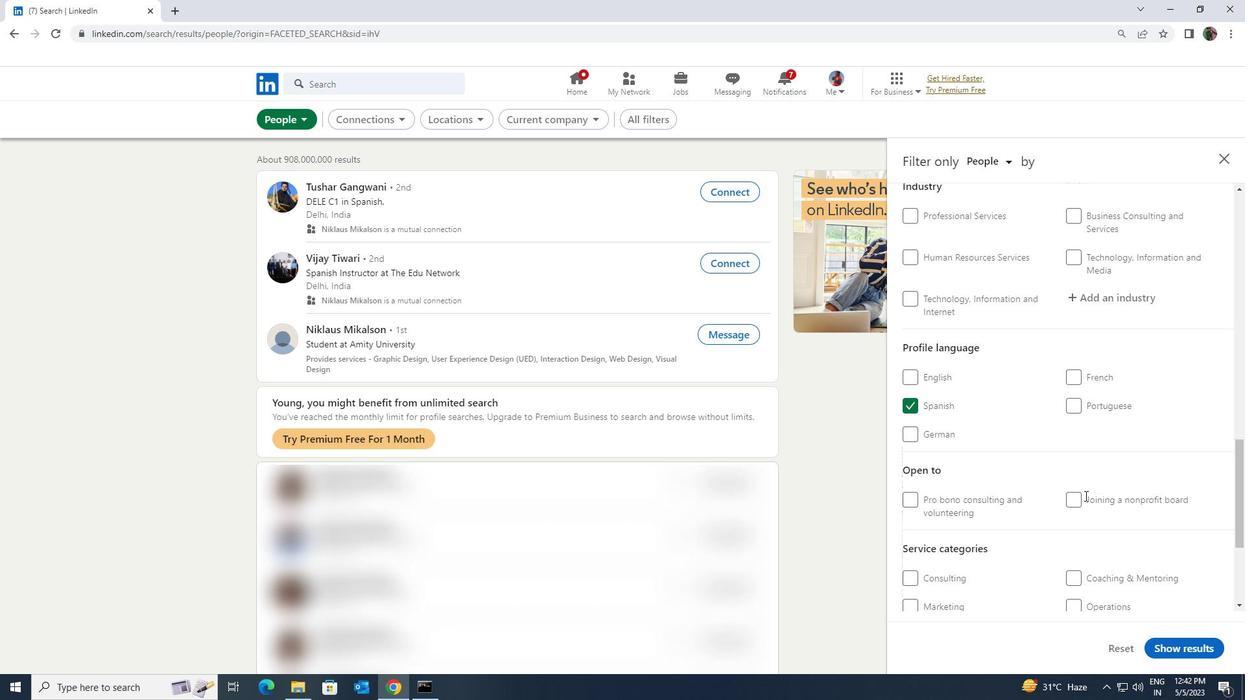 
Action: Mouse moved to (1085, 367)
Screenshot: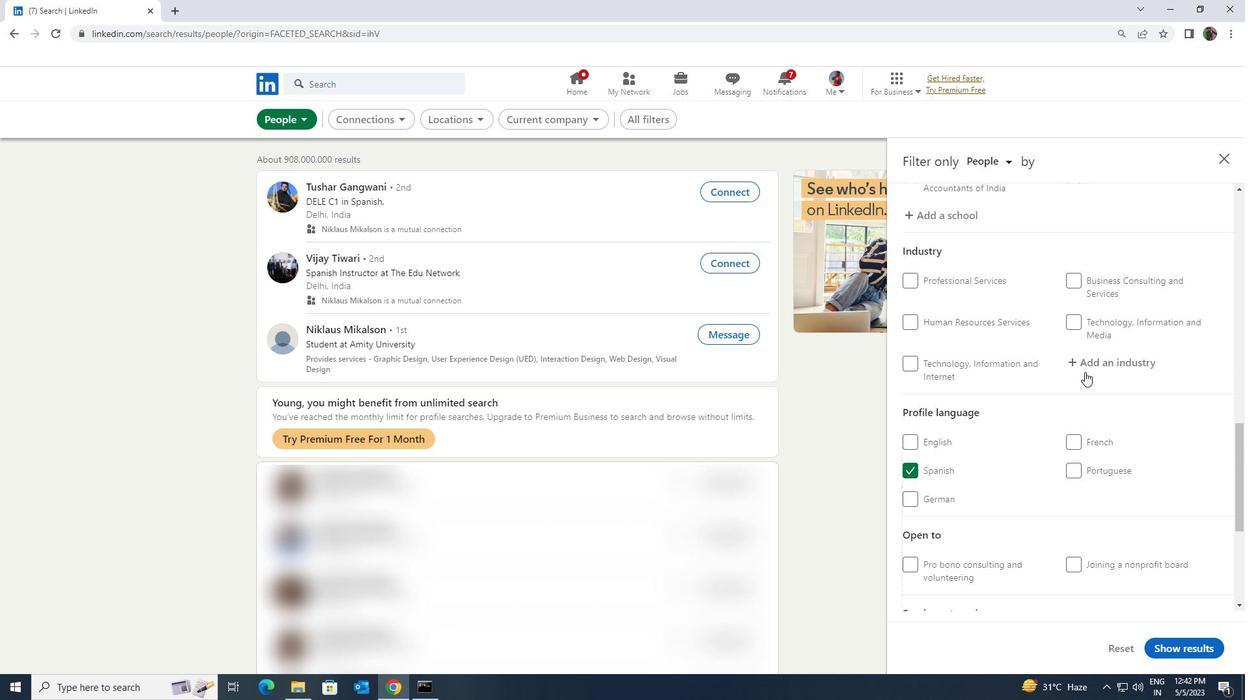 
Action: Mouse pressed left at (1085, 367)
Screenshot: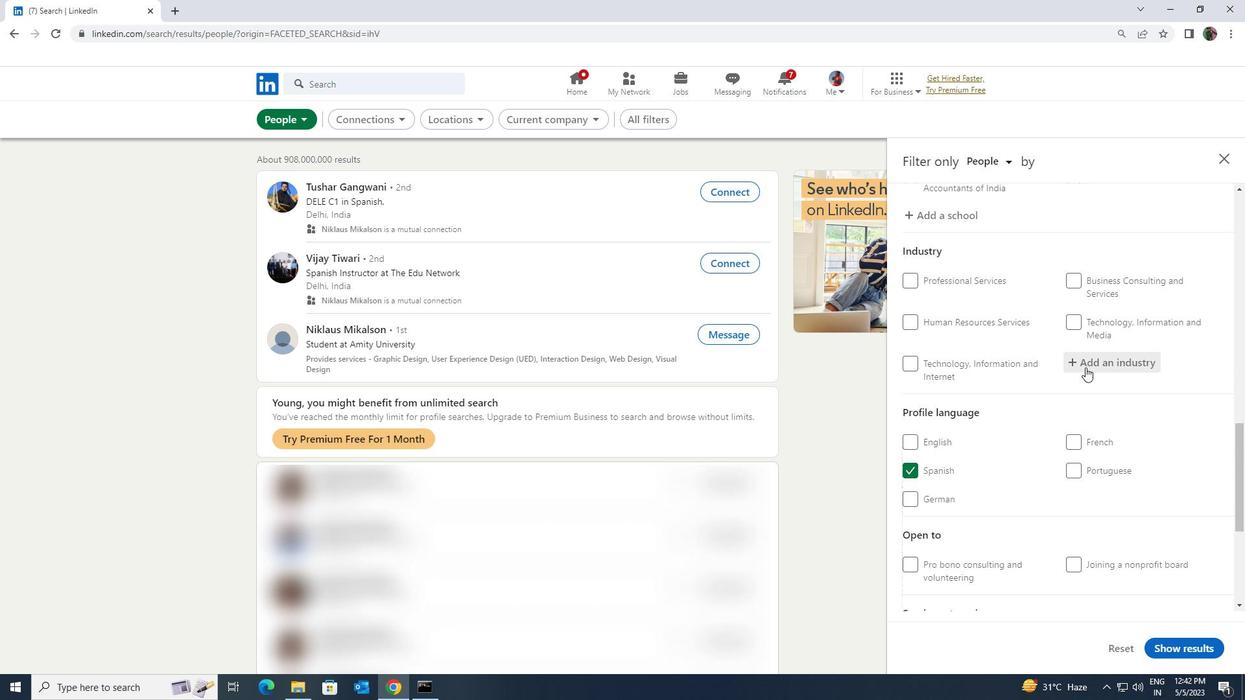 
Action: Key pressed <Key.shift><Key.shift><Key.shift><Key.shift><Key.shift>COMPUTER<Key.space>HARD
Screenshot: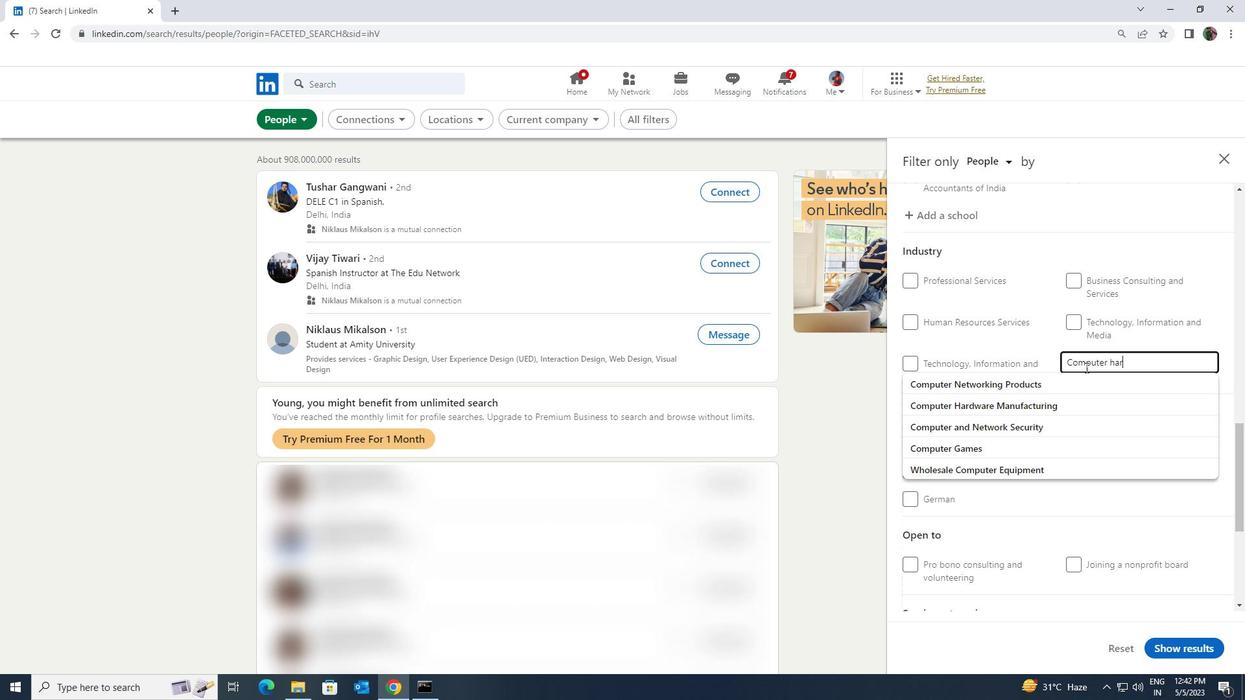 
Action: Mouse moved to (1083, 376)
Screenshot: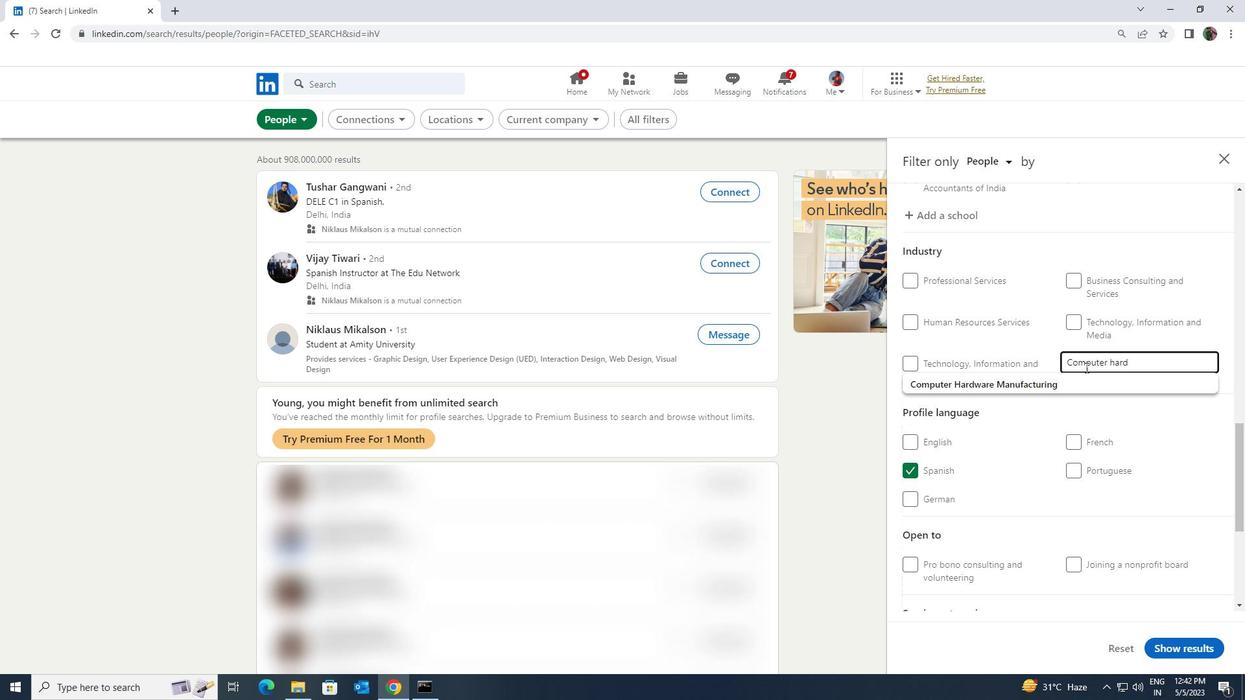 
Action: Mouse pressed left at (1083, 376)
Screenshot: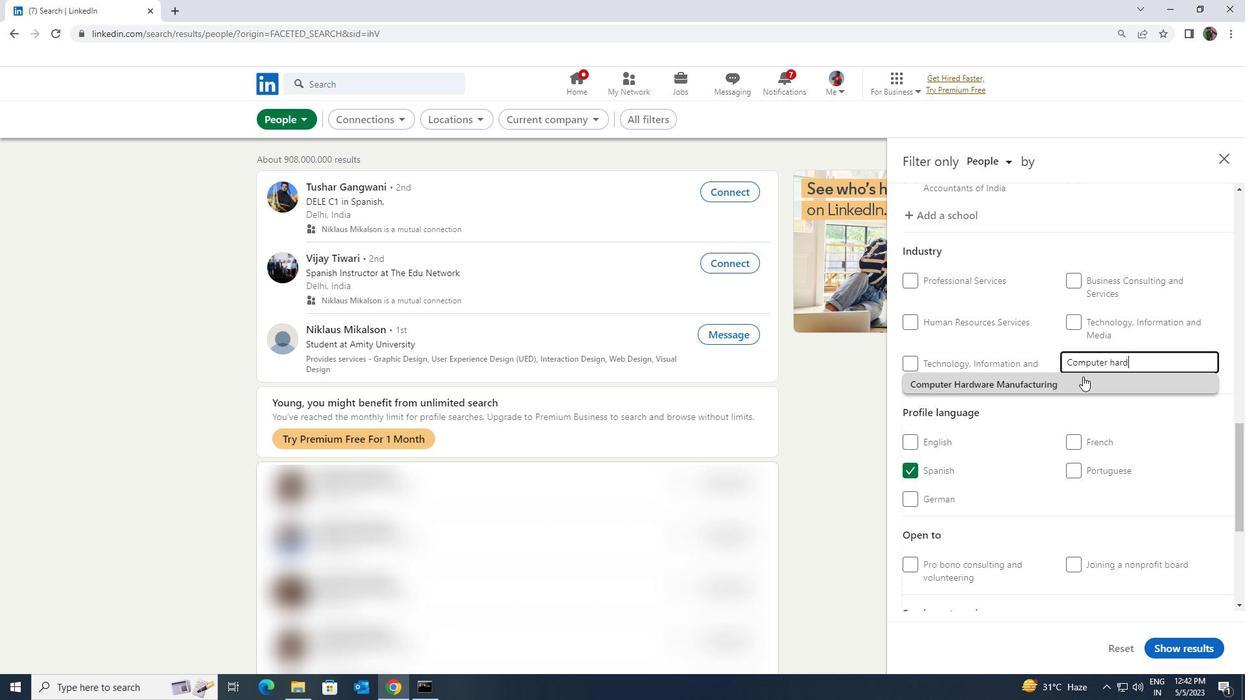
Action: Mouse scrolled (1083, 376) with delta (0, 0)
Screenshot: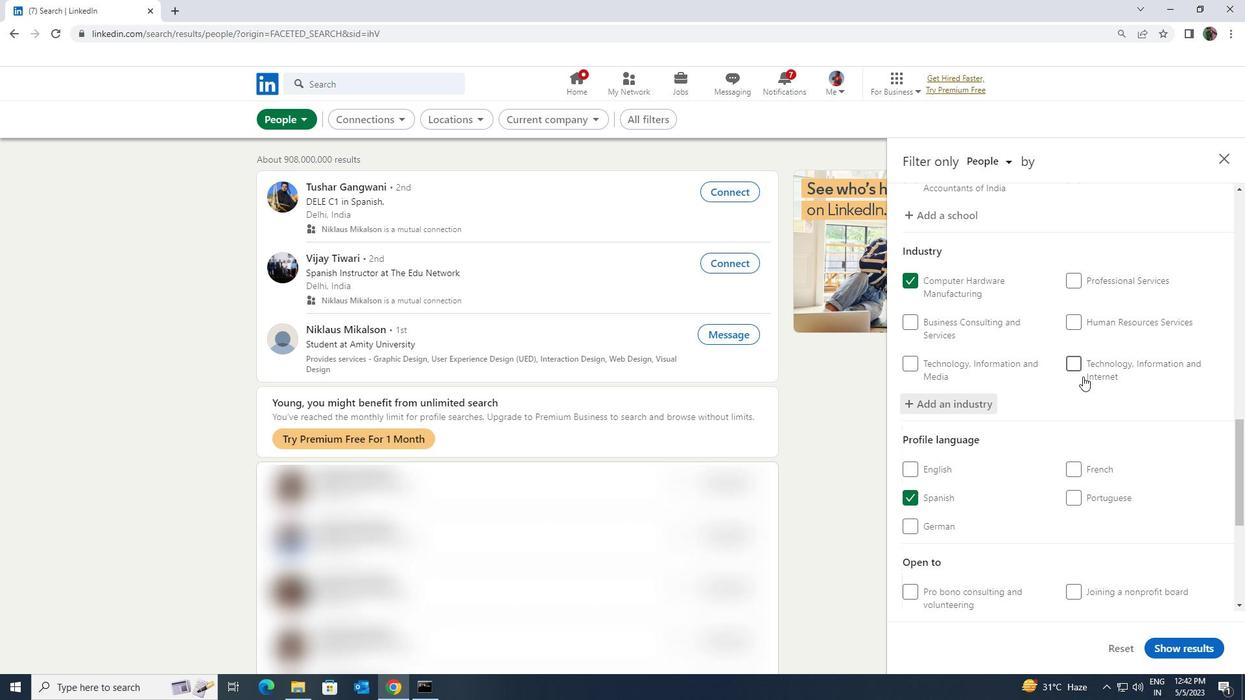 
Action: Mouse scrolled (1083, 376) with delta (0, 0)
Screenshot: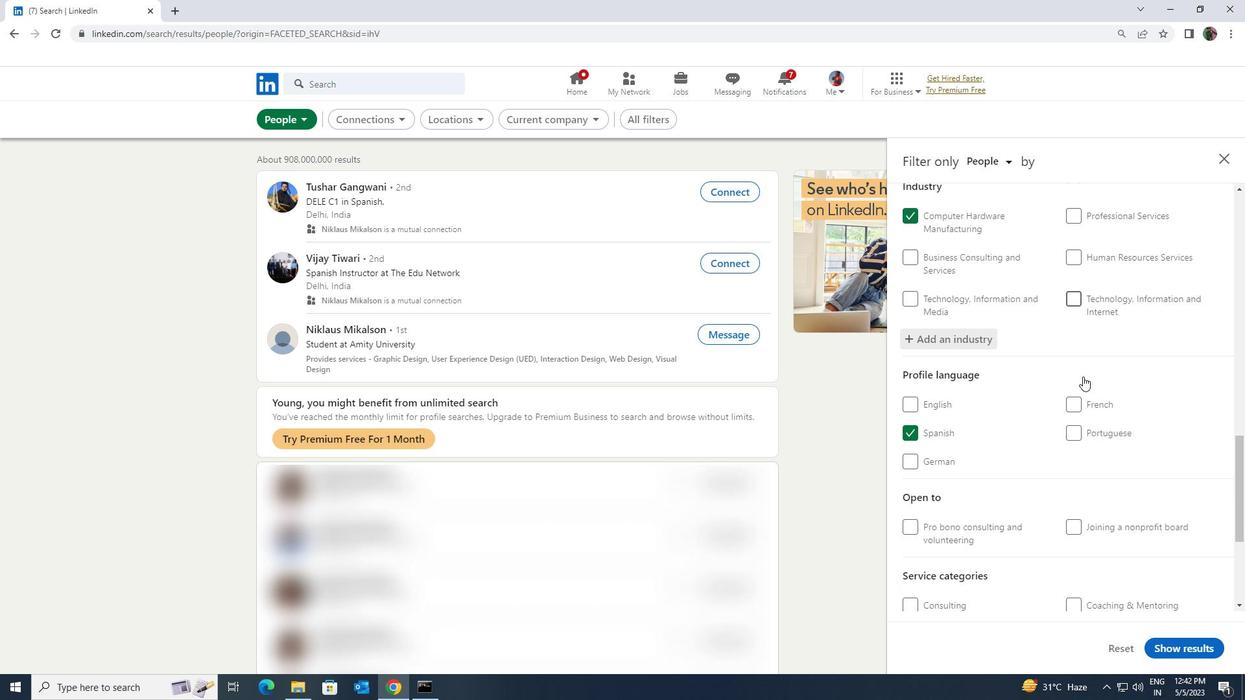 
Action: Mouse scrolled (1083, 376) with delta (0, 0)
Screenshot: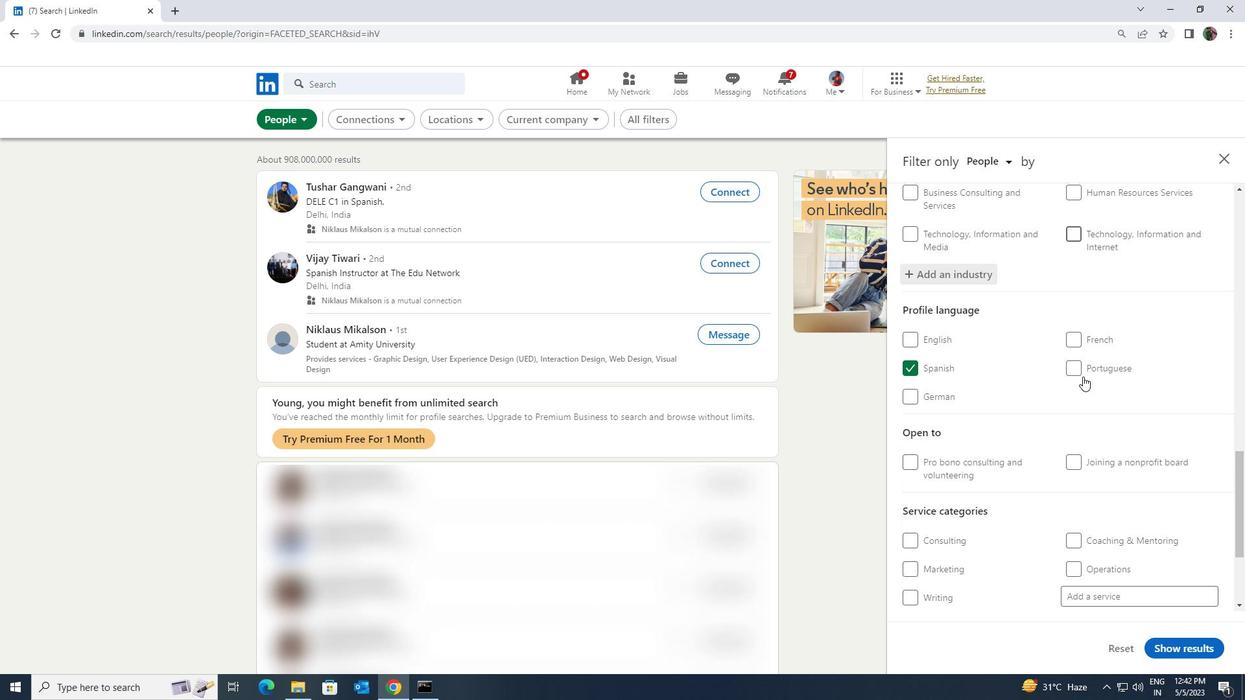 
Action: Mouse scrolled (1083, 376) with delta (0, 0)
Screenshot: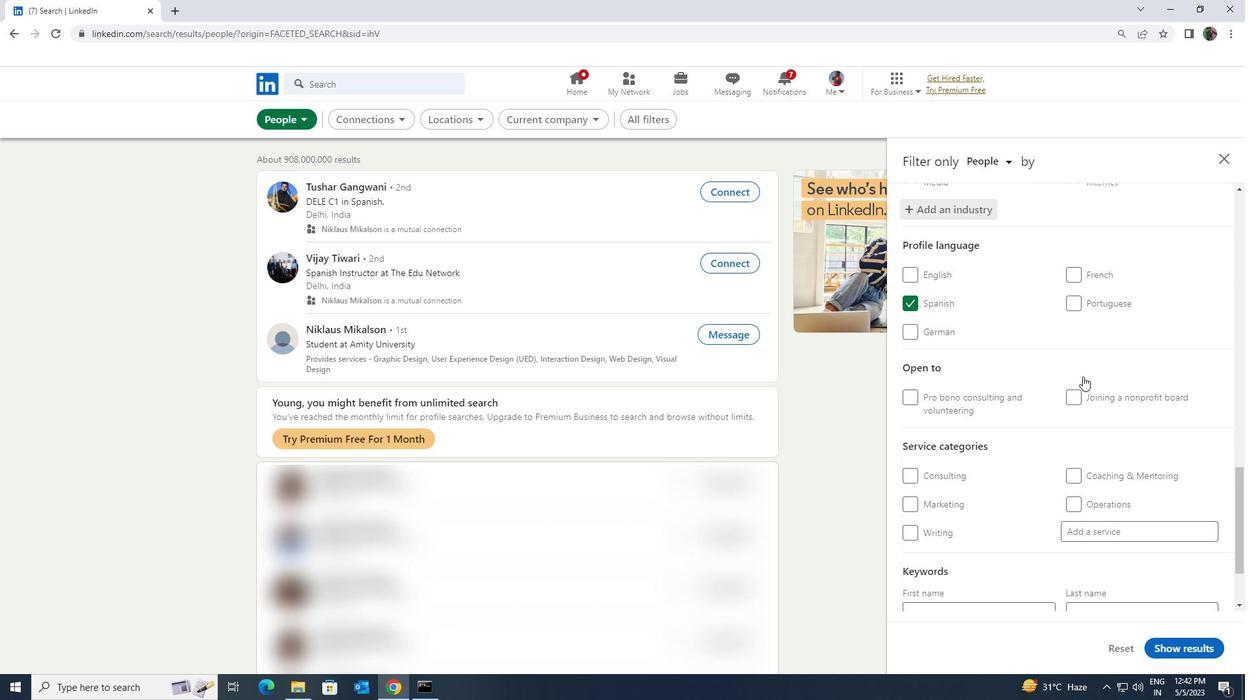 
Action: Mouse moved to (1098, 466)
Screenshot: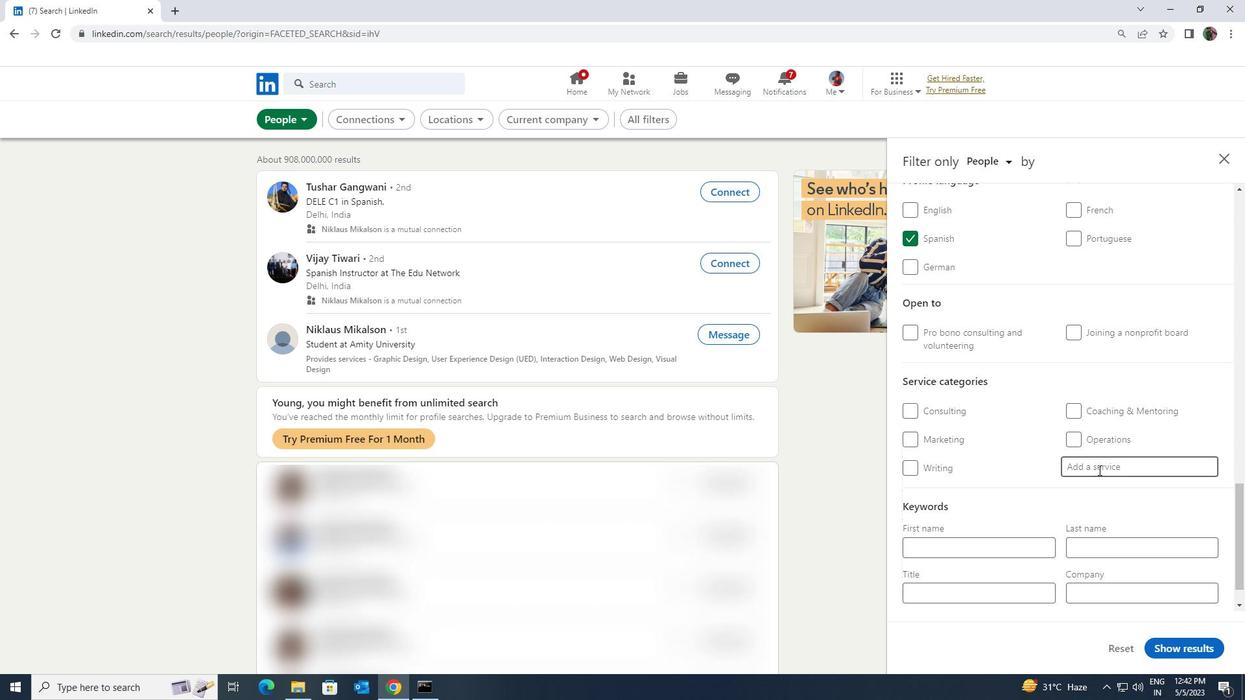 
Action: Mouse pressed left at (1098, 466)
Screenshot: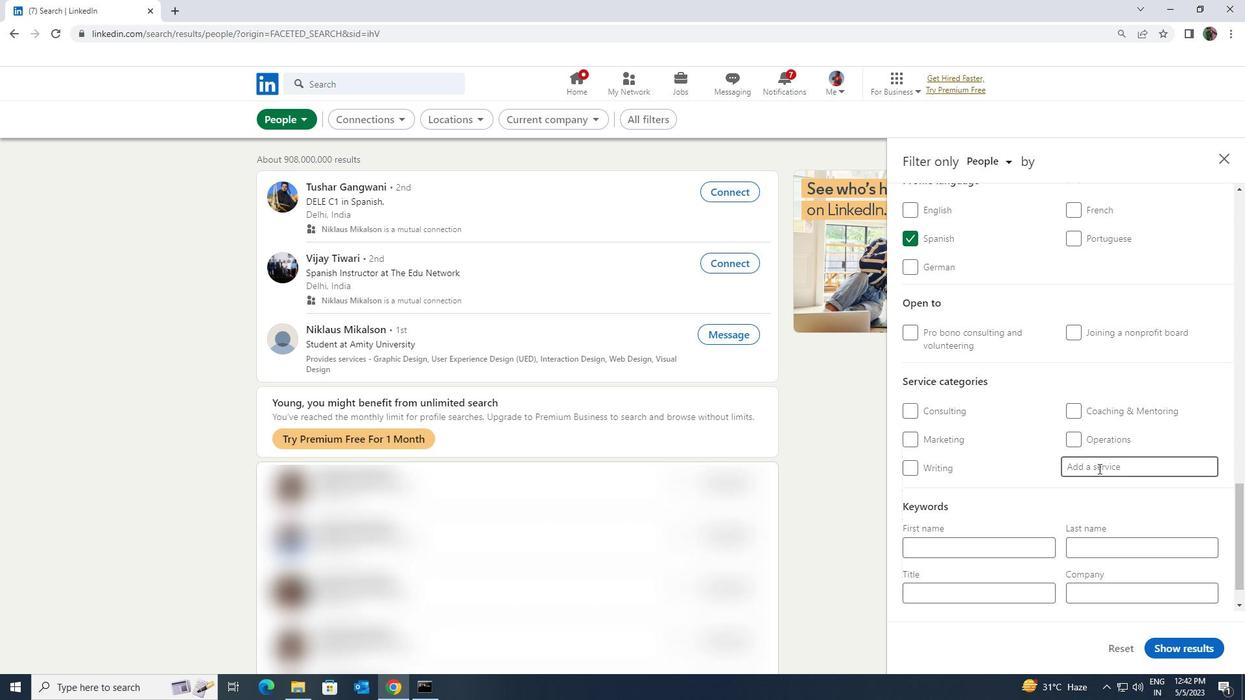 
Action: Mouse moved to (1097, 466)
Screenshot: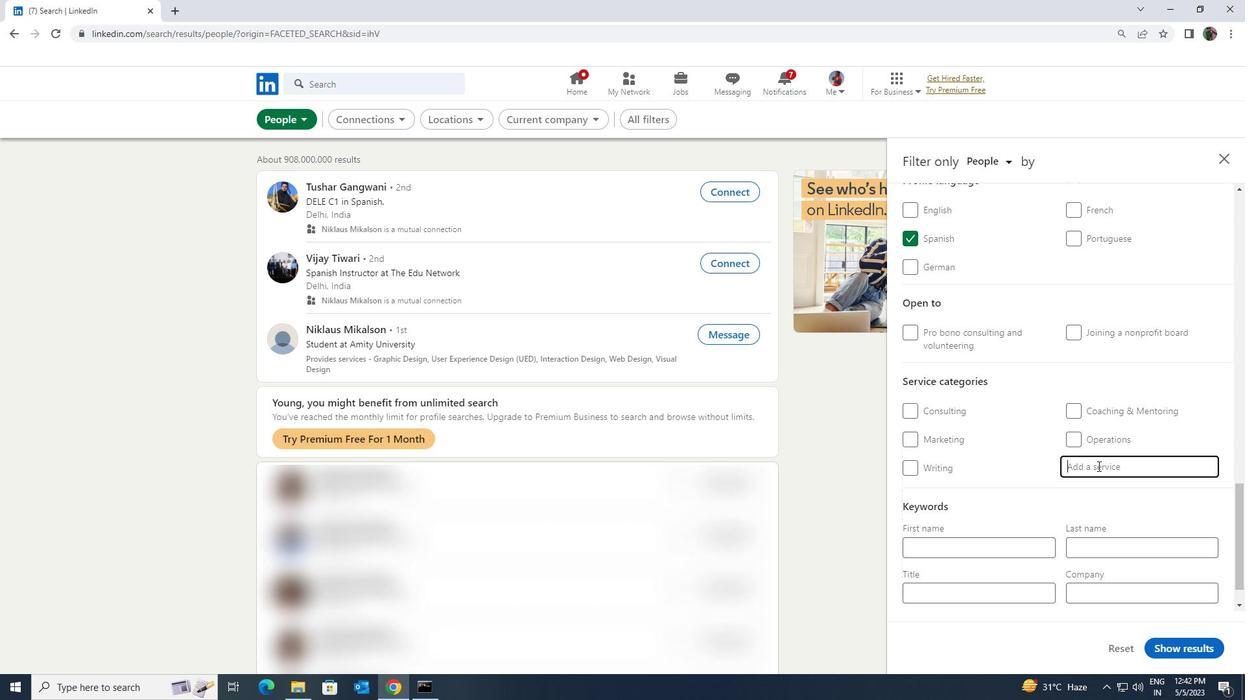 
Action: Key pressed <Key.shift>NEGOT
Screenshot: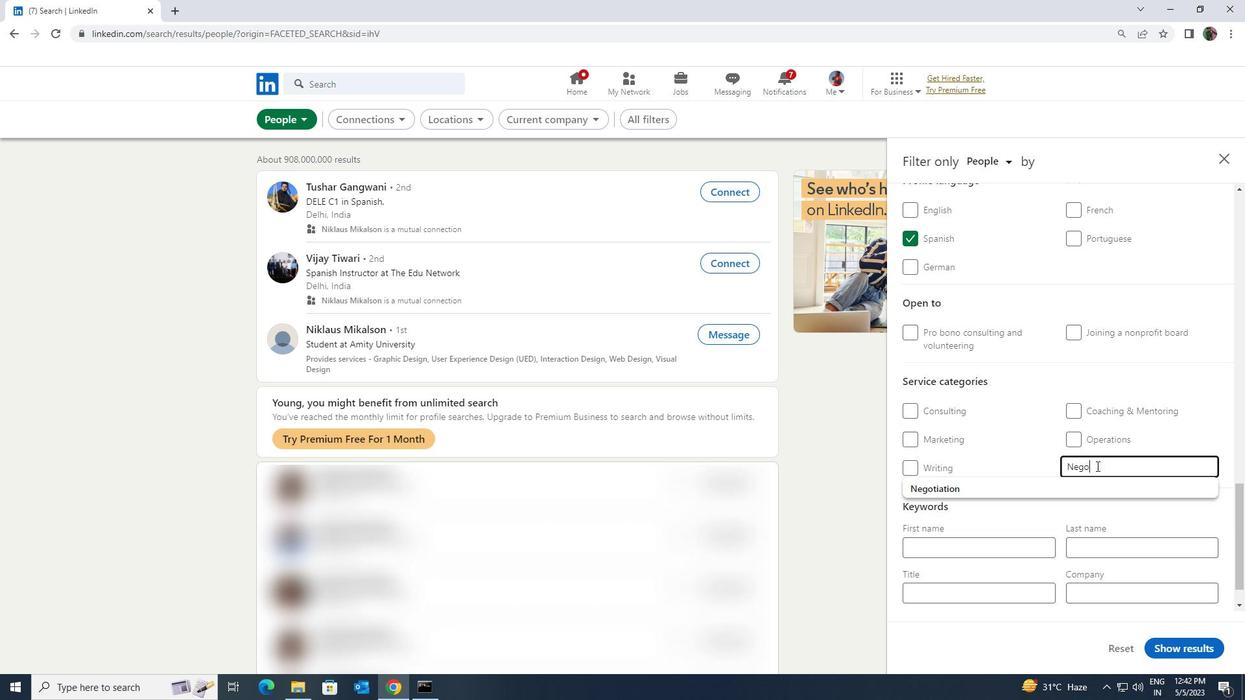 
Action: Mouse moved to (1095, 481)
Screenshot: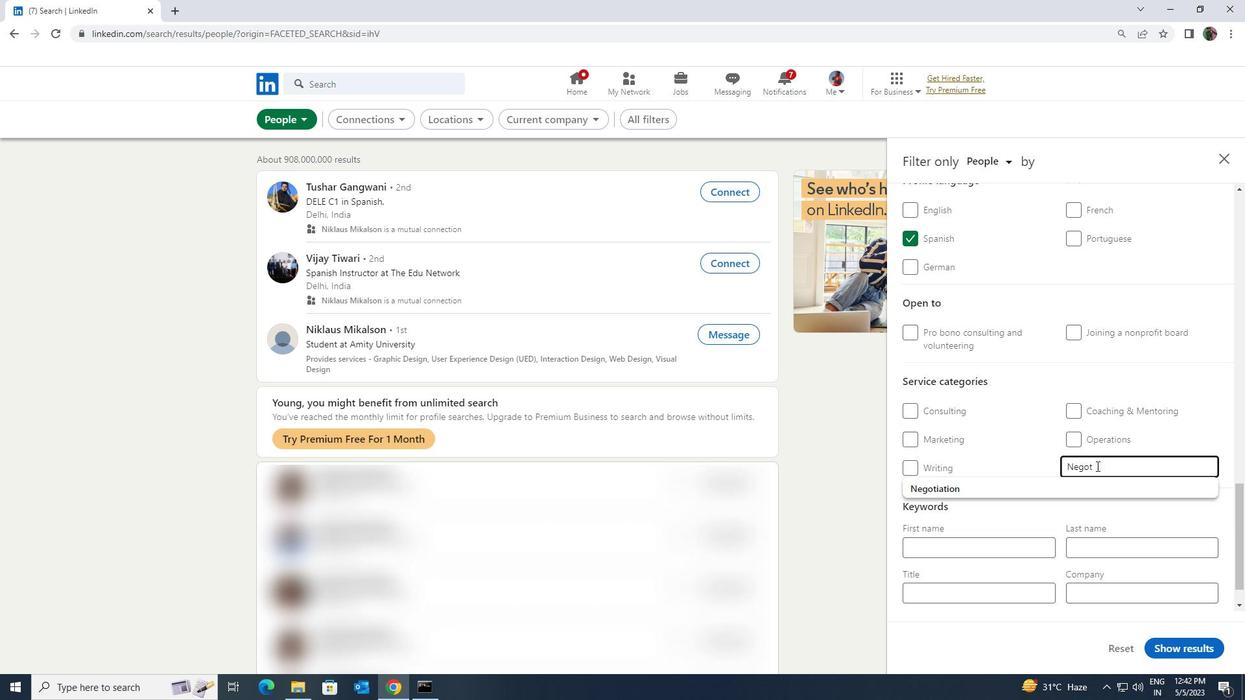 
Action: Mouse pressed left at (1095, 481)
Screenshot: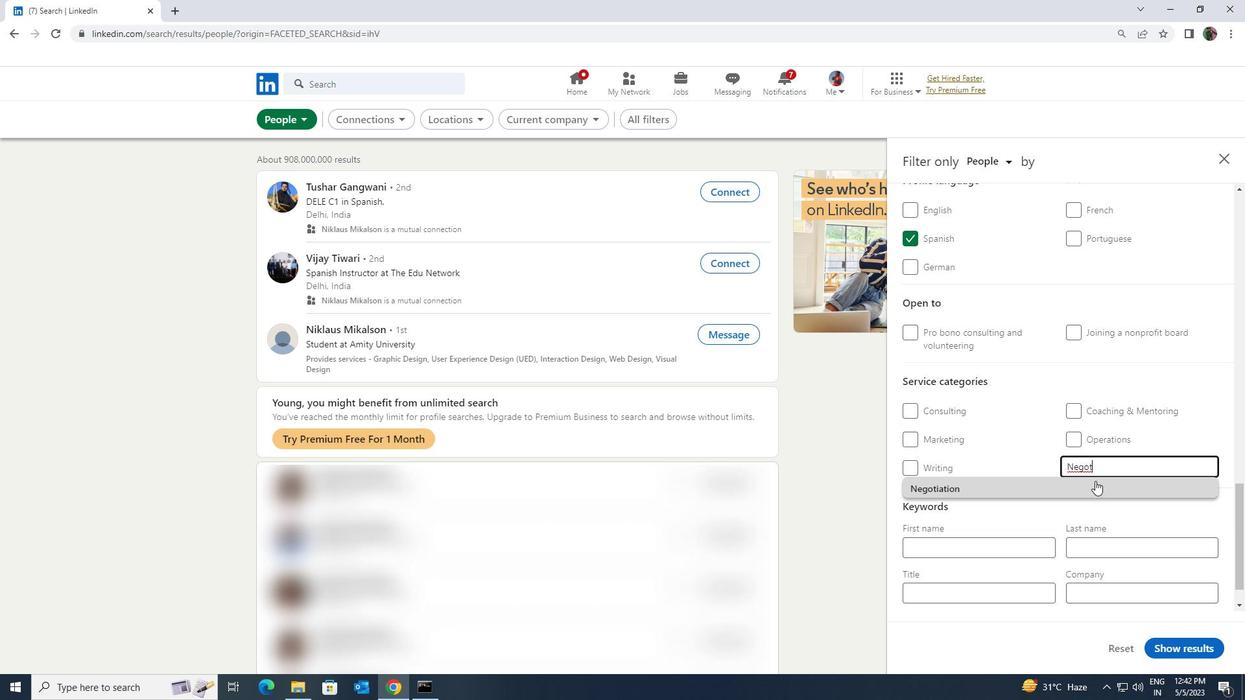 
Action: Mouse moved to (1095, 479)
Screenshot: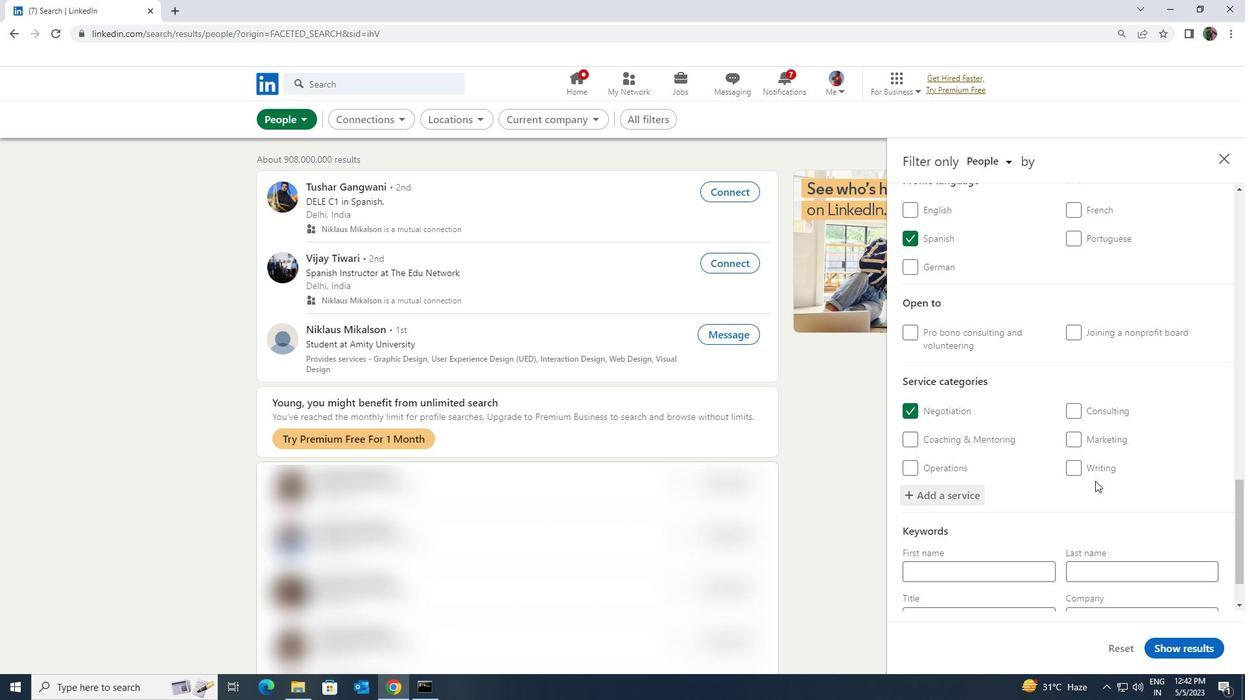 
Action: Mouse scrolled (1095, 478) with delta (0, 0)
Screenshot: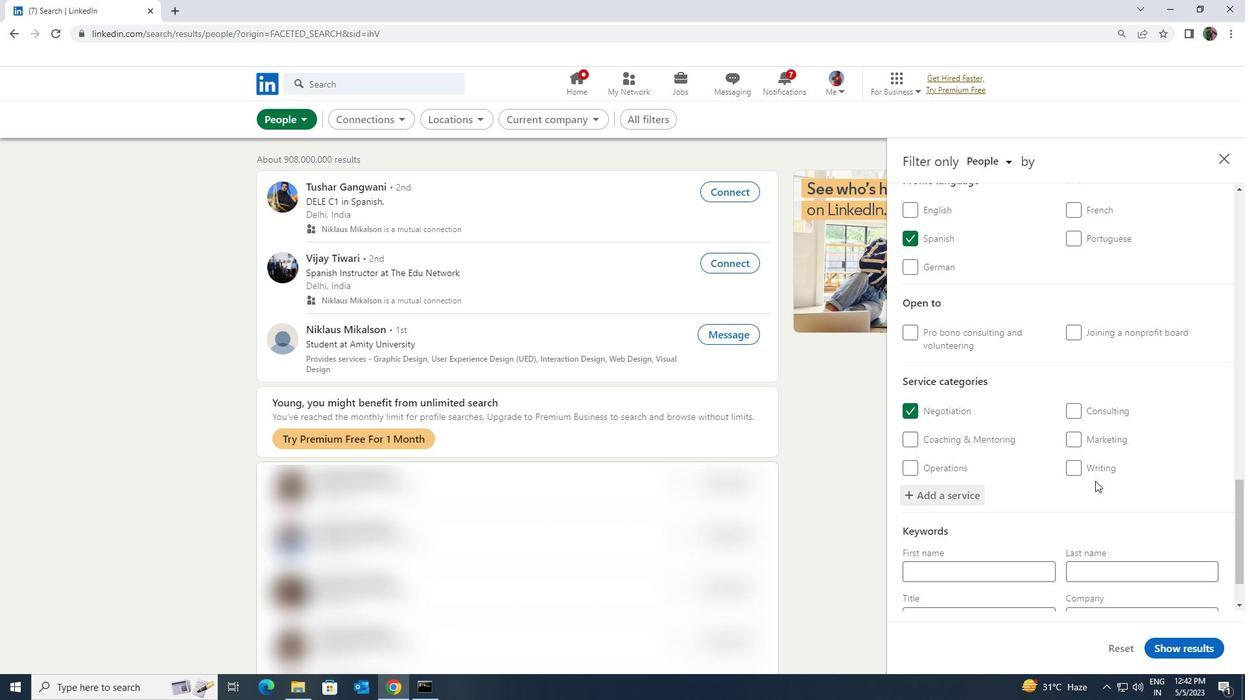 
Action: Mouse scrolled (1095, 478) with delta (0, 0)
Screenshot: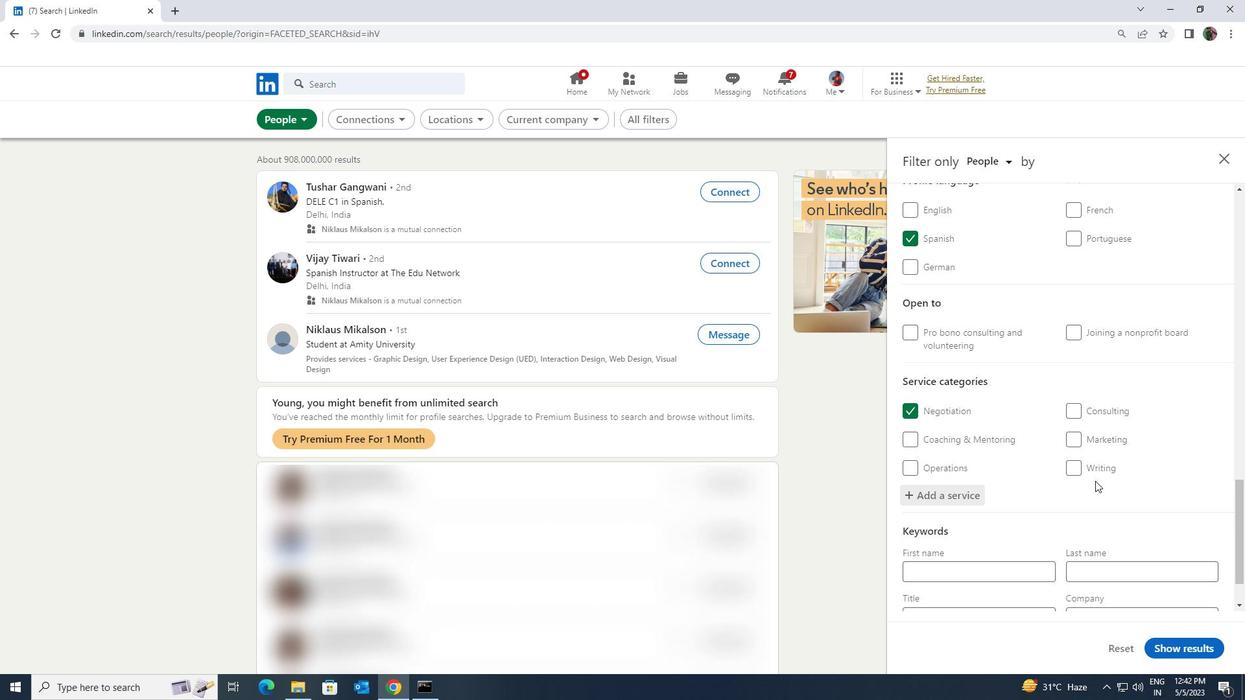 
Action: Mouse scrolled (1095, 478) with delta (0, 0)
Screenshot: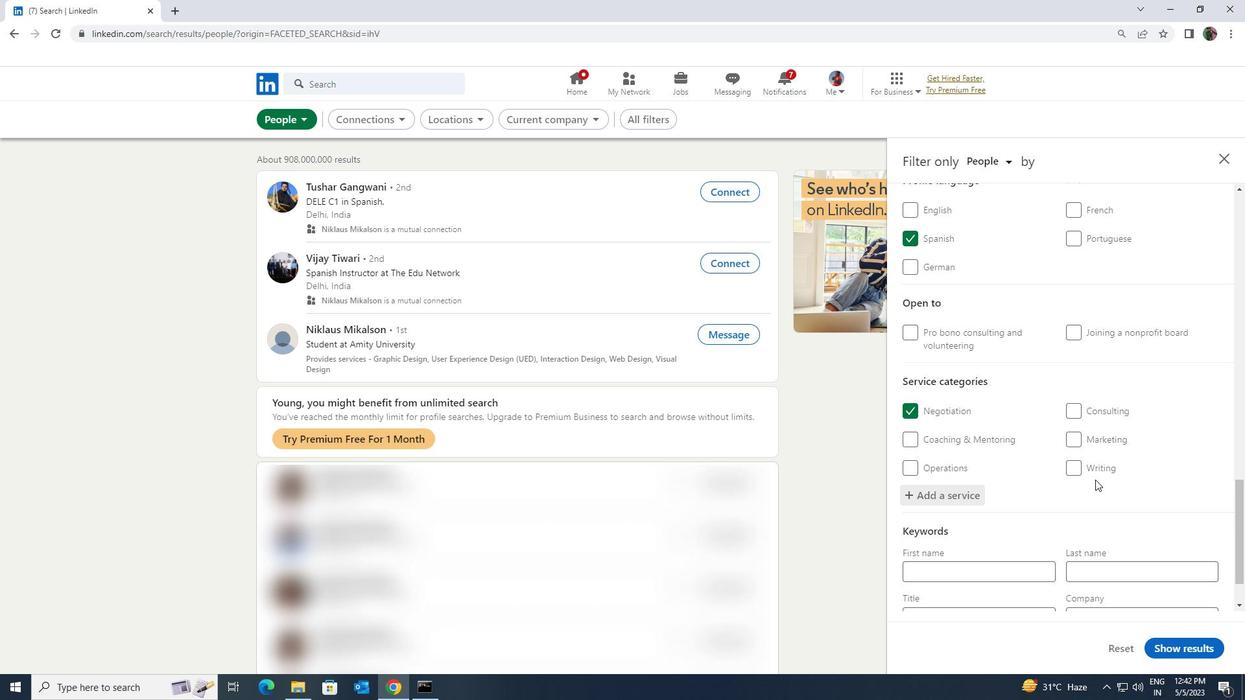
Action: Mouse moved to (1050, 549)
Screenshot: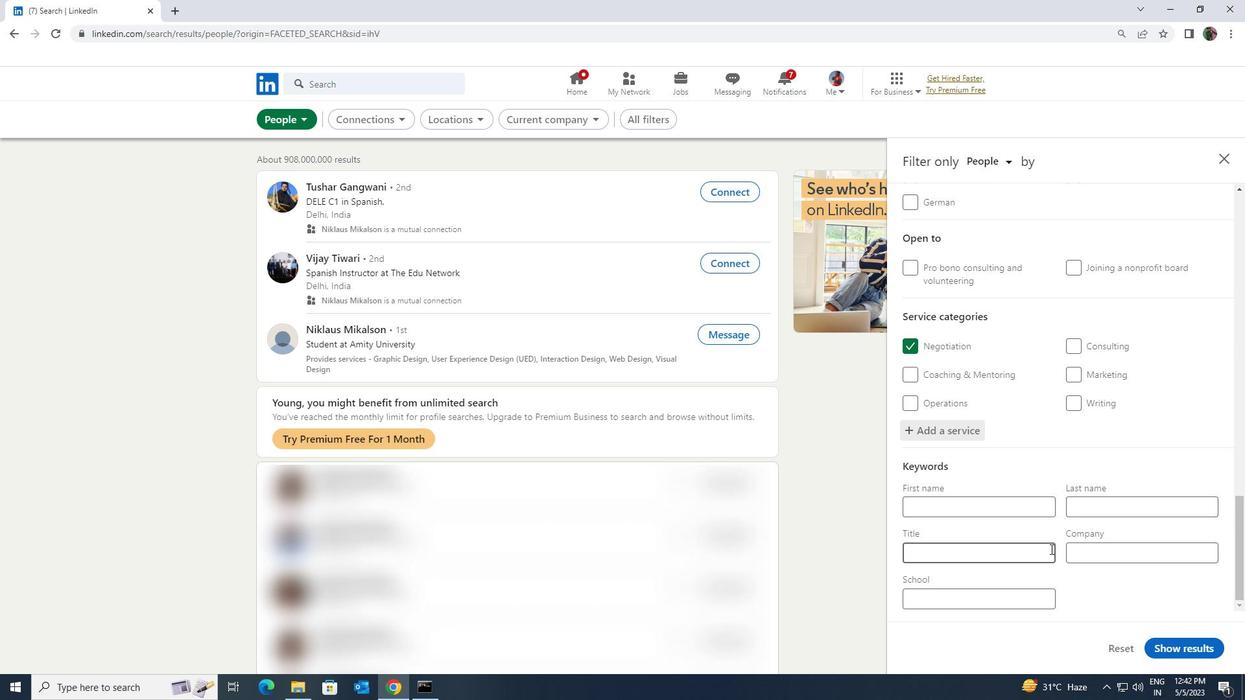 
Action: Mouse pressed left at (1050, 549)
Screenshot: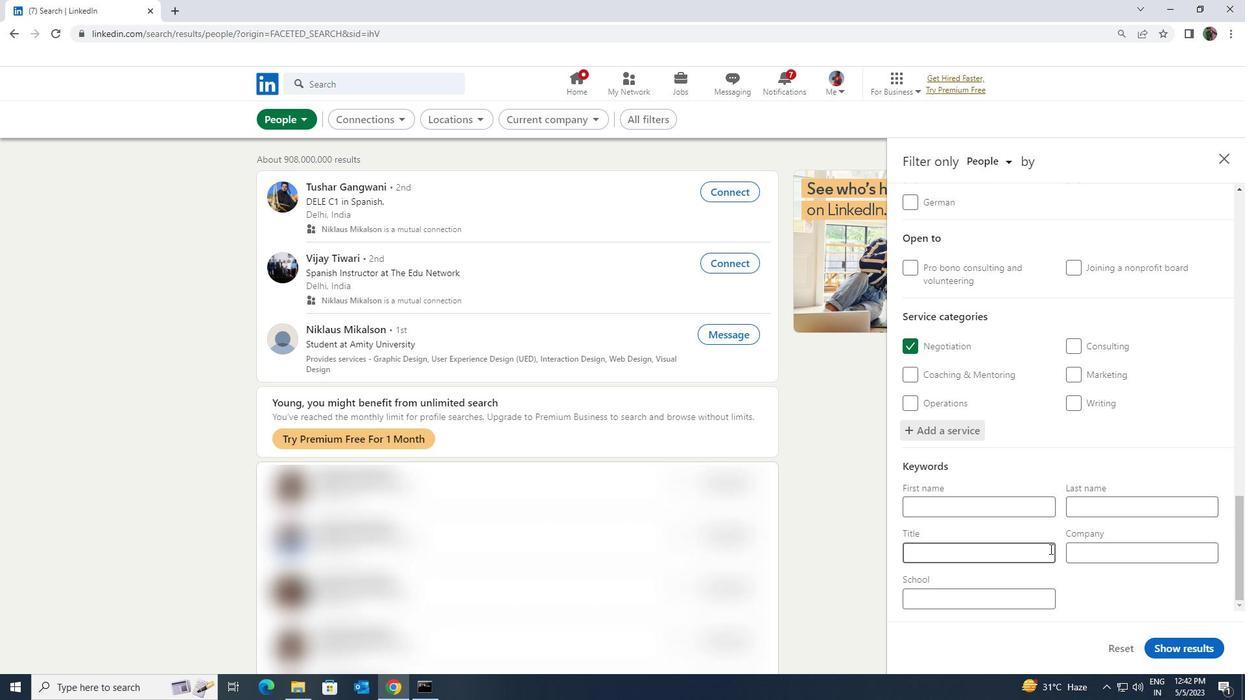 
Action: Key pressed <Key.shift><Key.shift><Key.shift><Key.shift><Key.shift><Key.shift><Key.shift><Key.shift>DOCTOR
Screenshot: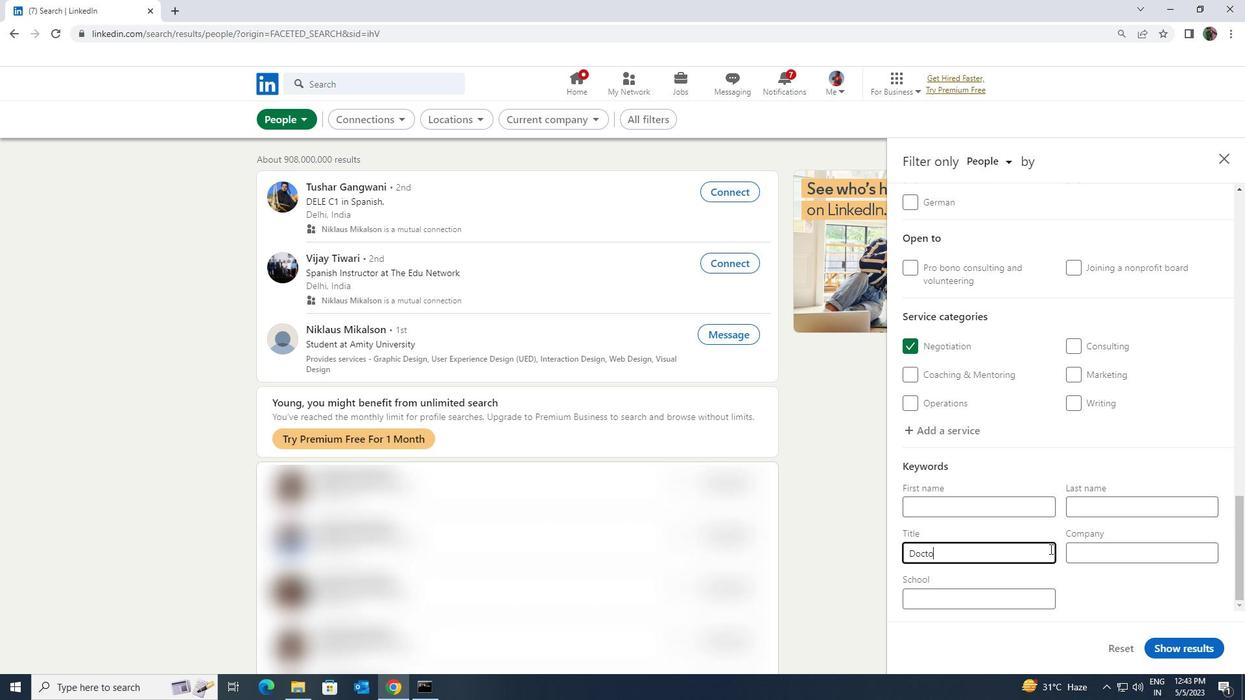 
Action: Mouse moved to (1161, 646)
Screenshot: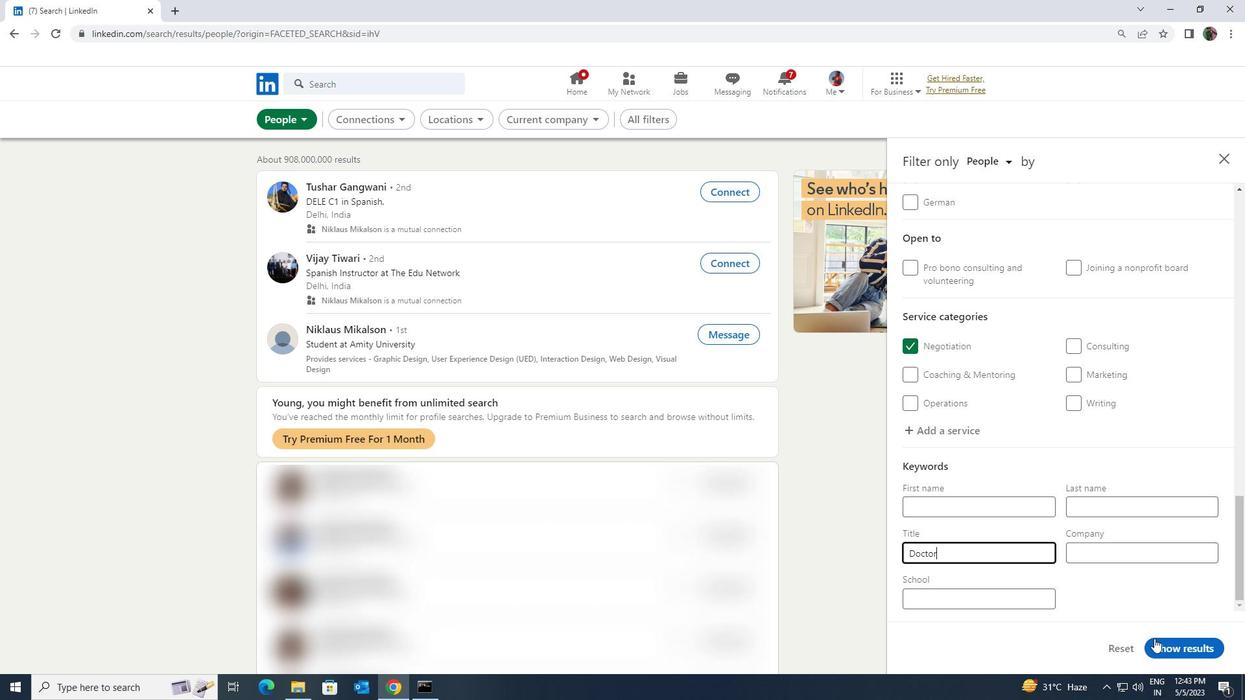 
Action: Mouse pressed left at (1161, 646)
Screenshot: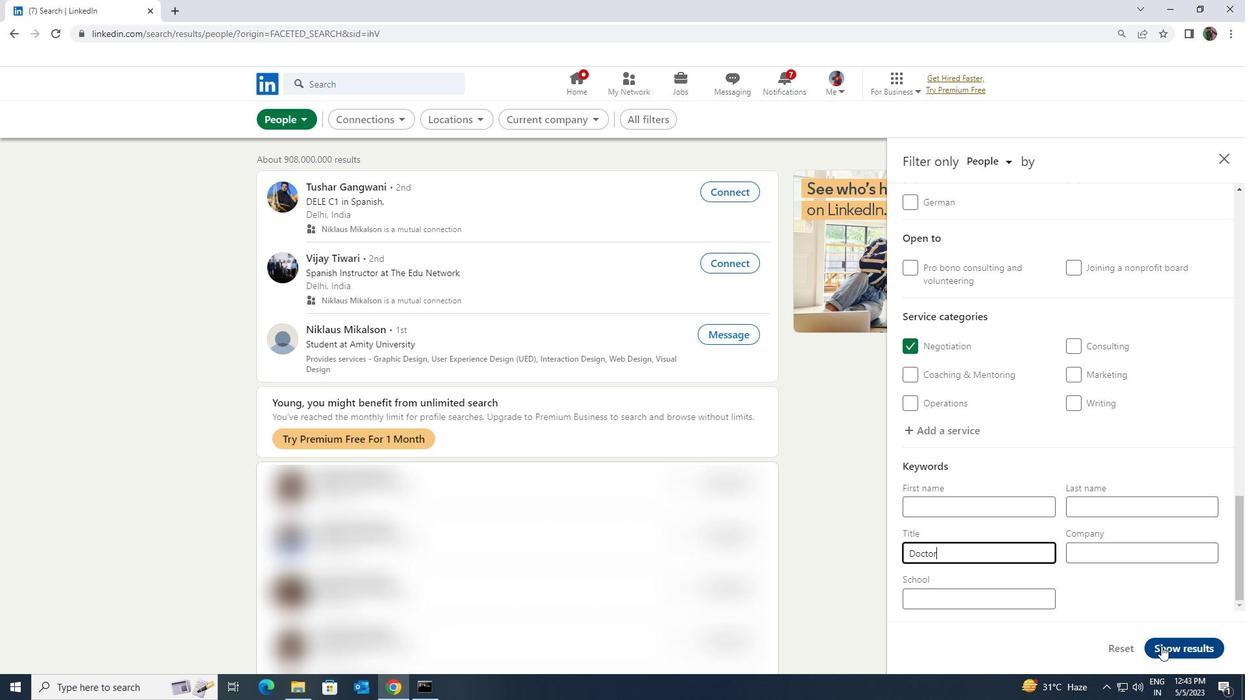 
